 Task: Find connections with filter location Gérakas with filter topic #Projectmanagementwith filter profile language French with filter current company Infosys with filter school Model Institute of Engineering and Technology with filter industry Operations Consulting with filter service category Event Photography with filter keywords title Salon Manager
Action: Mouse moved to (651, 115)
Screenshot: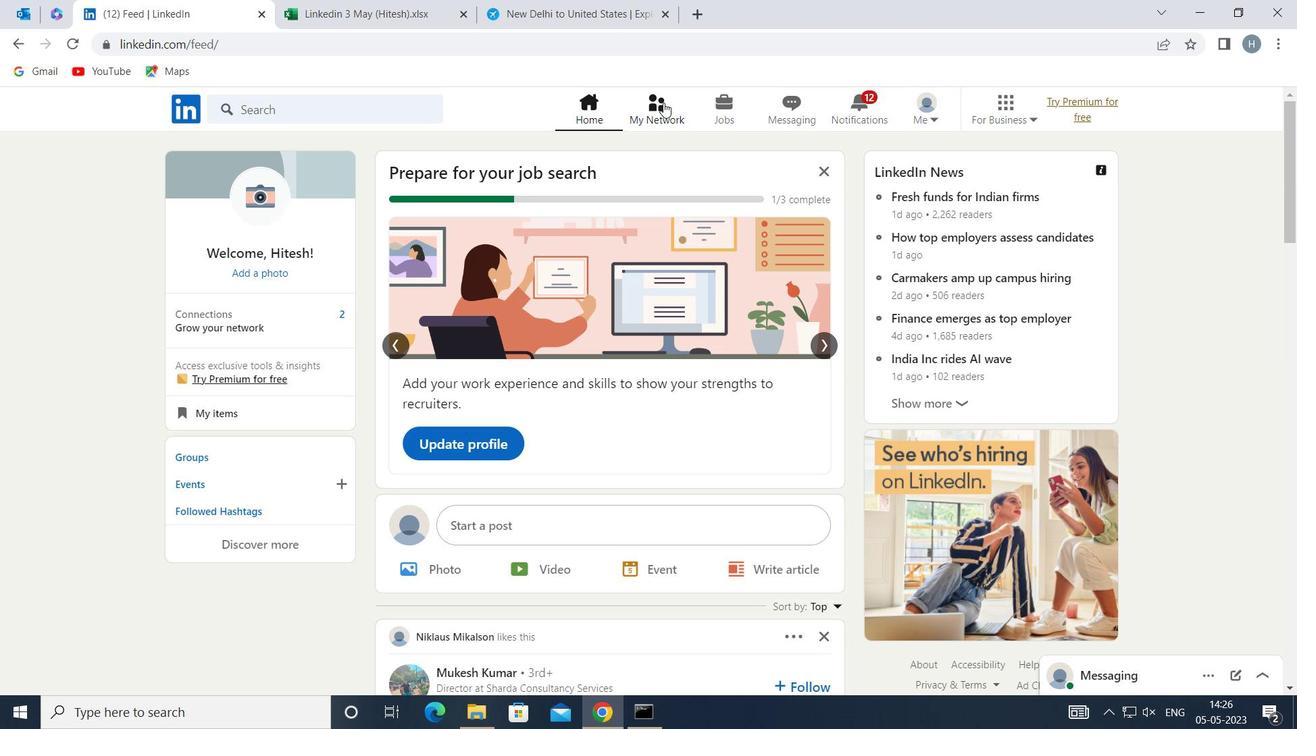 
Action: Mouse pressed left at (651, 115)
Screenshot: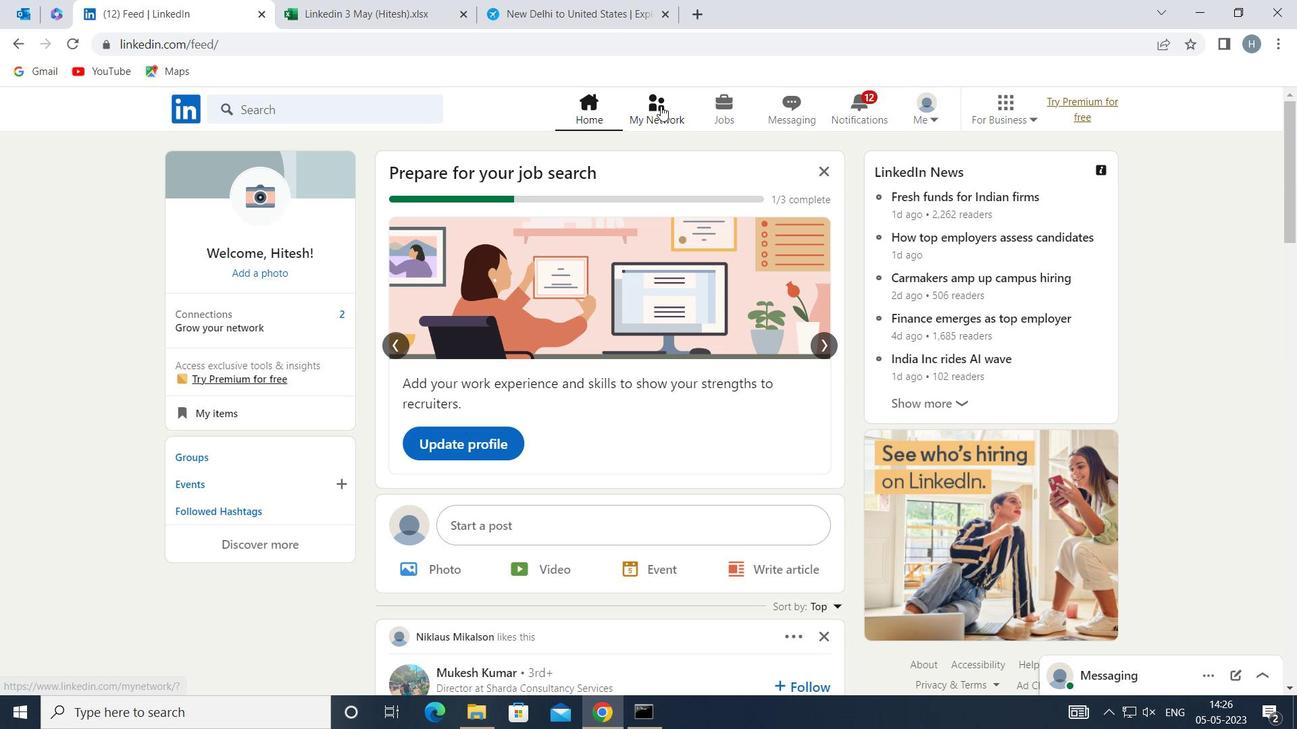 
Action: Mouse moved to (387, 201)
Screenshot: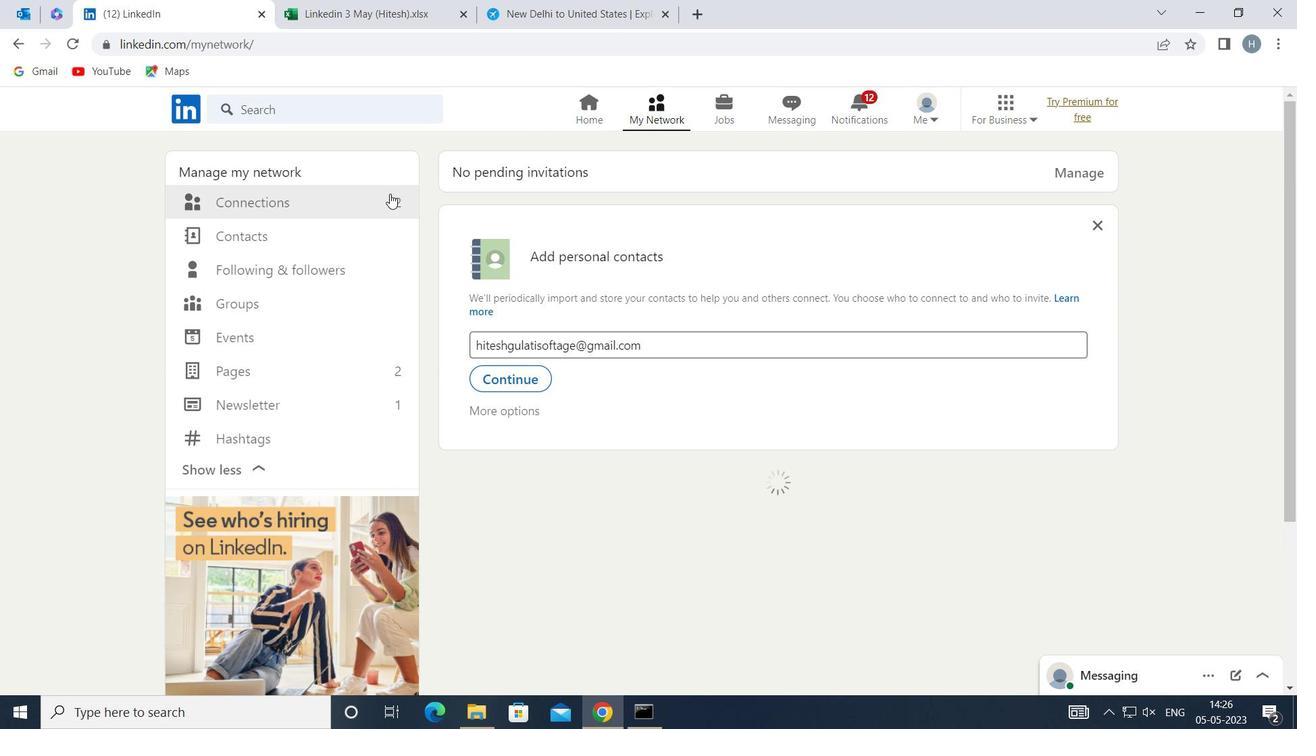 
Action: Mouse pressed left at (387, 201)
Screenshot: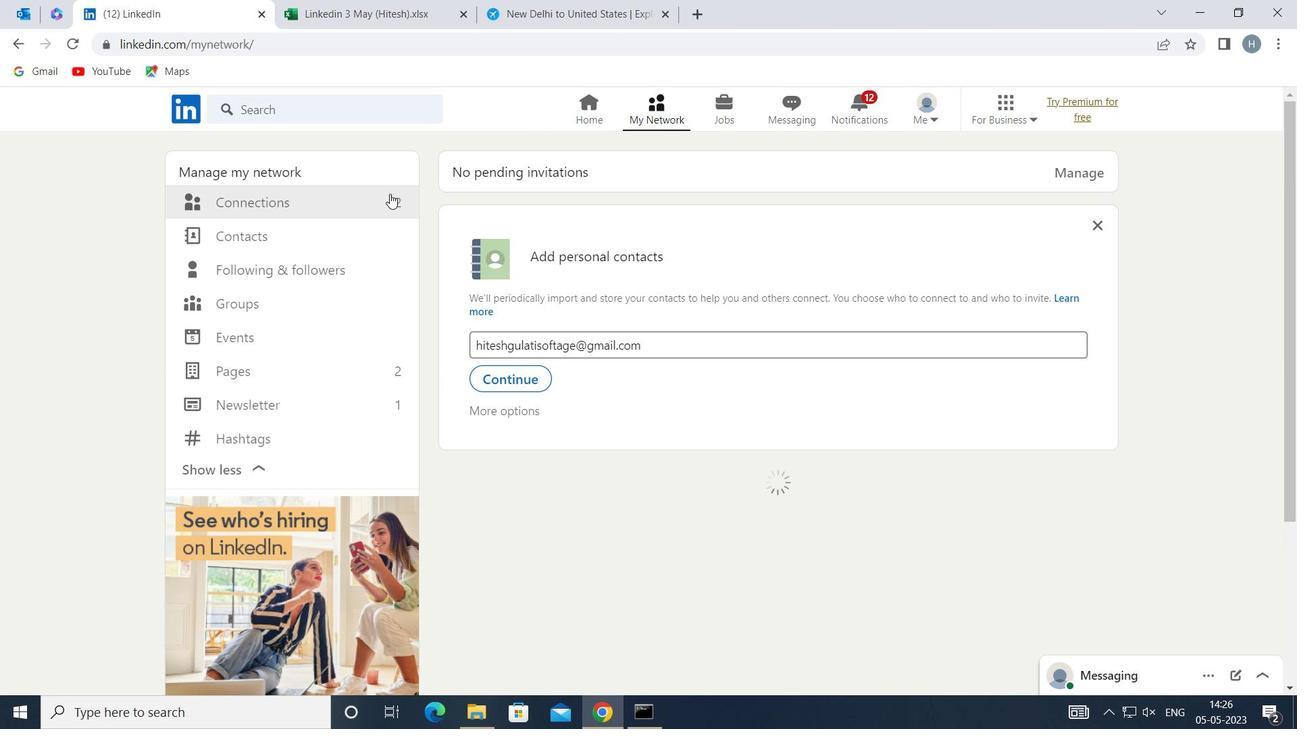 
Action: Mouse moved to (774, 200)
Screenshot: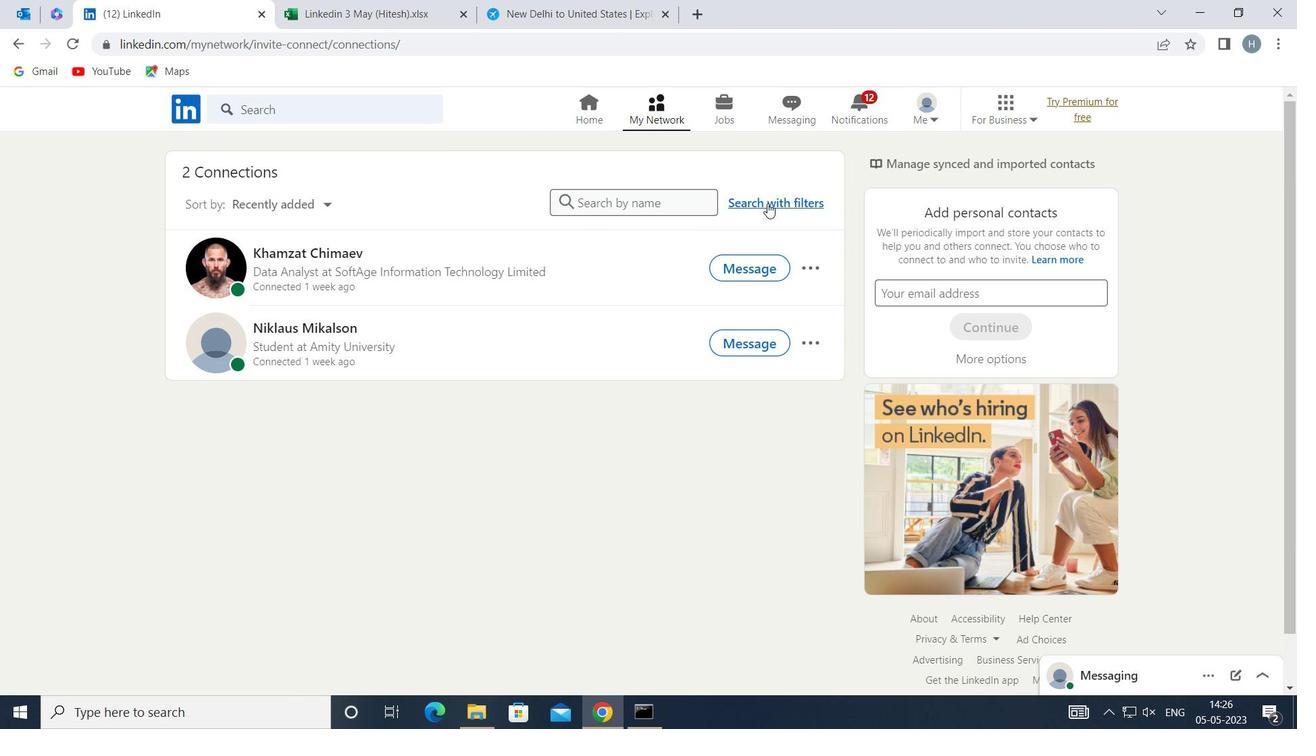 
Action: Mouse pressed left at (774, 200)
Screenshot: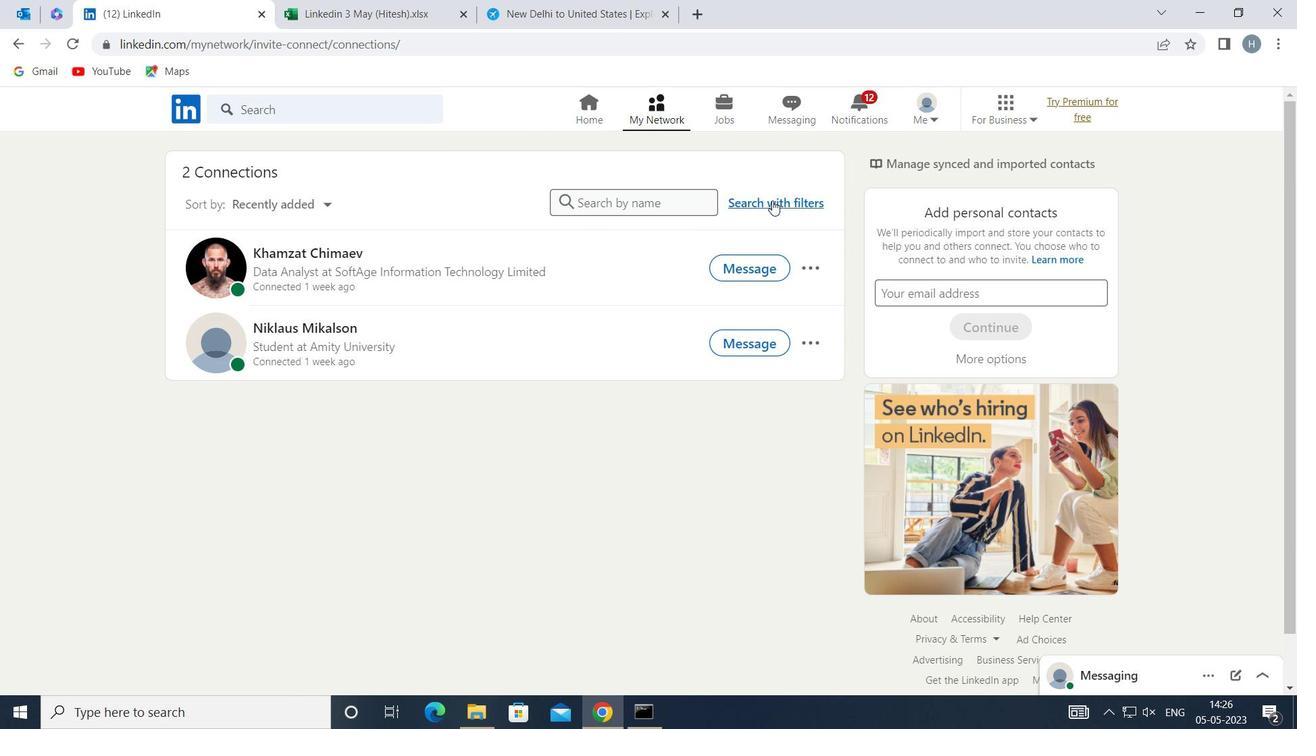 
Action: Mouse moved to (698, 156)
Screenshot: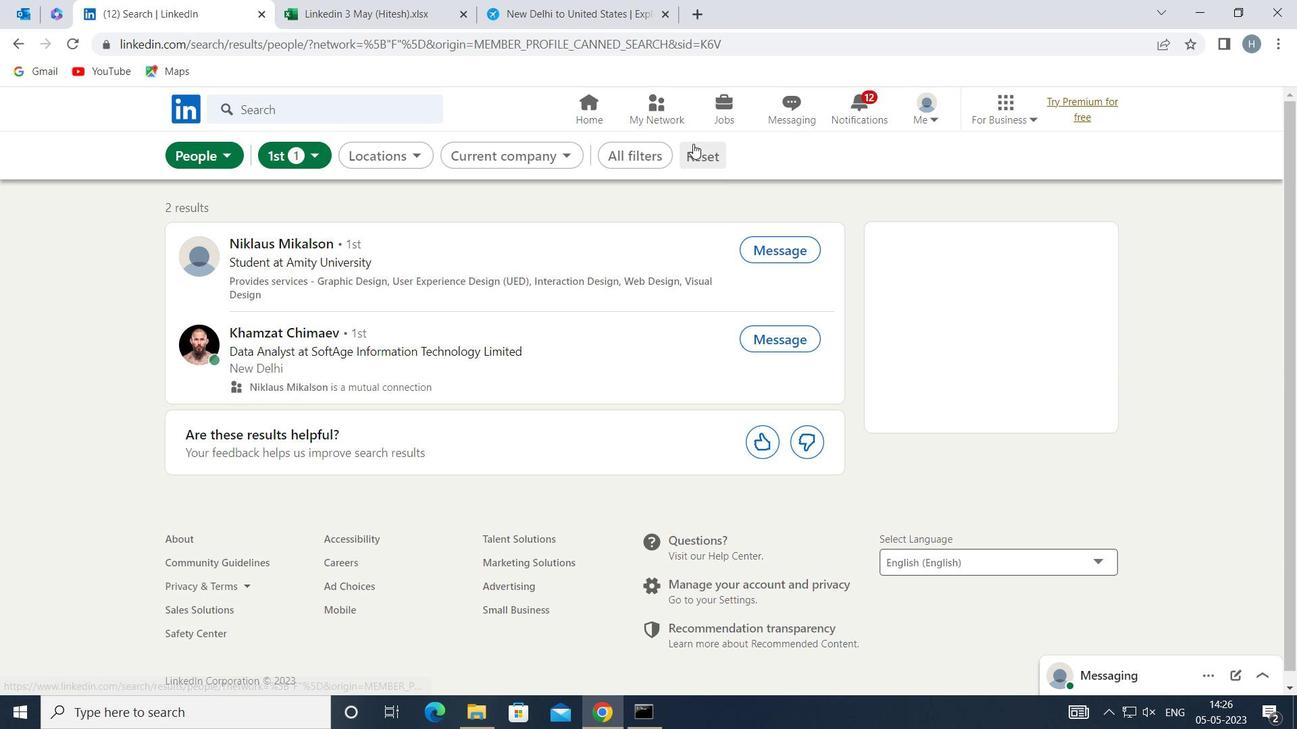 
Action: Mouse pressed left at (698, 156)
Screenshot: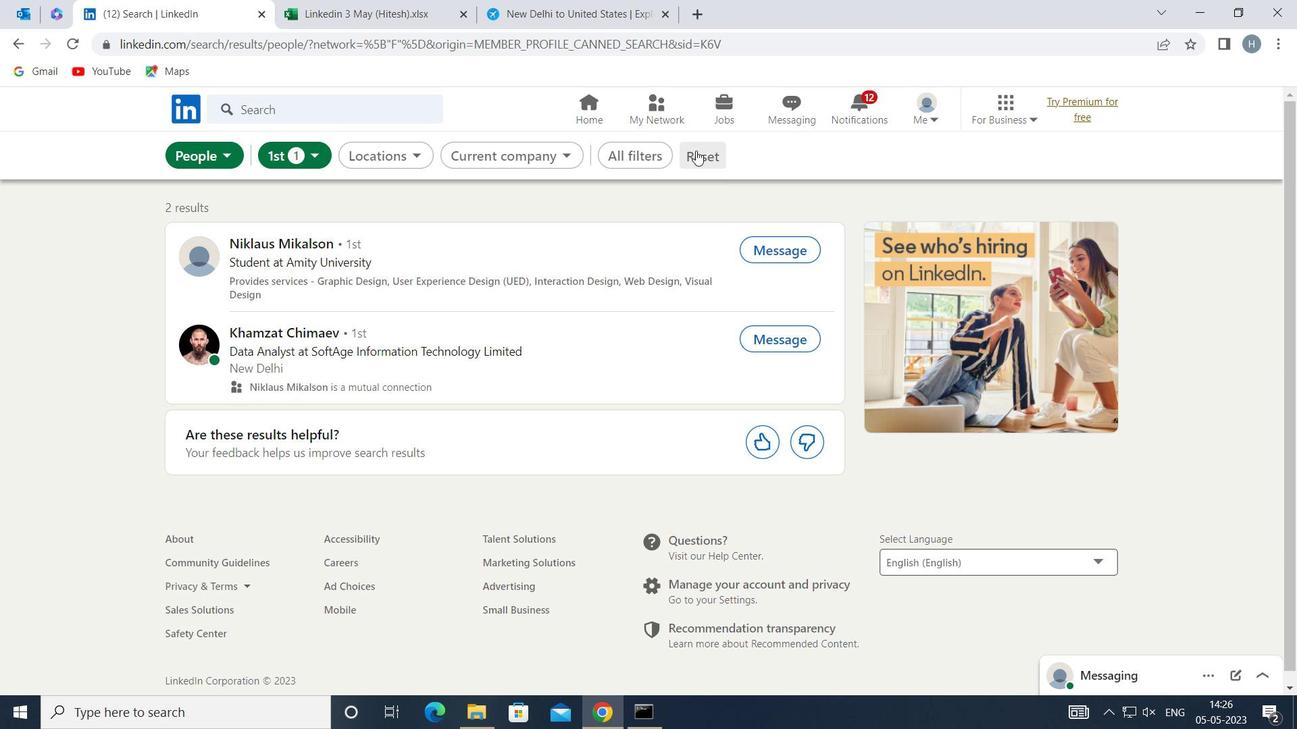 
Action: Mouse moved to (681, 156)
Screenshot: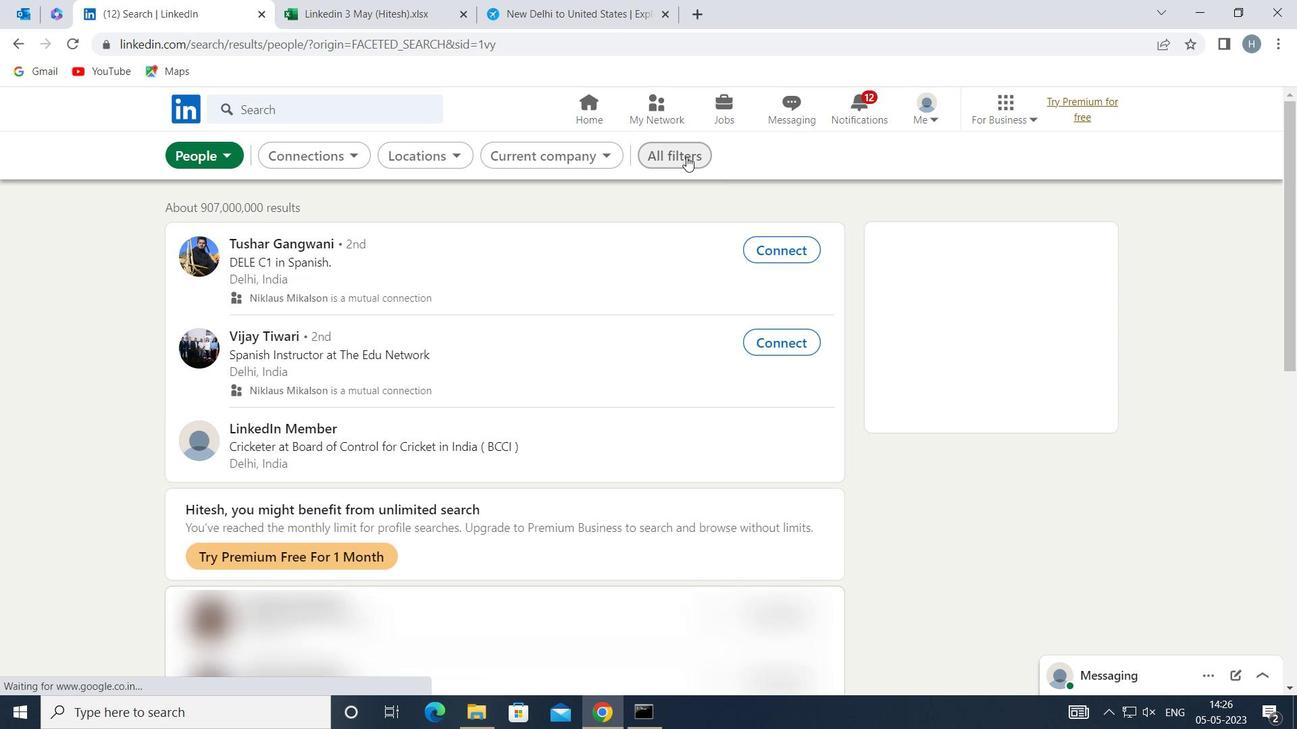 
Action: Mouse pressed left at (681, 156)
Screenshot: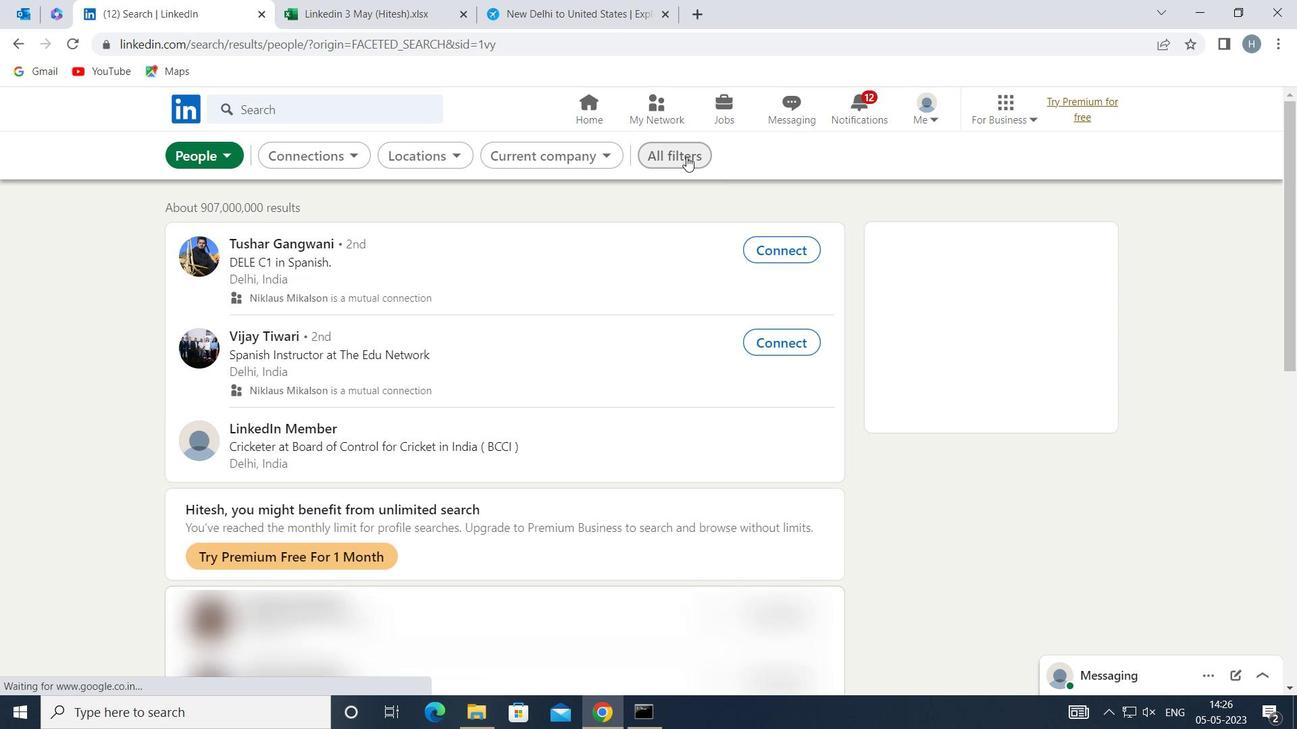 
Action: Mouse moved to (1053, 406)
Screenshot: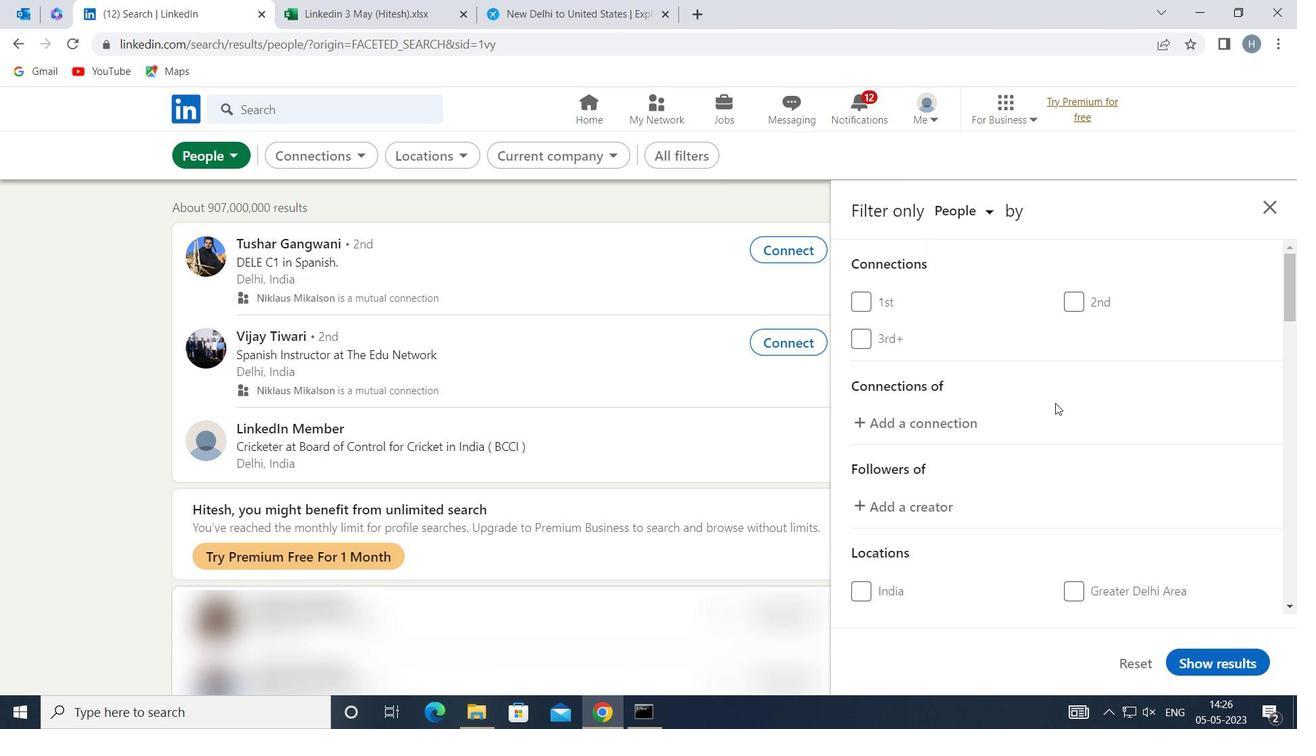 
Action: Mouse scrolled (1053, 406) with delta (0, 0)
Screenshot: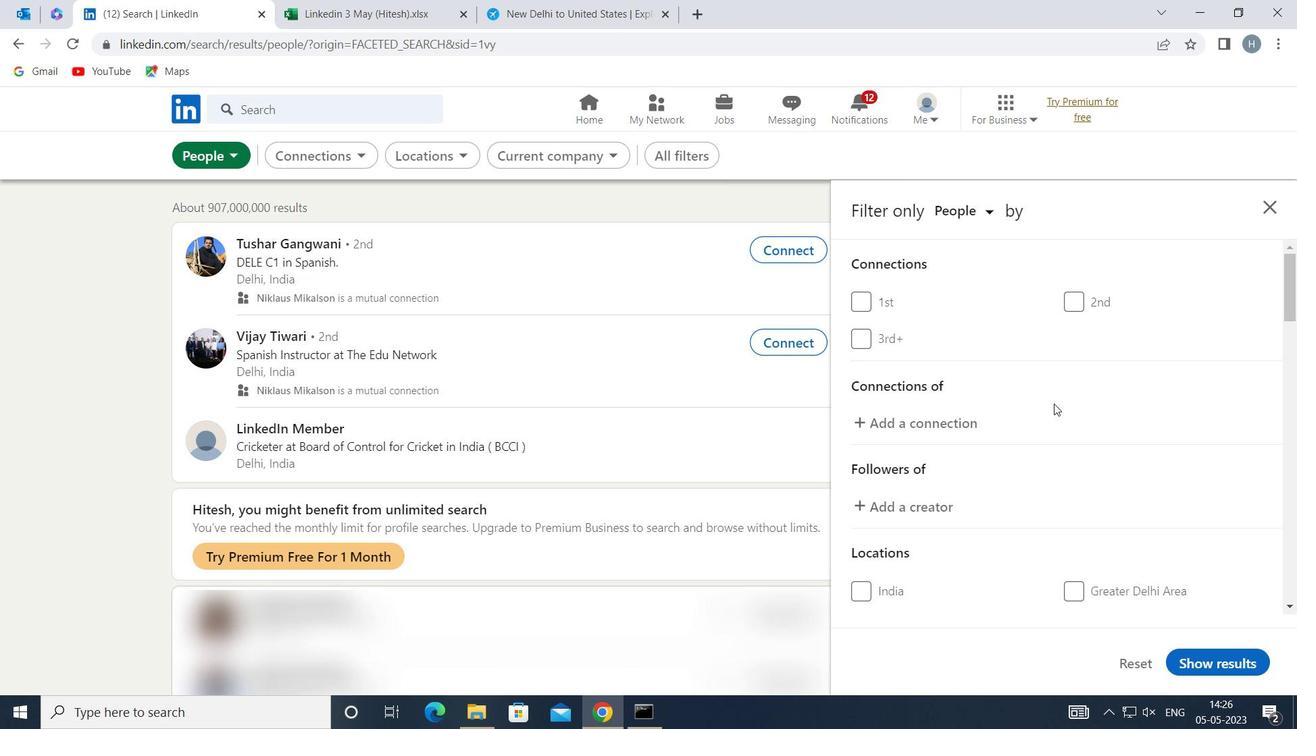 
Action: Mouse moved to (1053, 408)
Screenshot: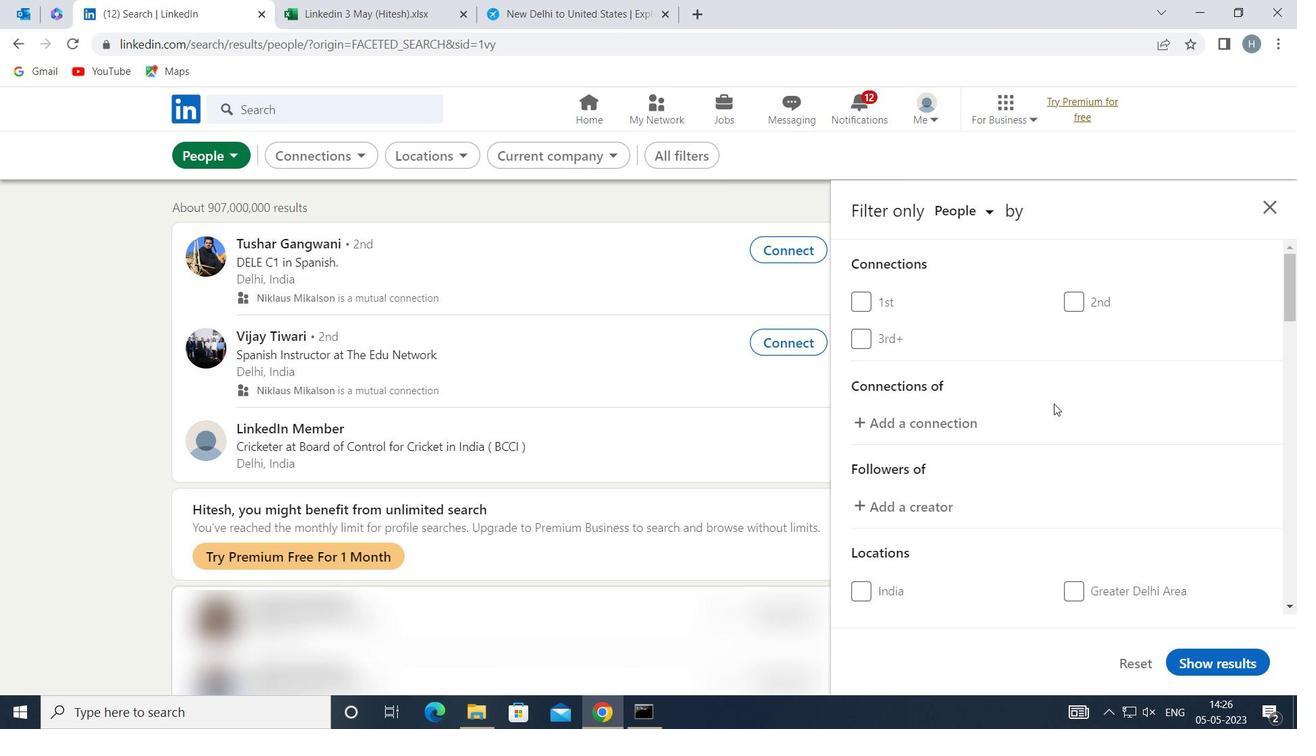 
Action: Mouse scrolled (1053, 407) with delta (0, 0)
Screenshot: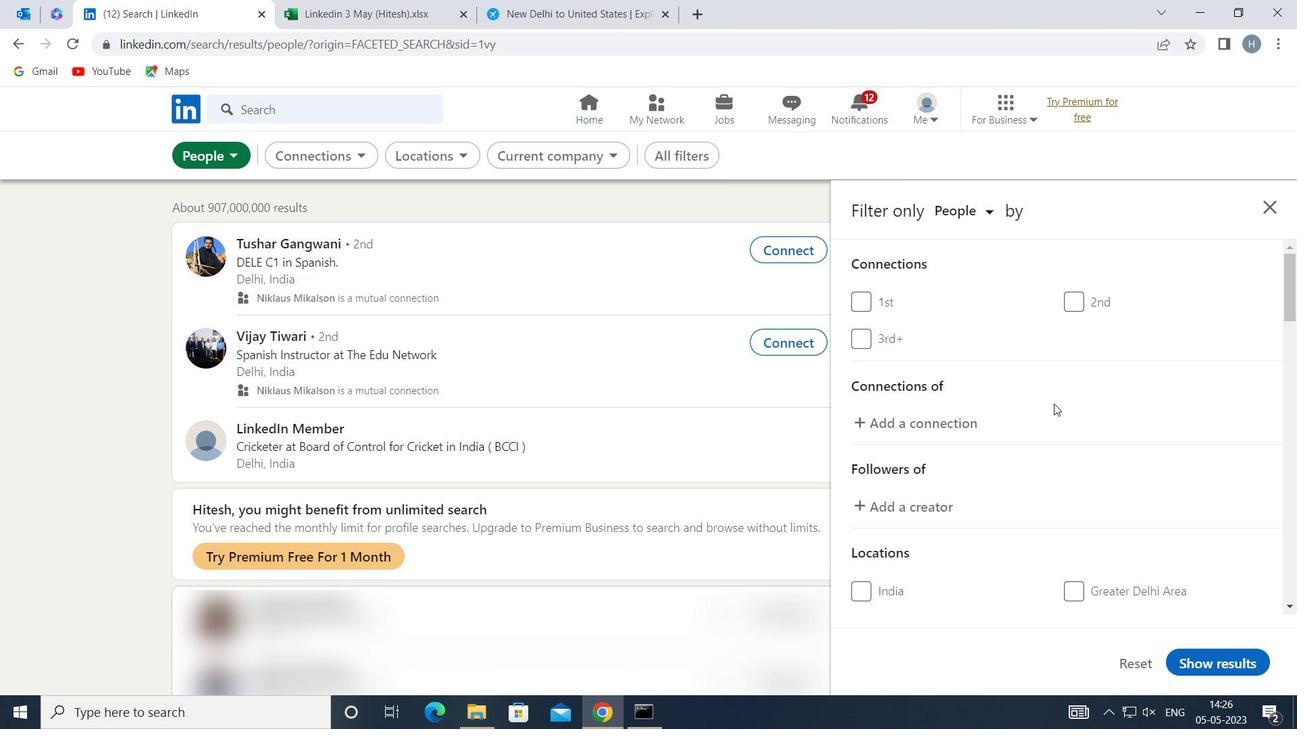 
Action: Mouse moved to (1127, 488)
Screenshot: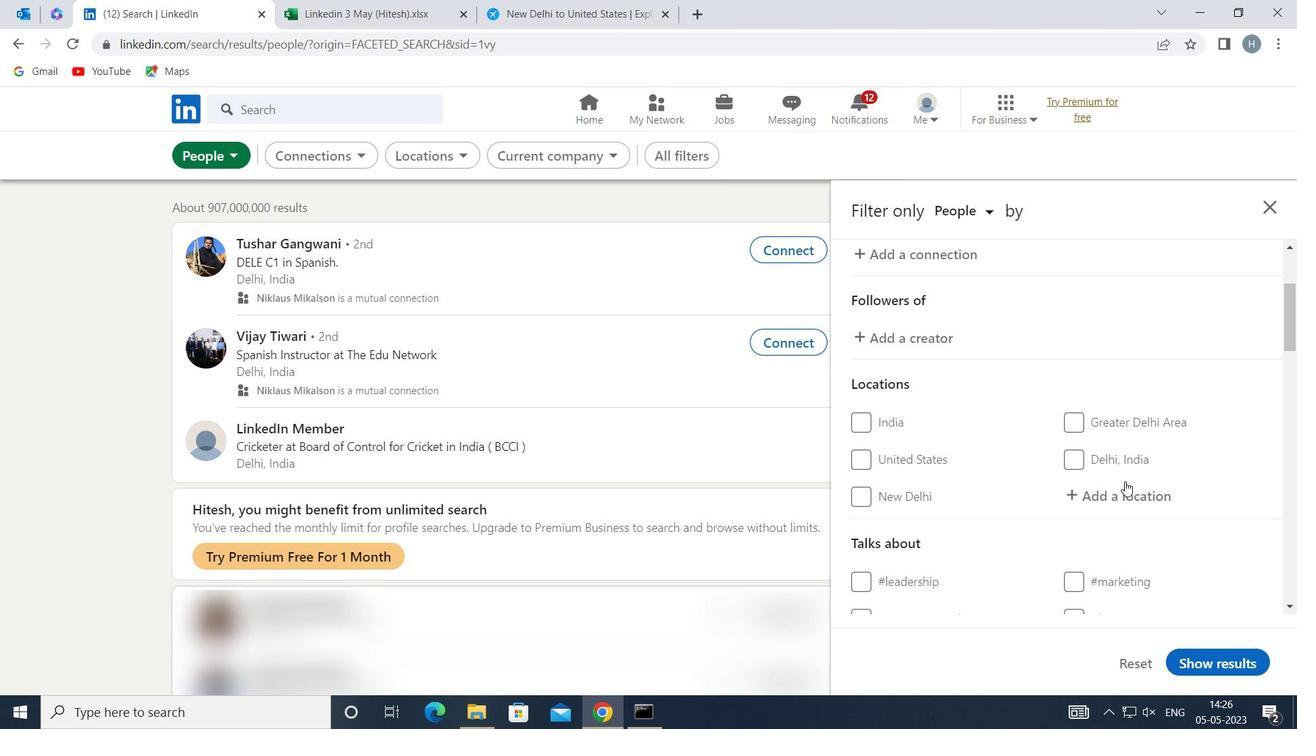 
Action: Mouse pressed left at (1127, 488)
Screenshot: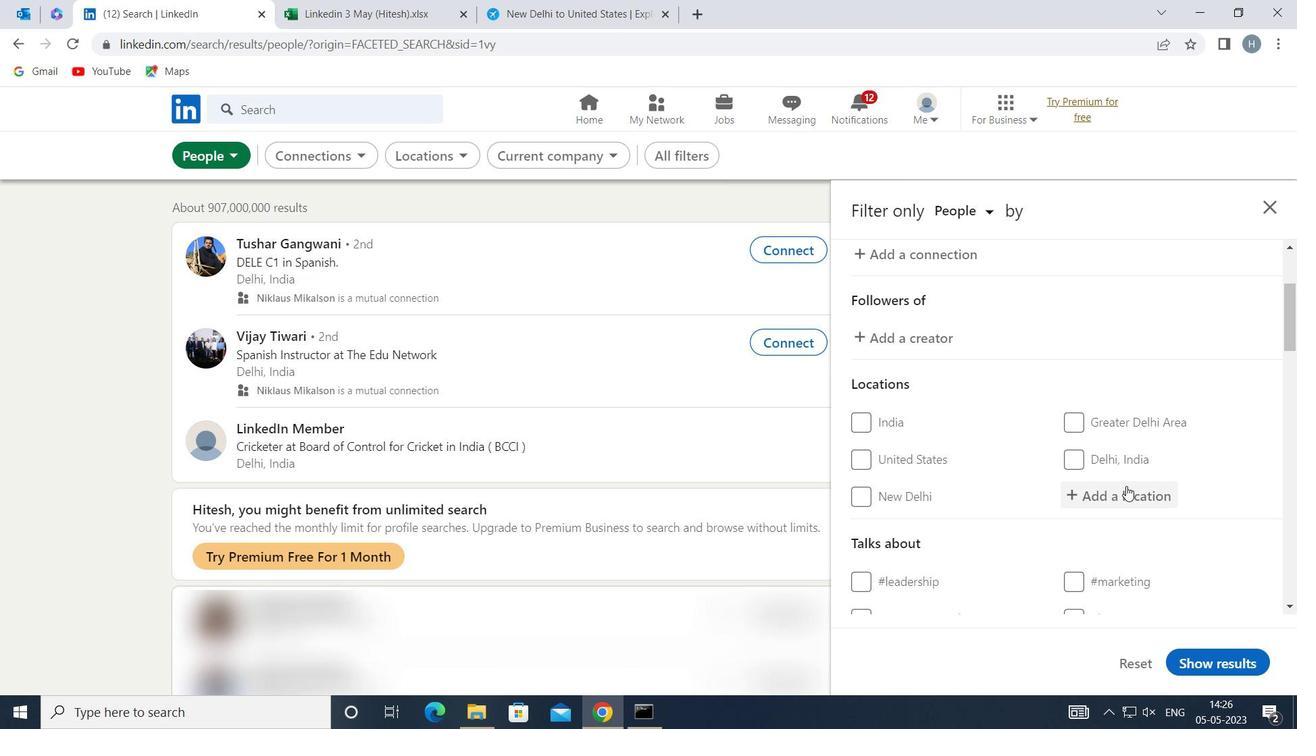 
Action: Key pressed <Key.shift><Key.shift><Key.shift><Key.shift><Key.shift><Key.shift><Key.shift><Key.shift><Key.shift><Key.shift><Key.shift><Key.shift><Key.shift><Key.shift>GERAKAS
Screenshot: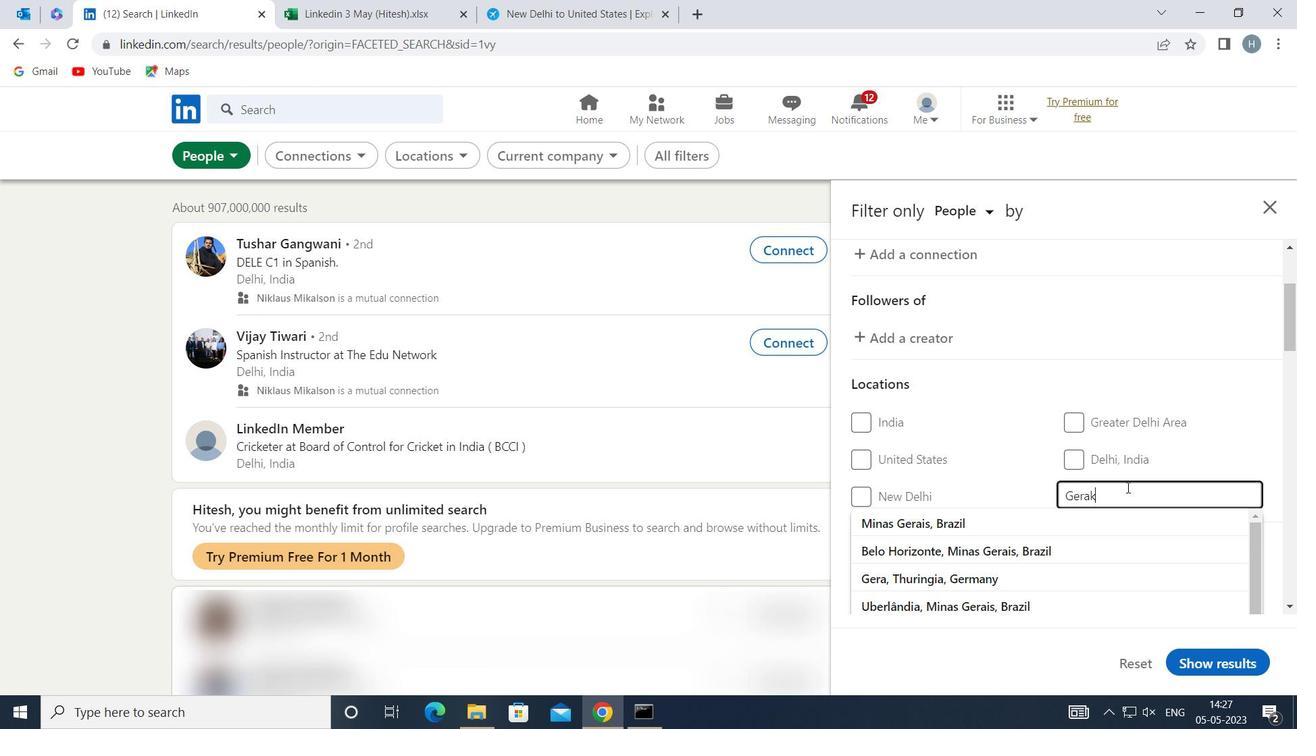 
Action: Mouse moved to (1200, 447)
Screenshot: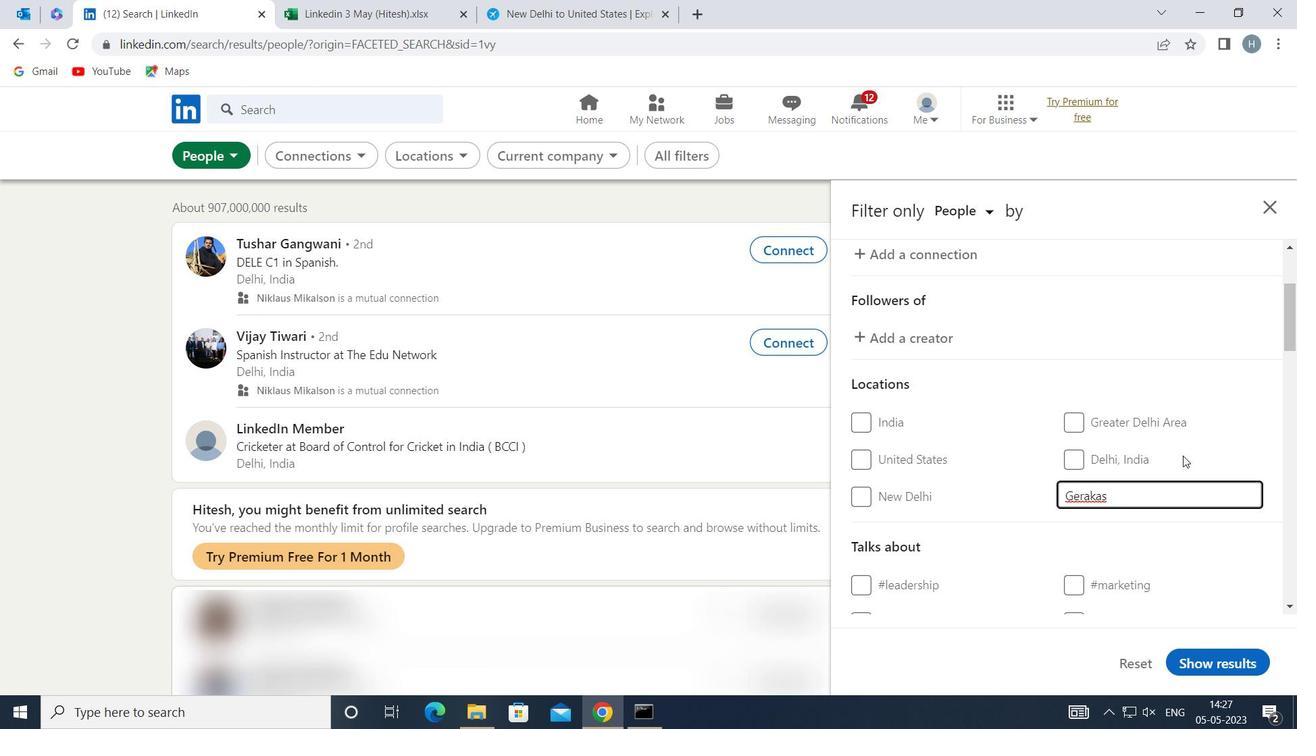 
Action: Mouse pressed left at (1200, 447)
Screenshot: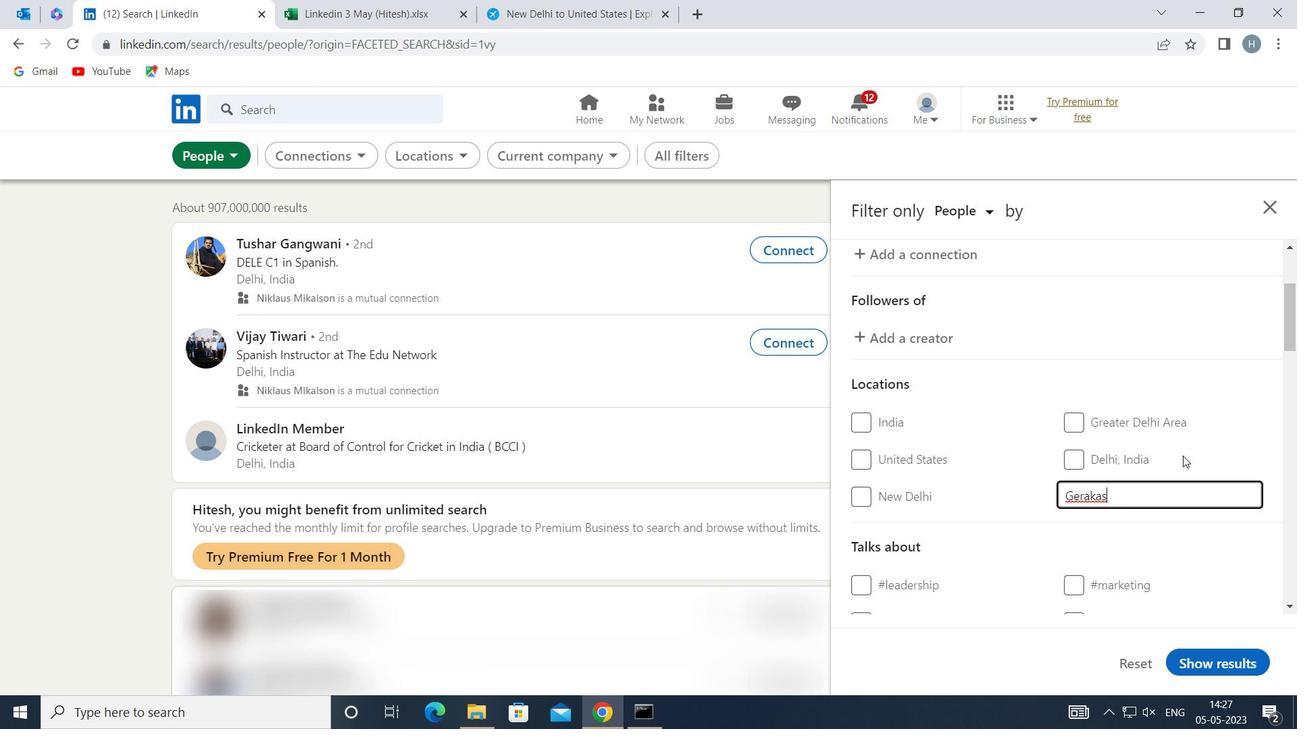 
Action: Mouse moved to (1142, 478)
Screenshot: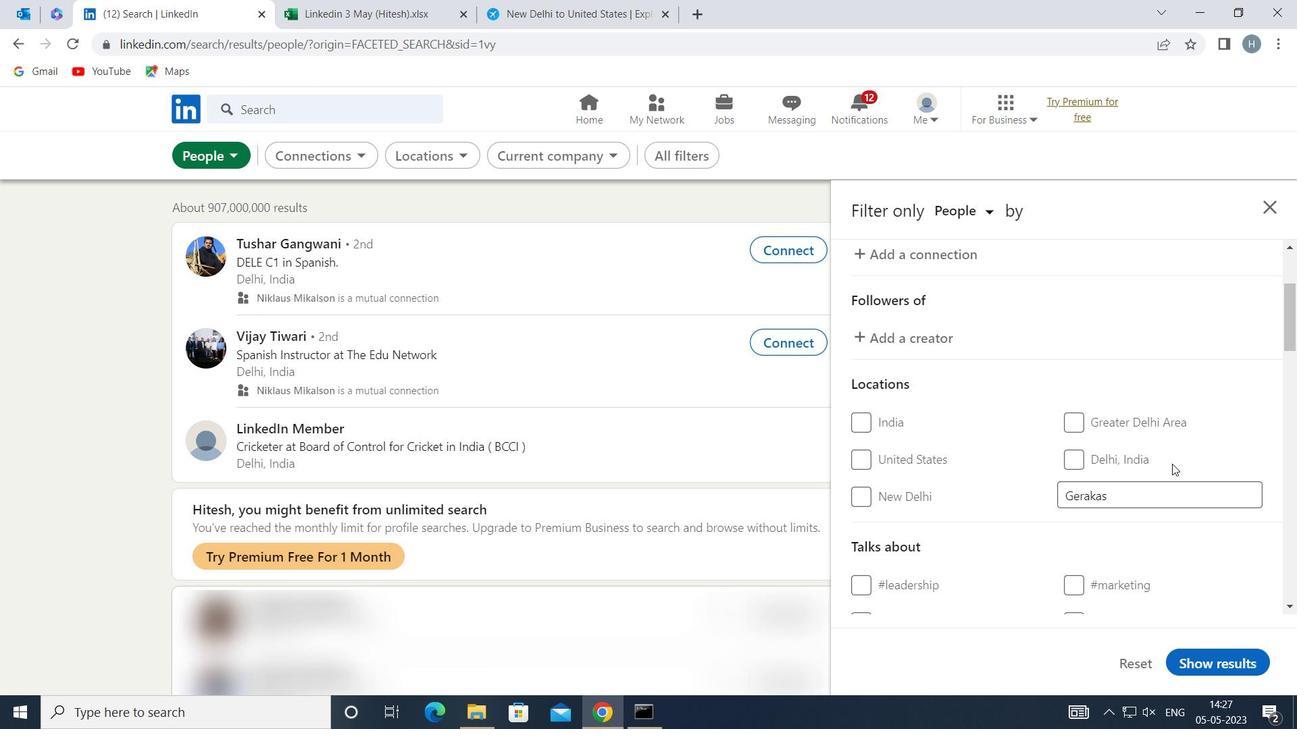 
Action: Mouse scrolled (1142, 477) with delta (0, 0)
Screenshot: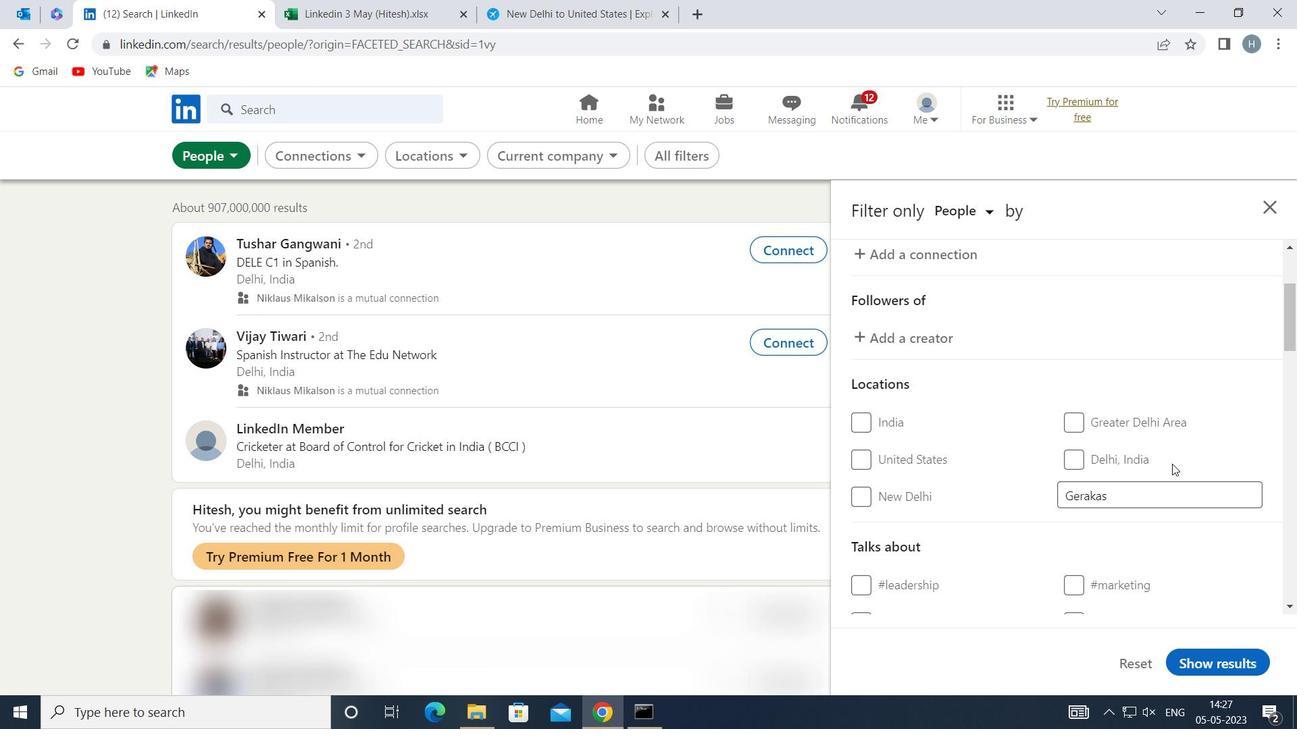 
Action: Mouse moved to (1140, 481)
Screenshot: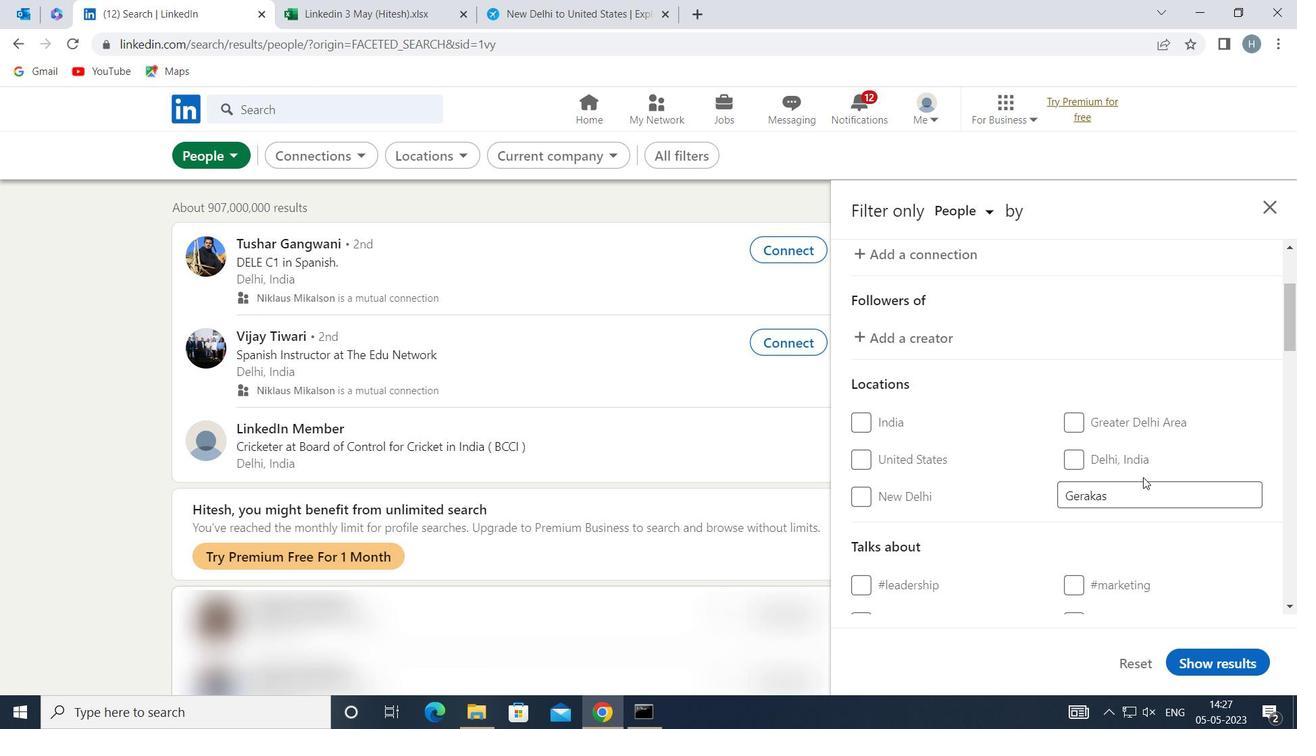 
Action: Mouse scrolled (1140, 480) with delta (0, 0)
Screenshot: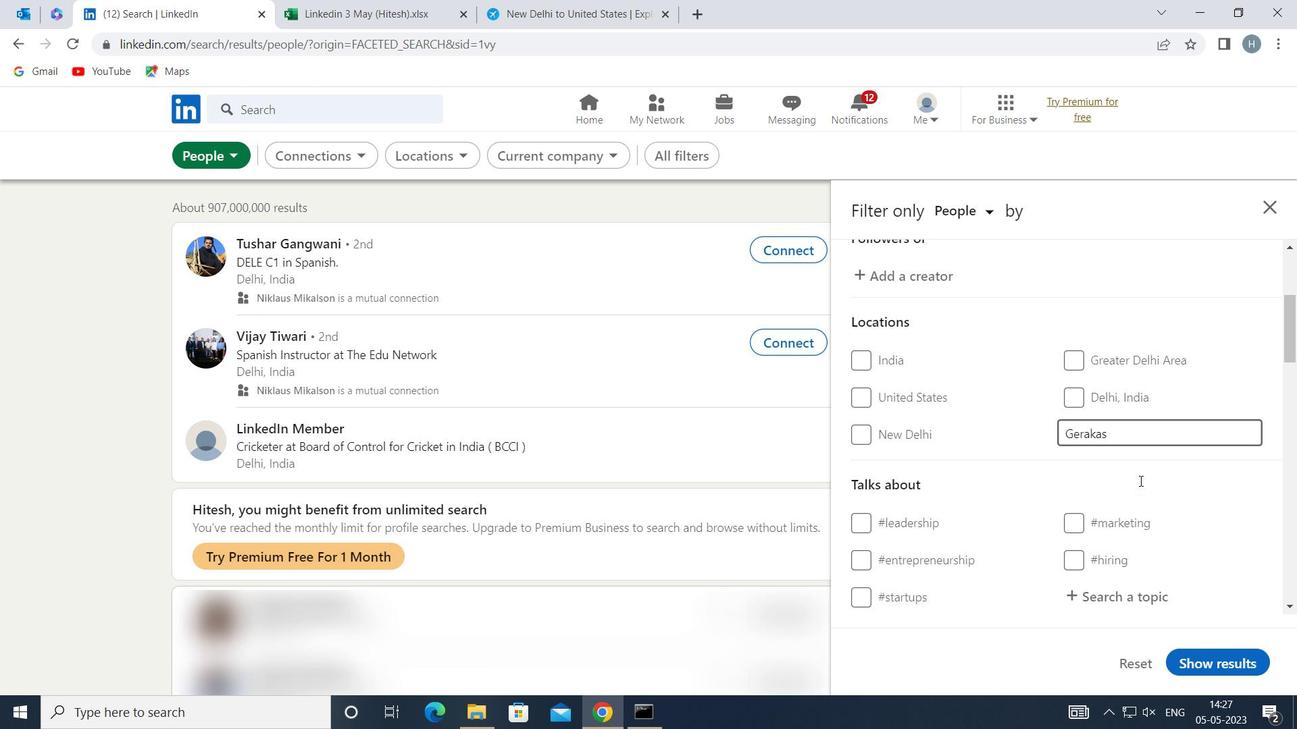 
Action: Mouse moved to (1129, 488)
Screenshot: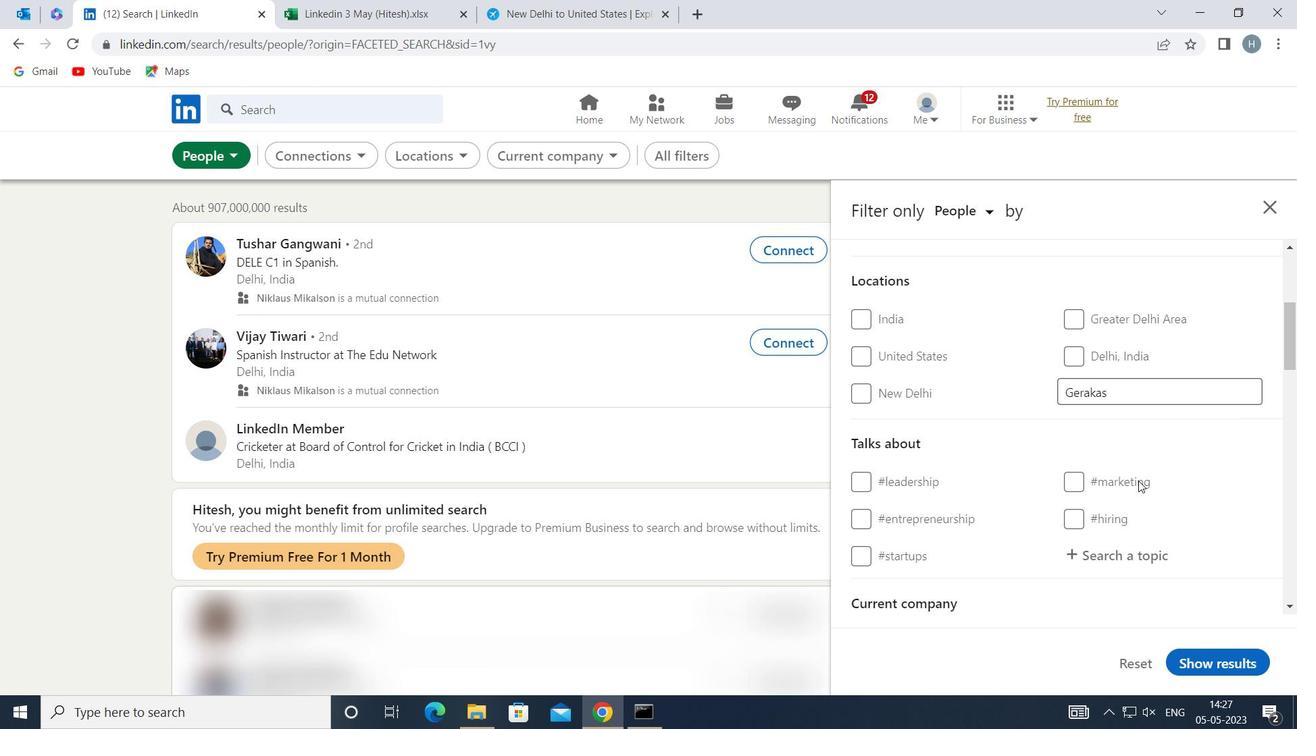 
Action: Mouse pressed left at (1129, 488)
Screenshot: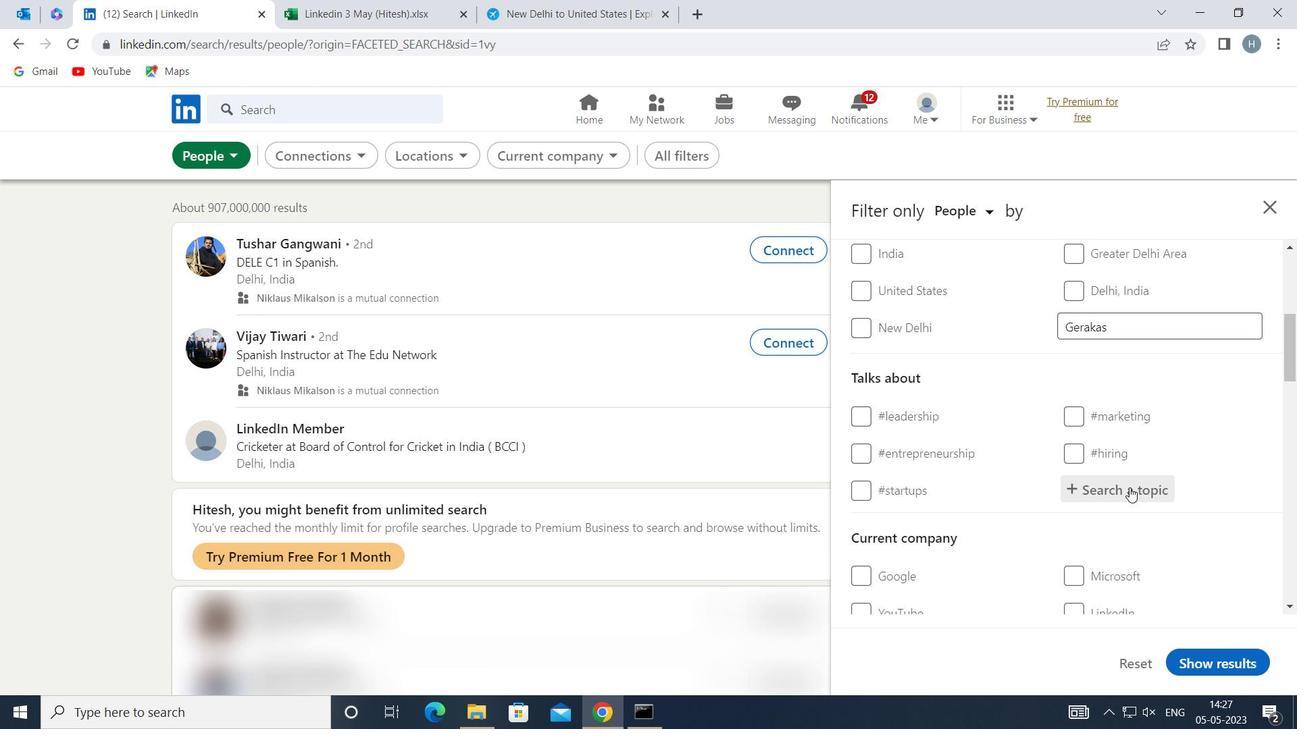 
Action: Mouse moved to (1130, 489)
Screenshot: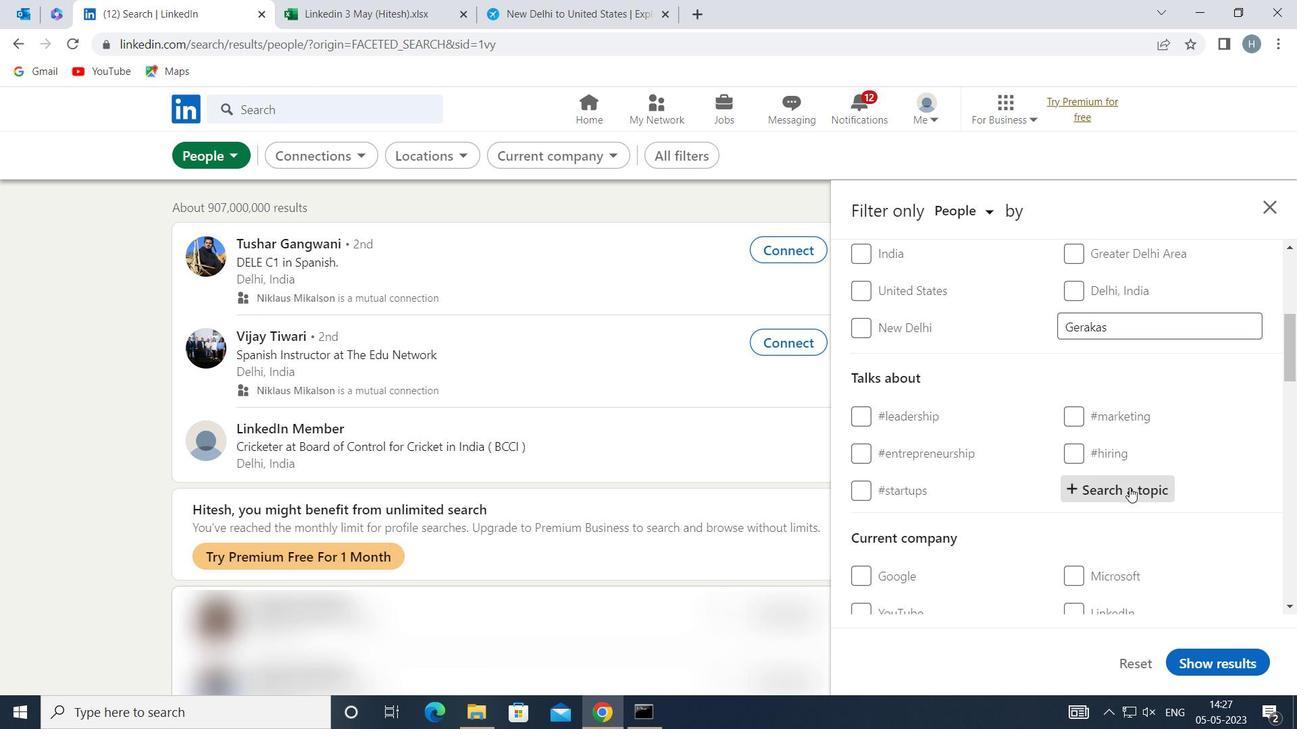 
Action: Key pressed <Key.shift>PROJECTMANAGEMENT
Screenshot: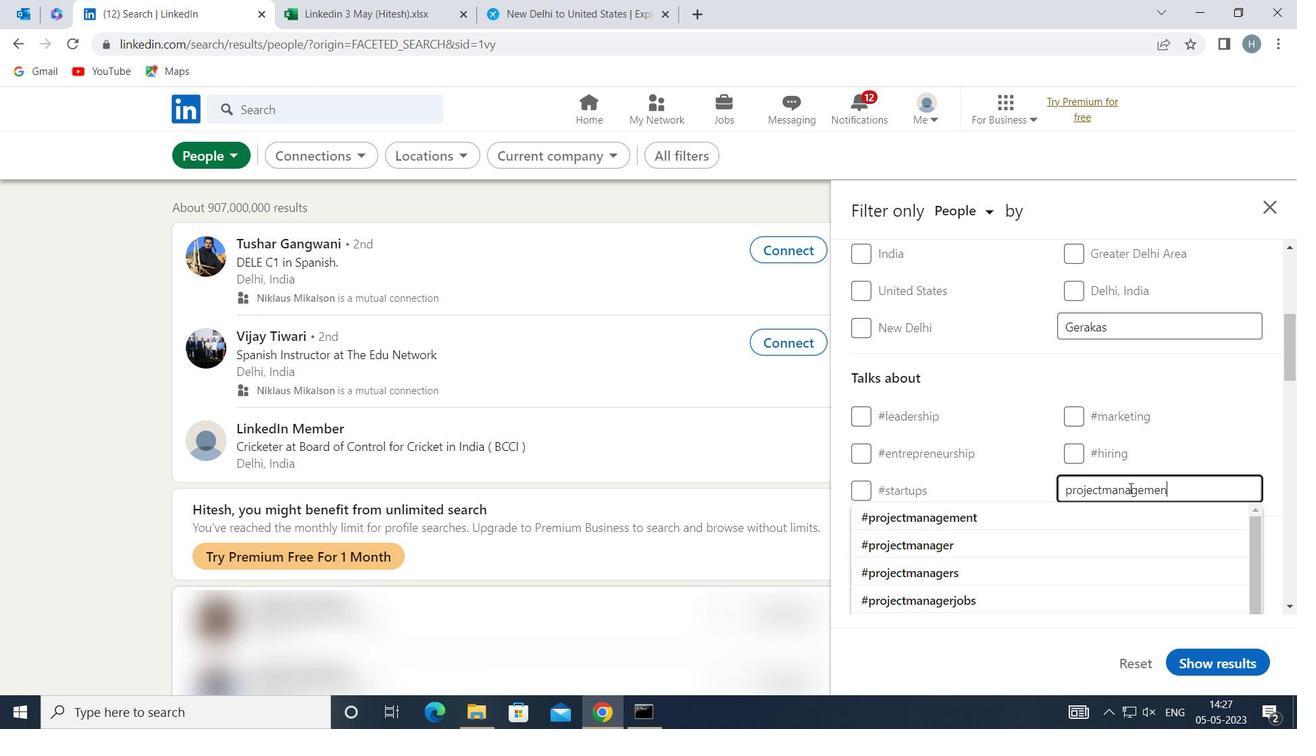 
Action: Mouse moved to (1104, 510)
Screenshot: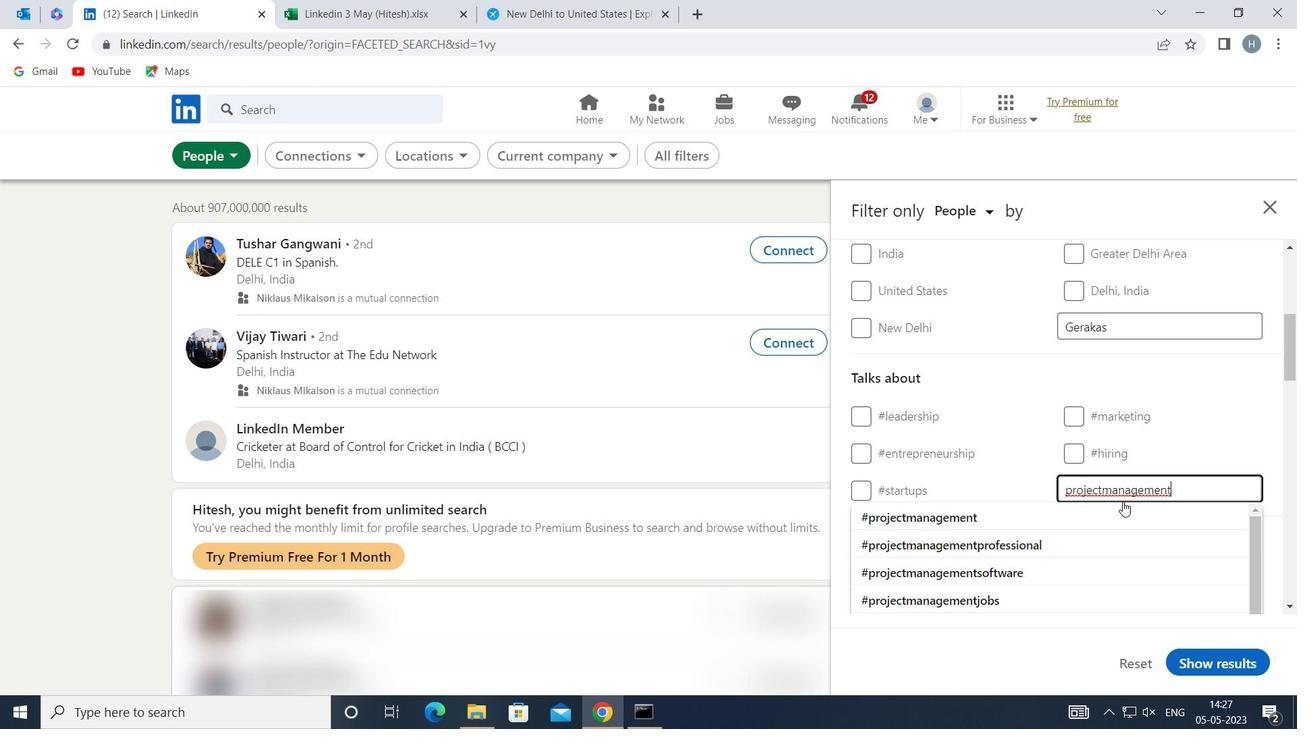 
Action: Mouse pressed left at (1104, 510)
Screenshot: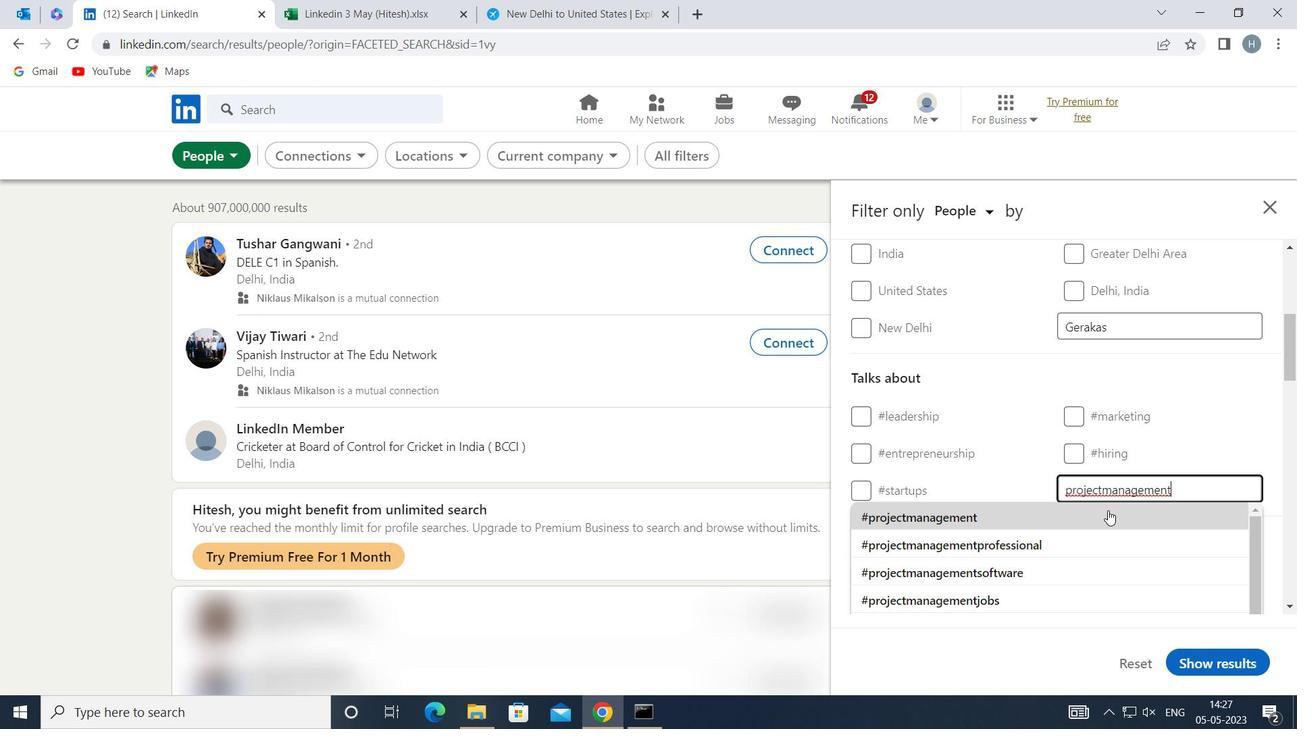 
Action: Mouse moved to (1009, 500)
Screenshot: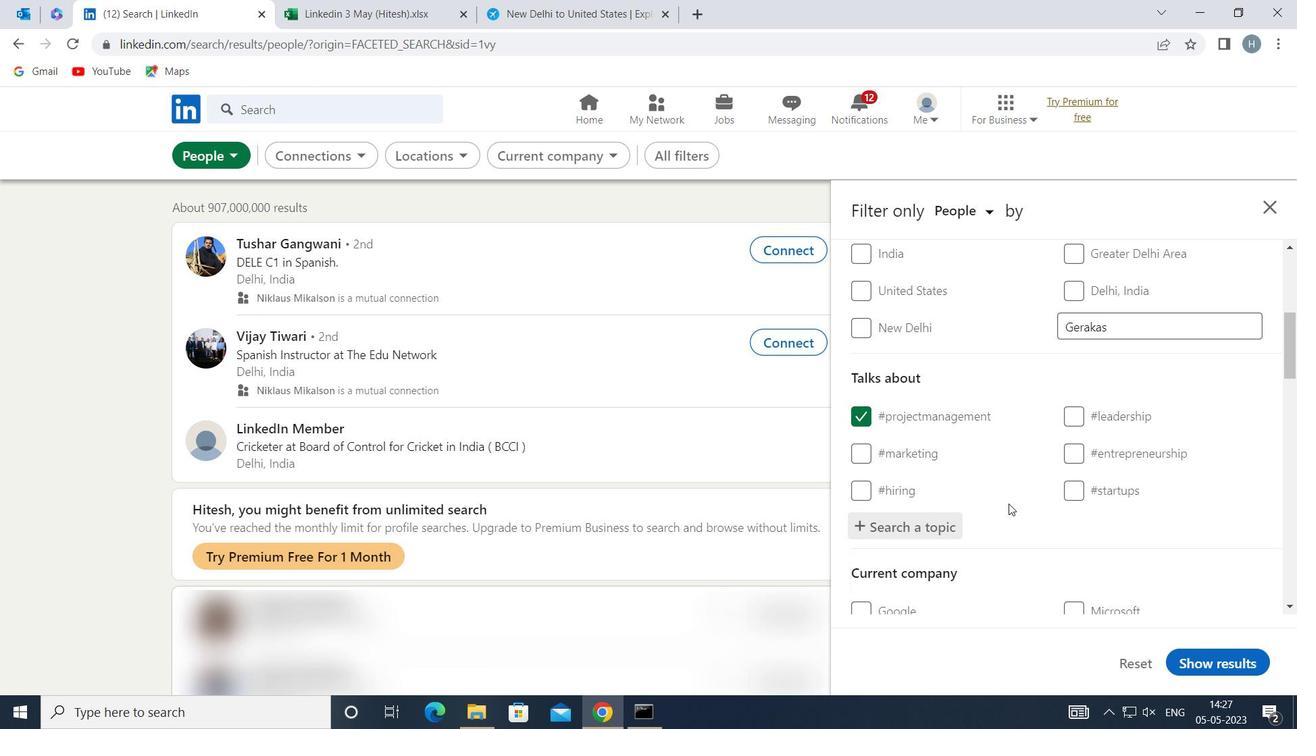 
Action: Mouse scrolled (1009, 499) with delta (0, 0)
Screenshot: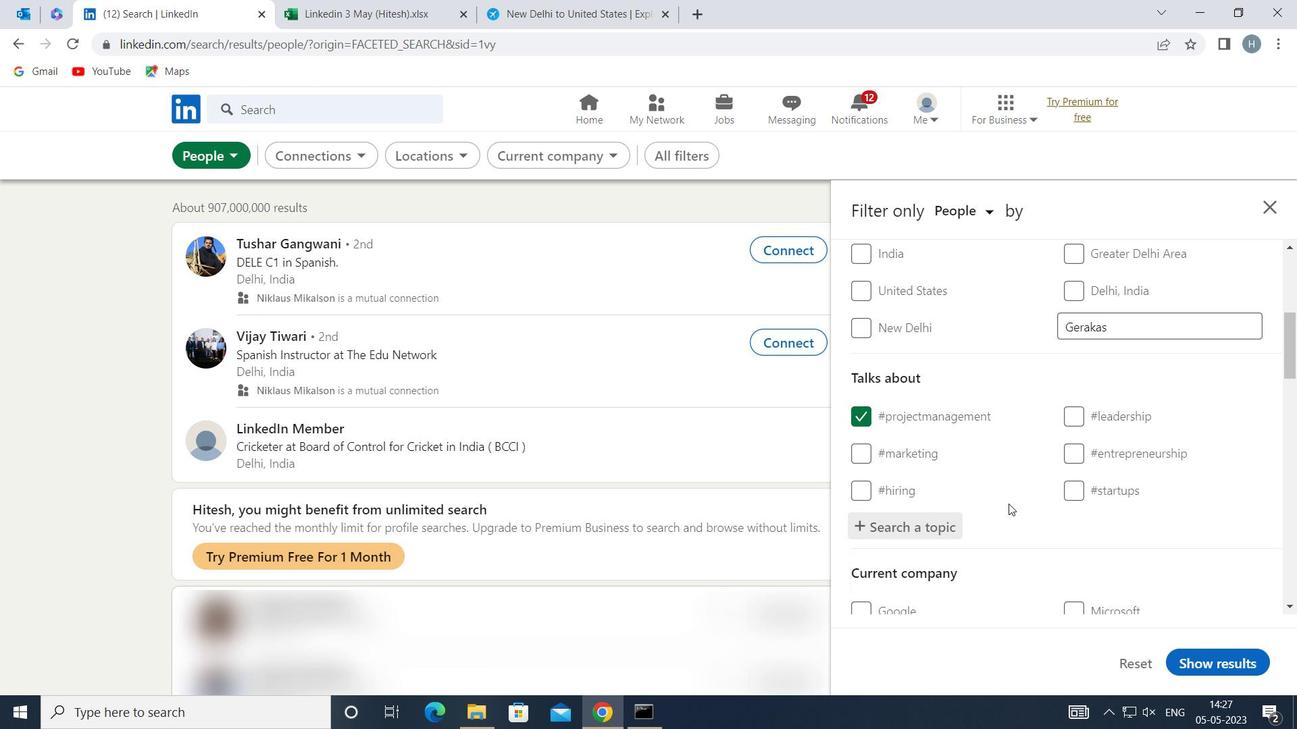
Action: Mouse moved to (1010, 496)
Screenshot: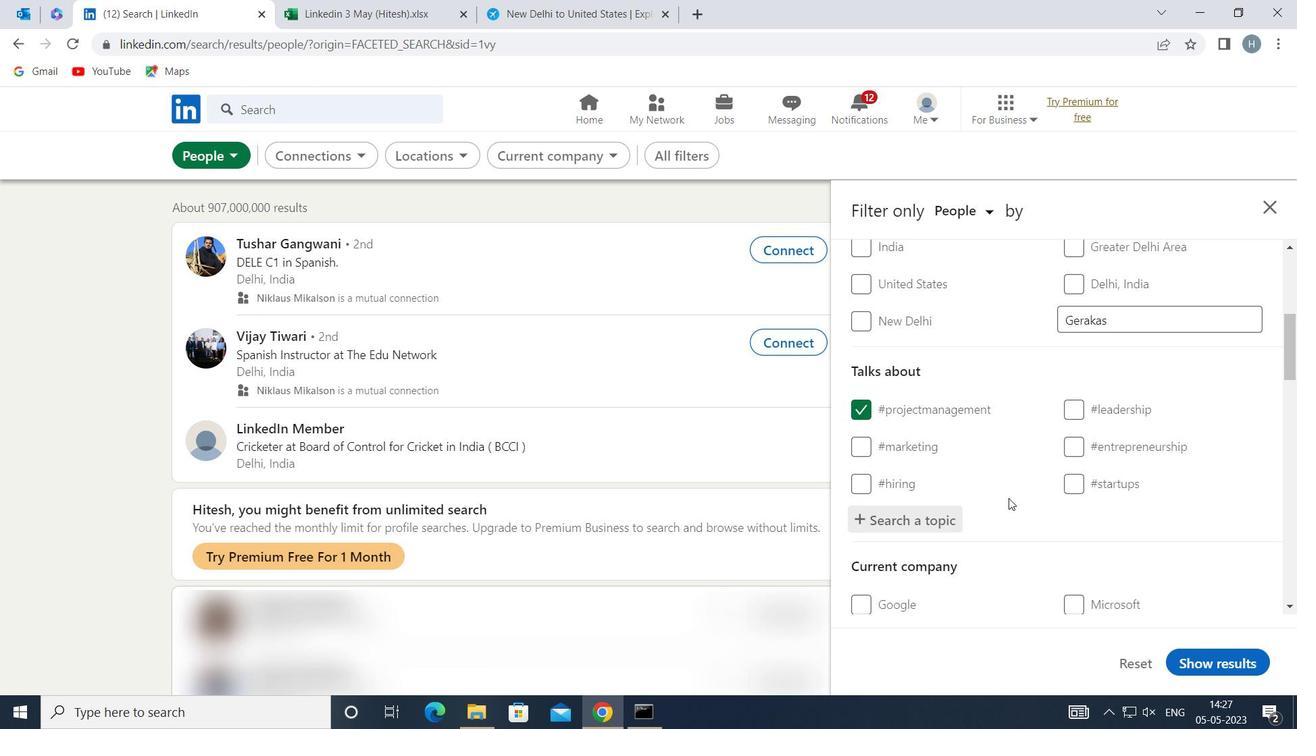 
Action: Mouse scrolled (1010, 496) with delta (0, 0)
Screenshot: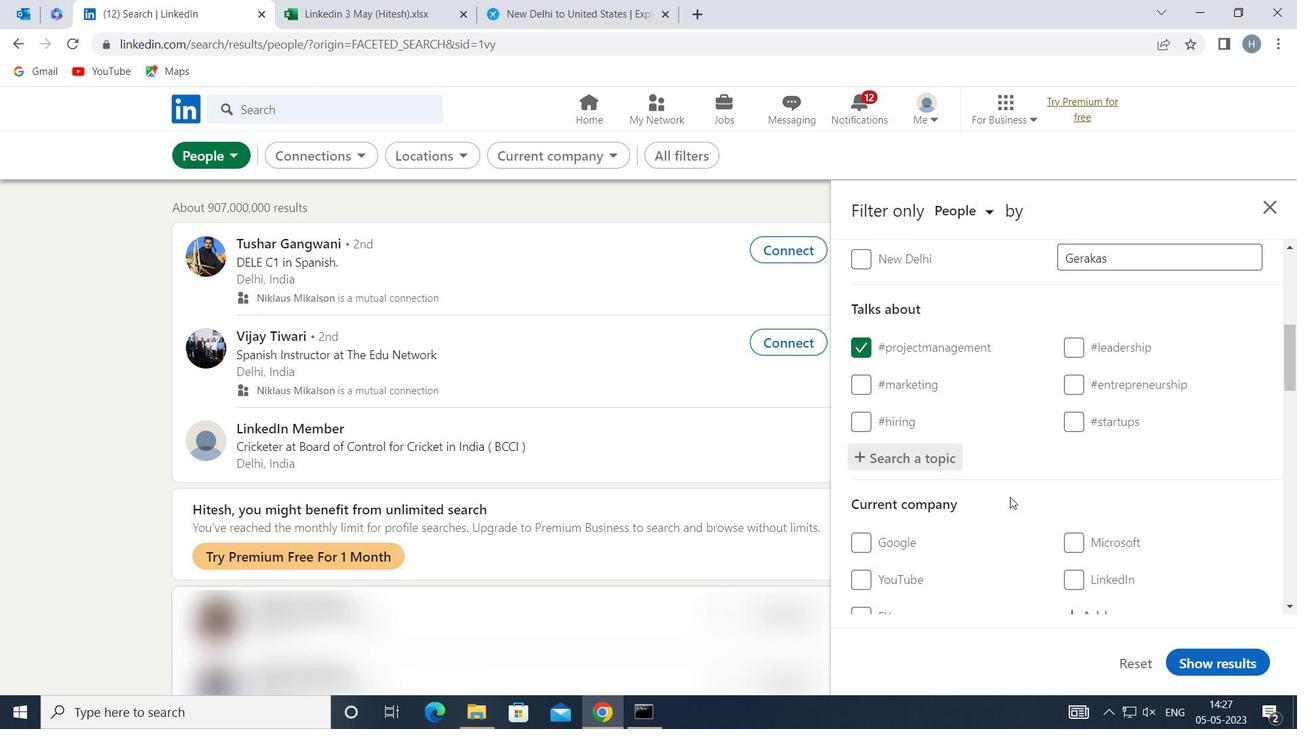 
Action: Mouse moved to (1011, 495)
Screenshot: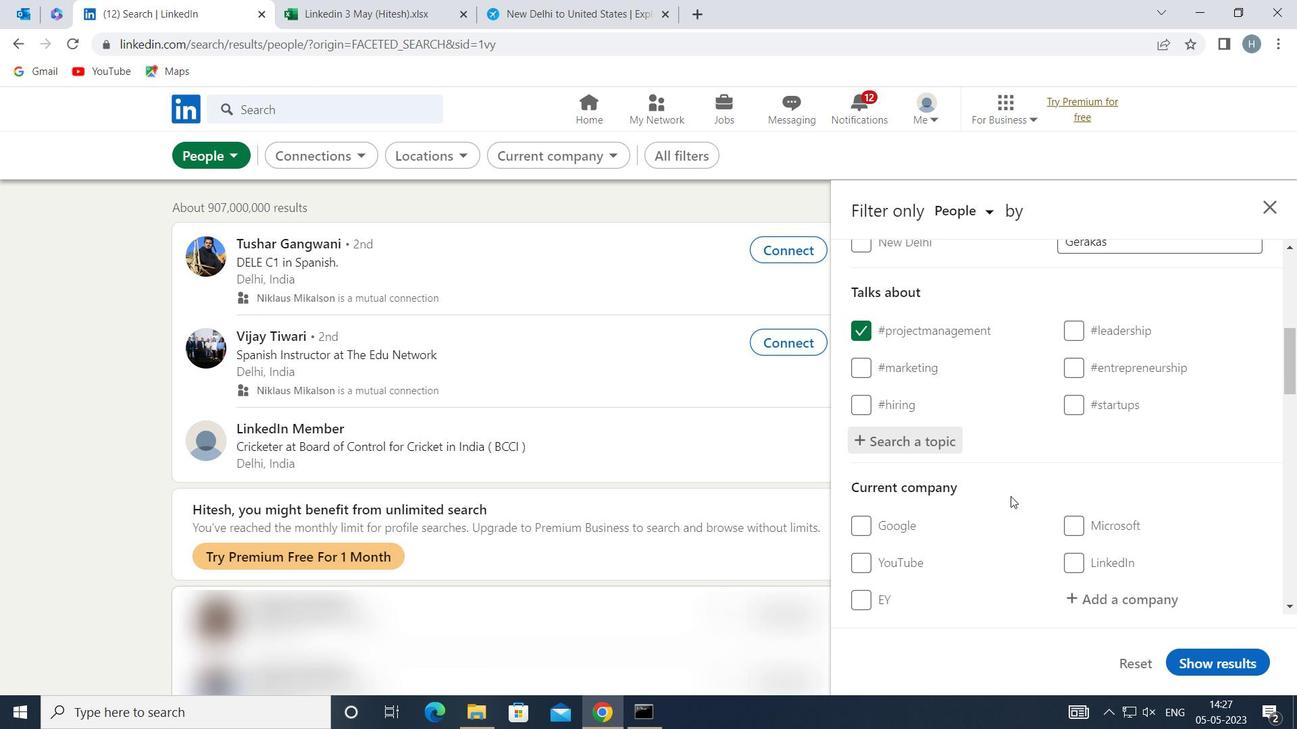 
Action: Mouse scrolled (1011, 494) with delta (0, 0)
Screenshot: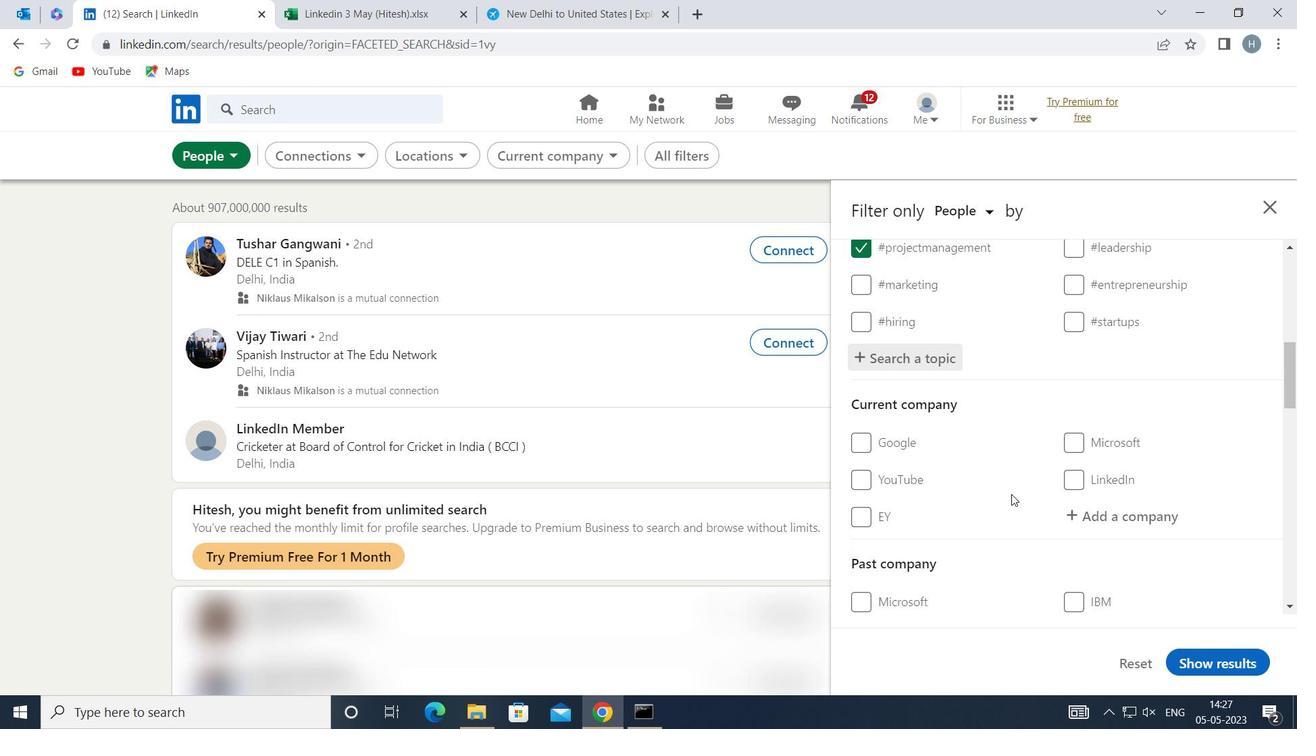 
Action: Mouse scrolled (1011, 494) with delta (0, 0)
Screenshot: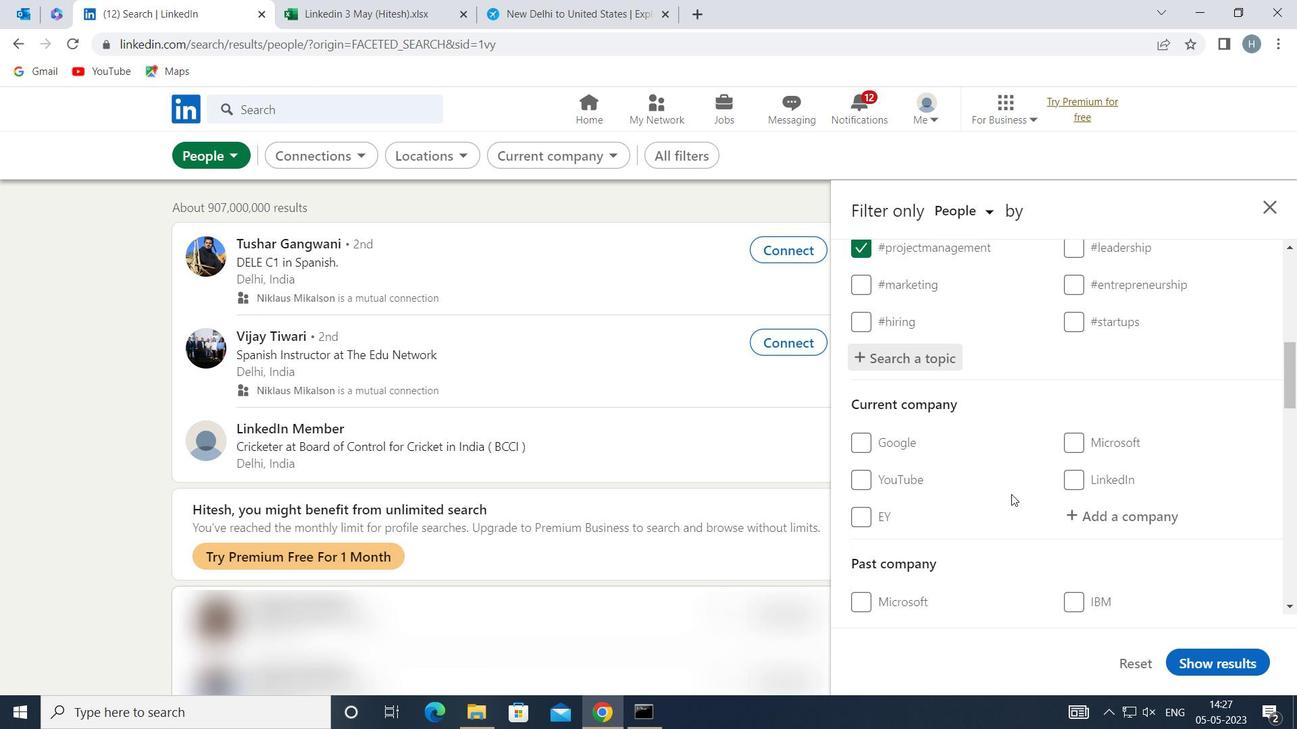 
Action: Mouse scrolled (1011, 494) with delta (0, 0)
Screenshot: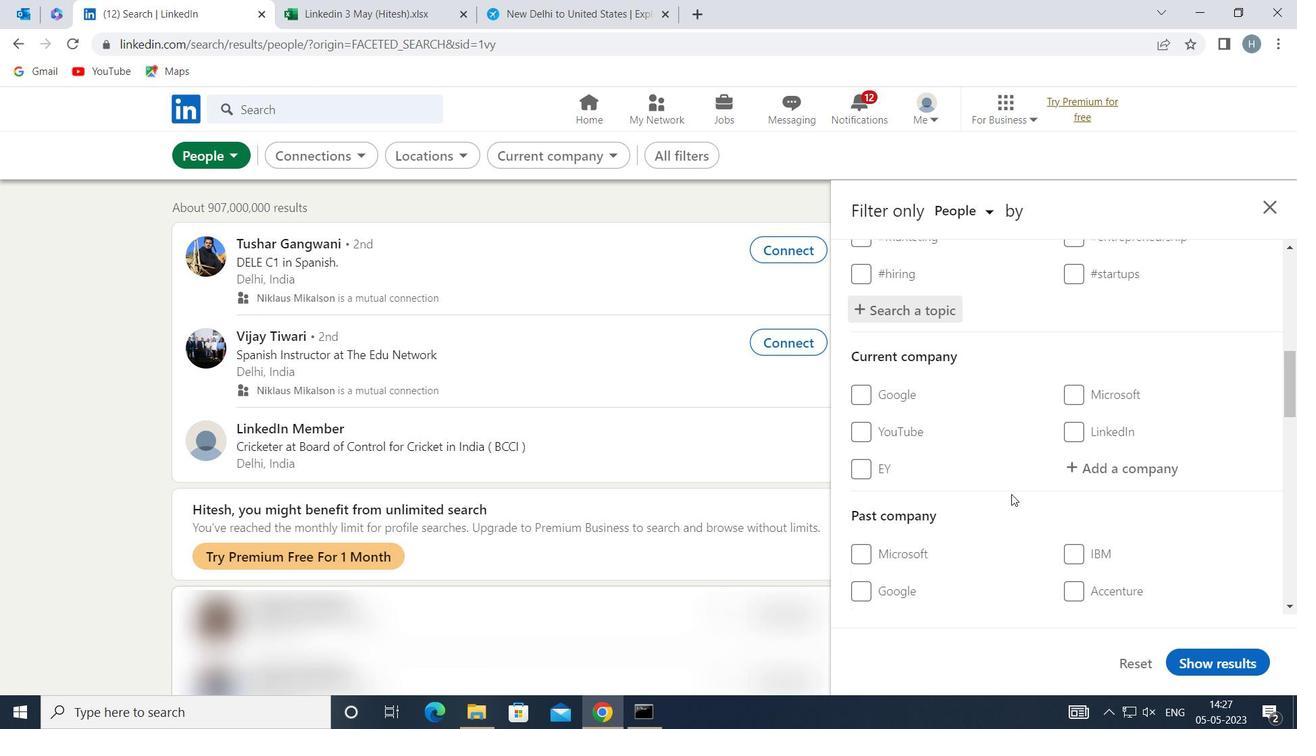 
Action: Mouse moved to (1011, 493)
Screenshot: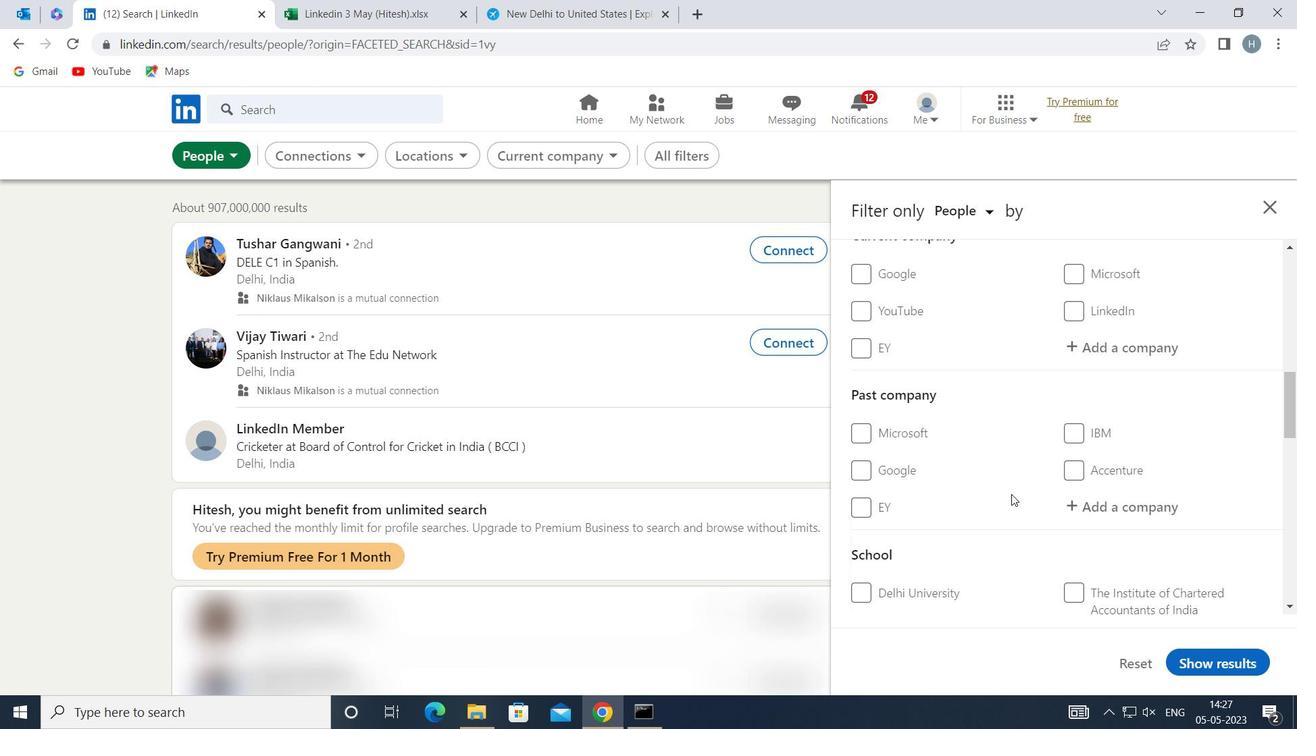 
Action: Mouse scrolled (1011, 493) with delta (0, 0)
Screenshot: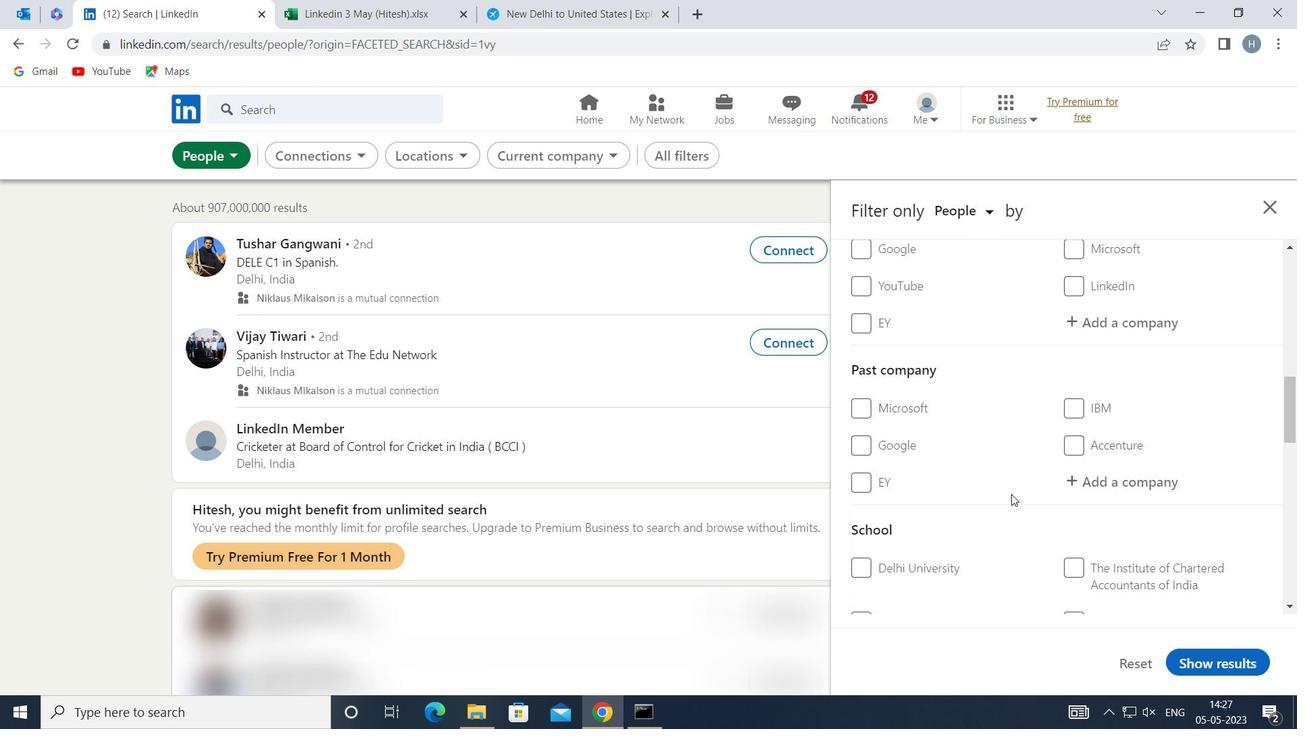 
Action: Mouse scrolled (1011, 493) with delta (0, 0)
Screenshot: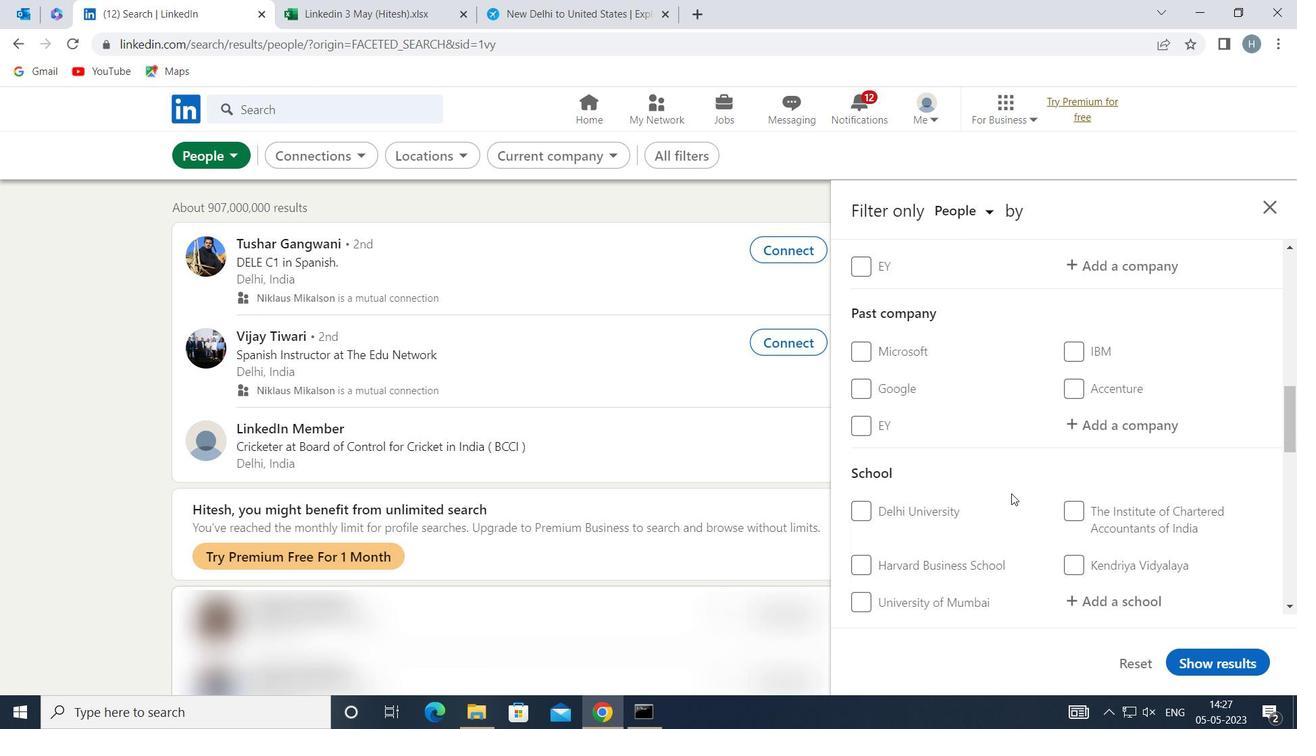 
Action: Mouse moved to (1012, 493)
Screenshot: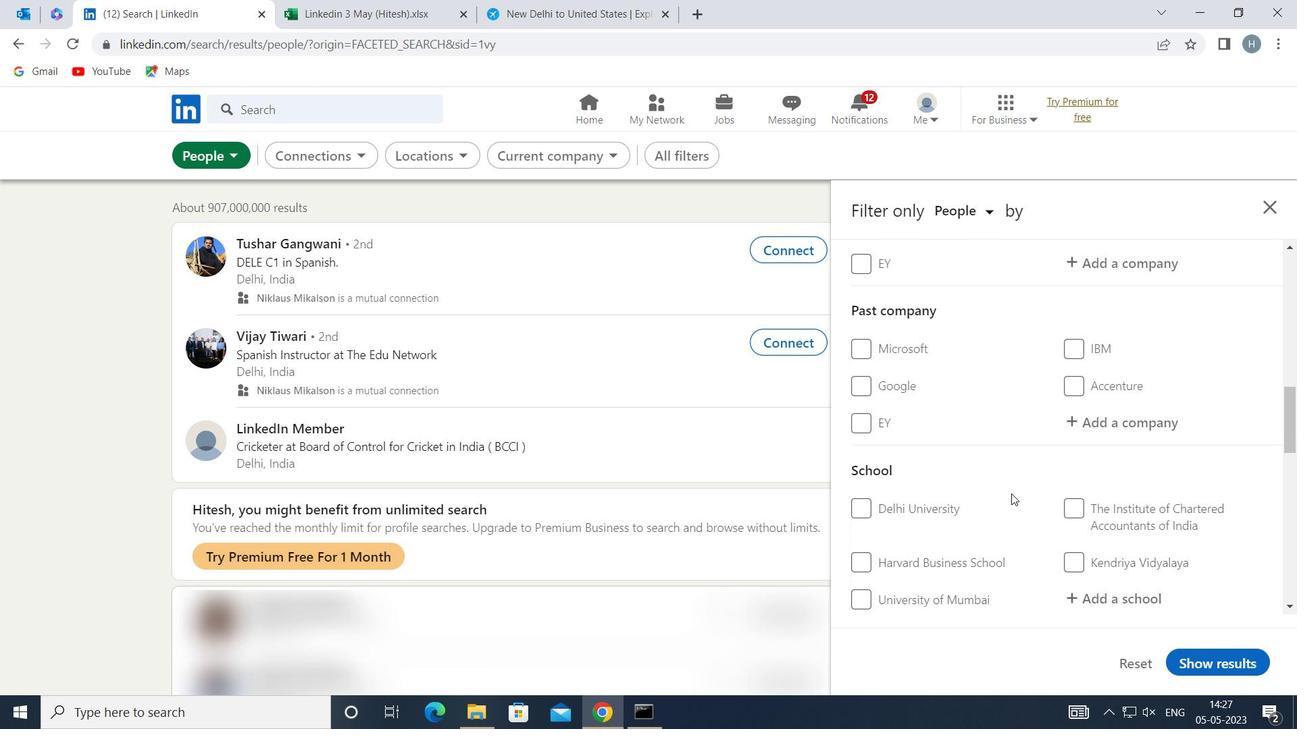 
Action: Mouse scrolled (1012, 493) with delta (0, 0)
Screenshot: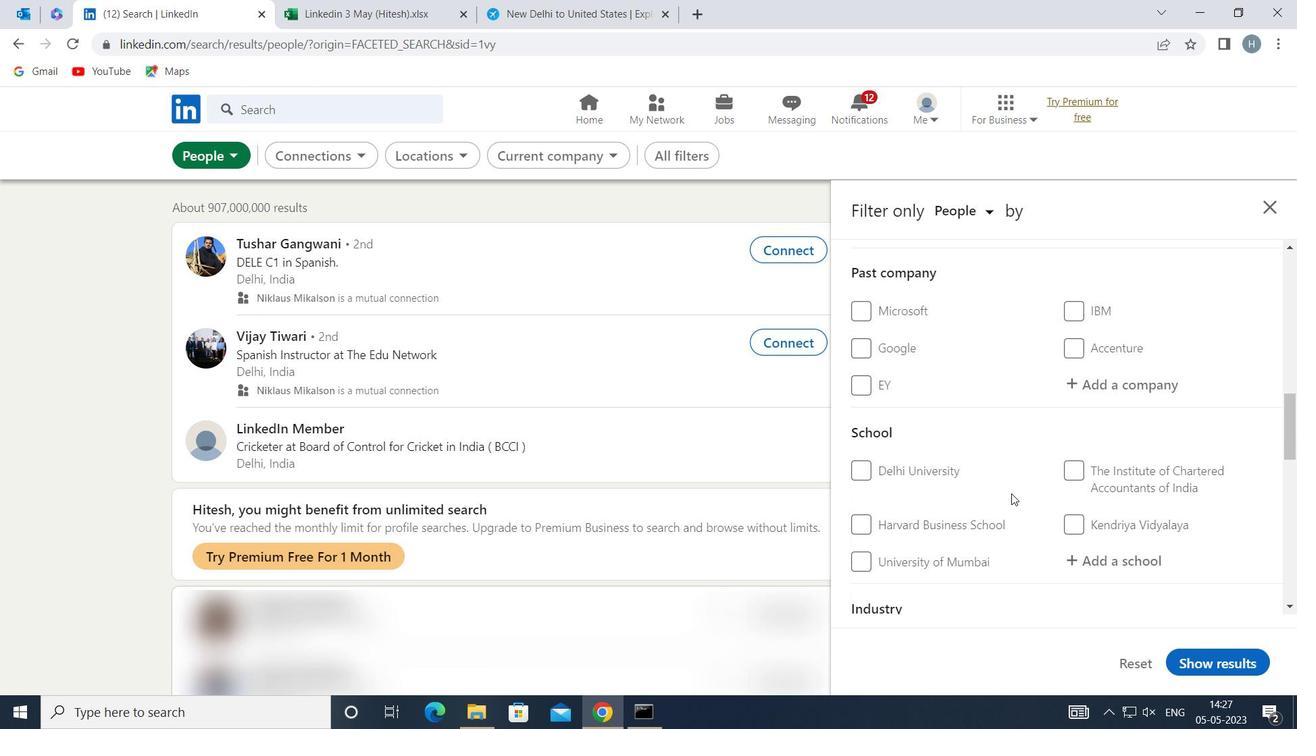 
Action: Mouse scrolled (1012, 493) with delta (0, 0)
Screenshot: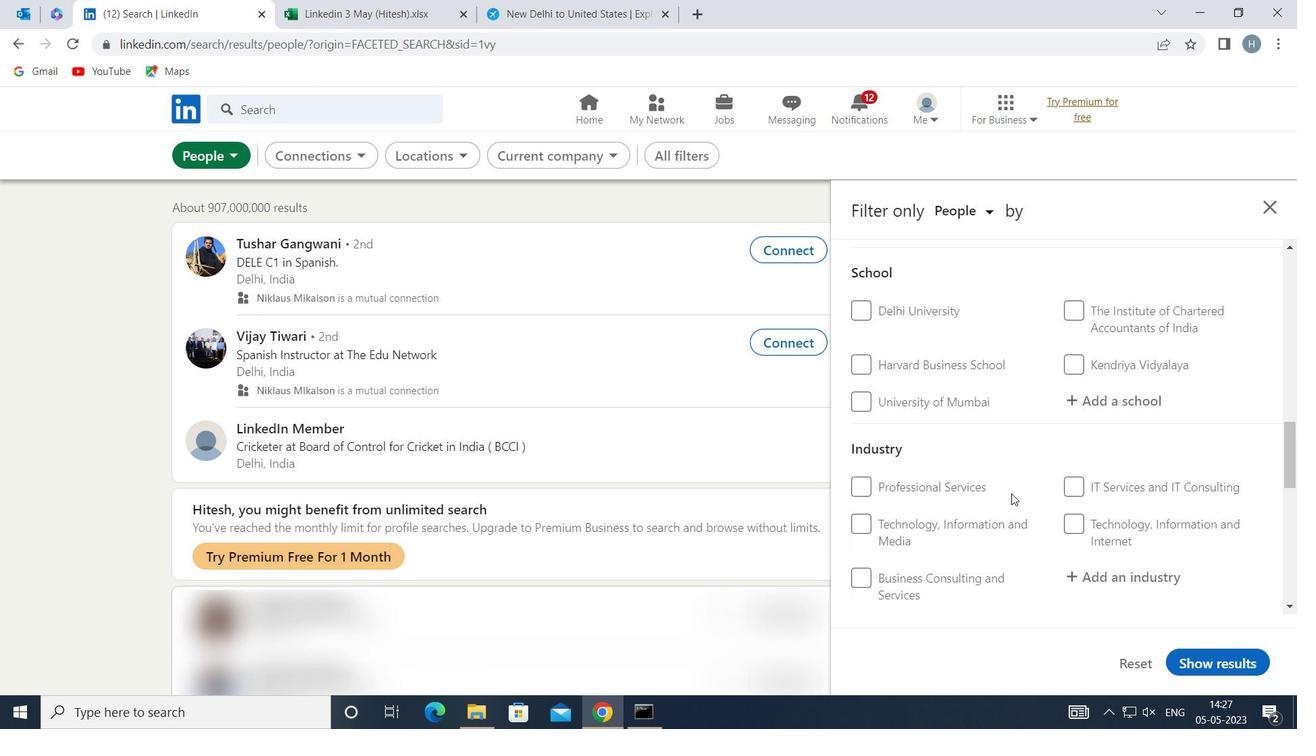 
Action: Mouse scrolled (1012, 493) with delta (0, 0)
Screenshot: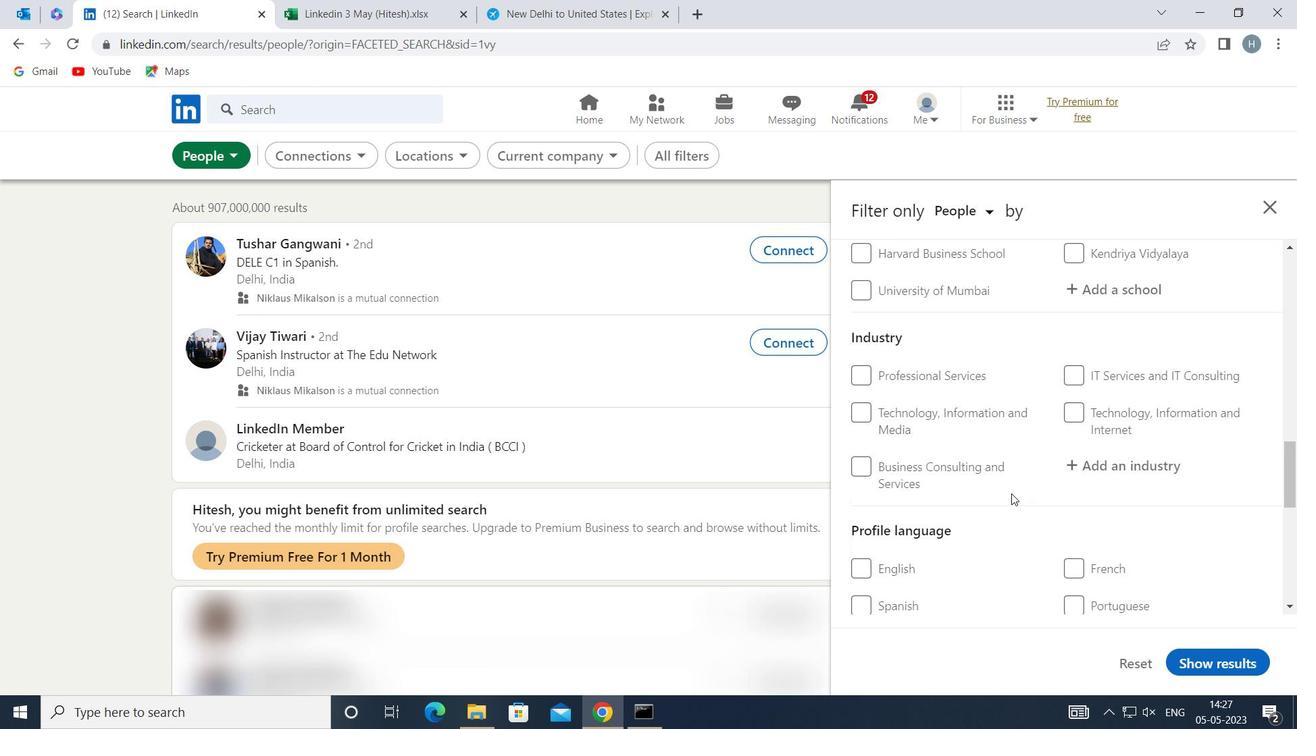 
Action: Mouse scrolled (1012, 493) with delta (0, 0)
Screenshot: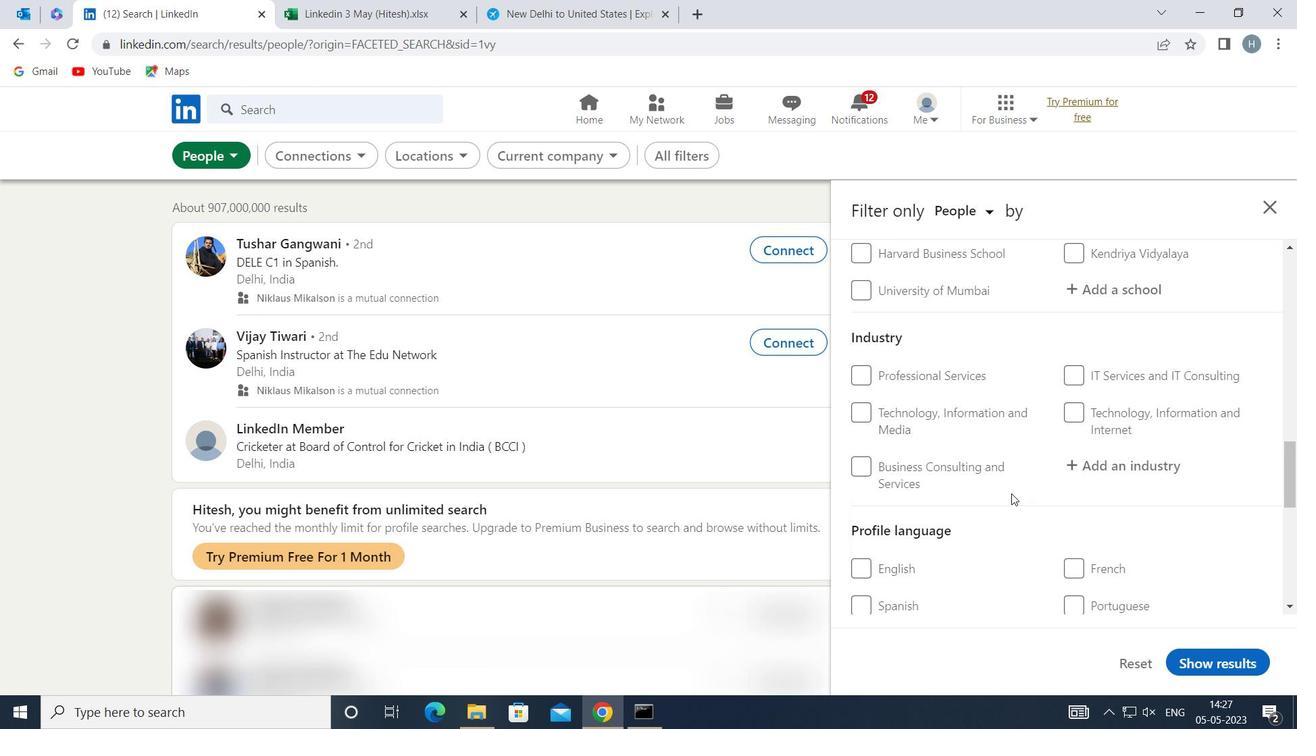 
Action: Mouse scrolled (1012, 494) with delta (0, 0)
Screenshot: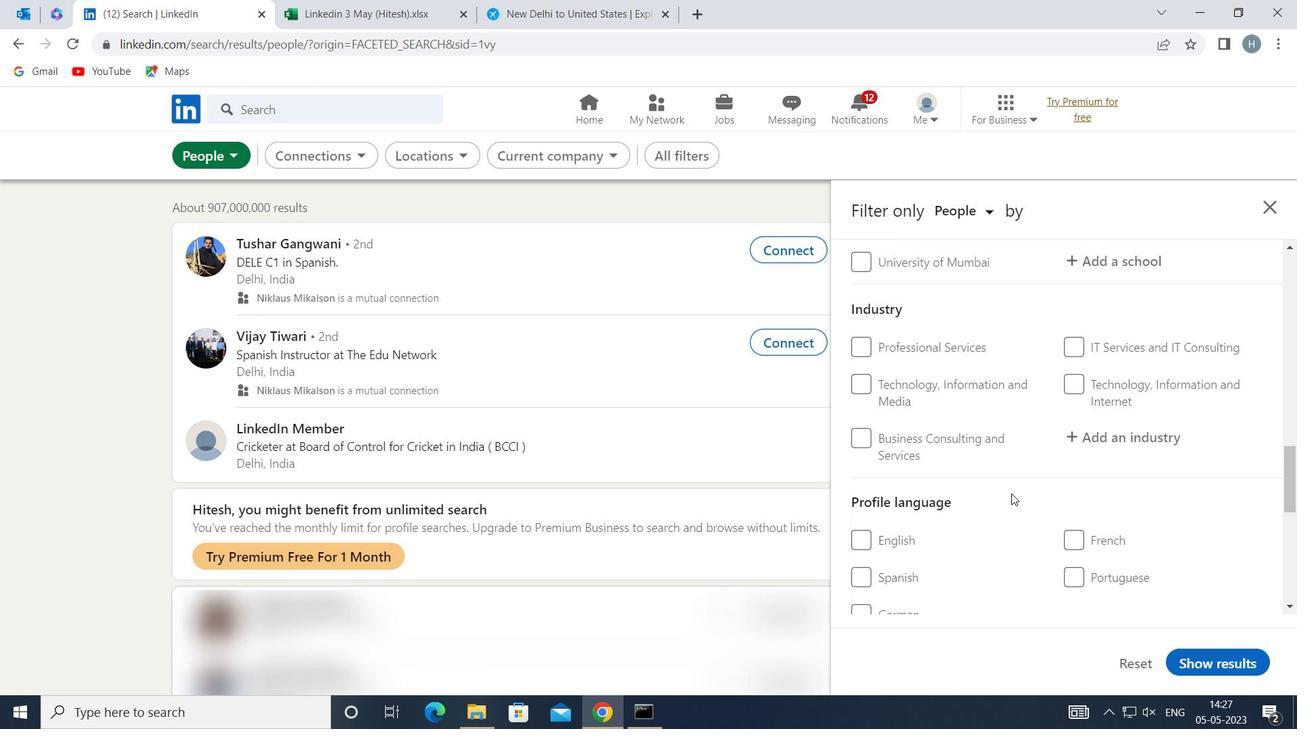 
Action: Mouse moved to (1071, 450)
Screenshot: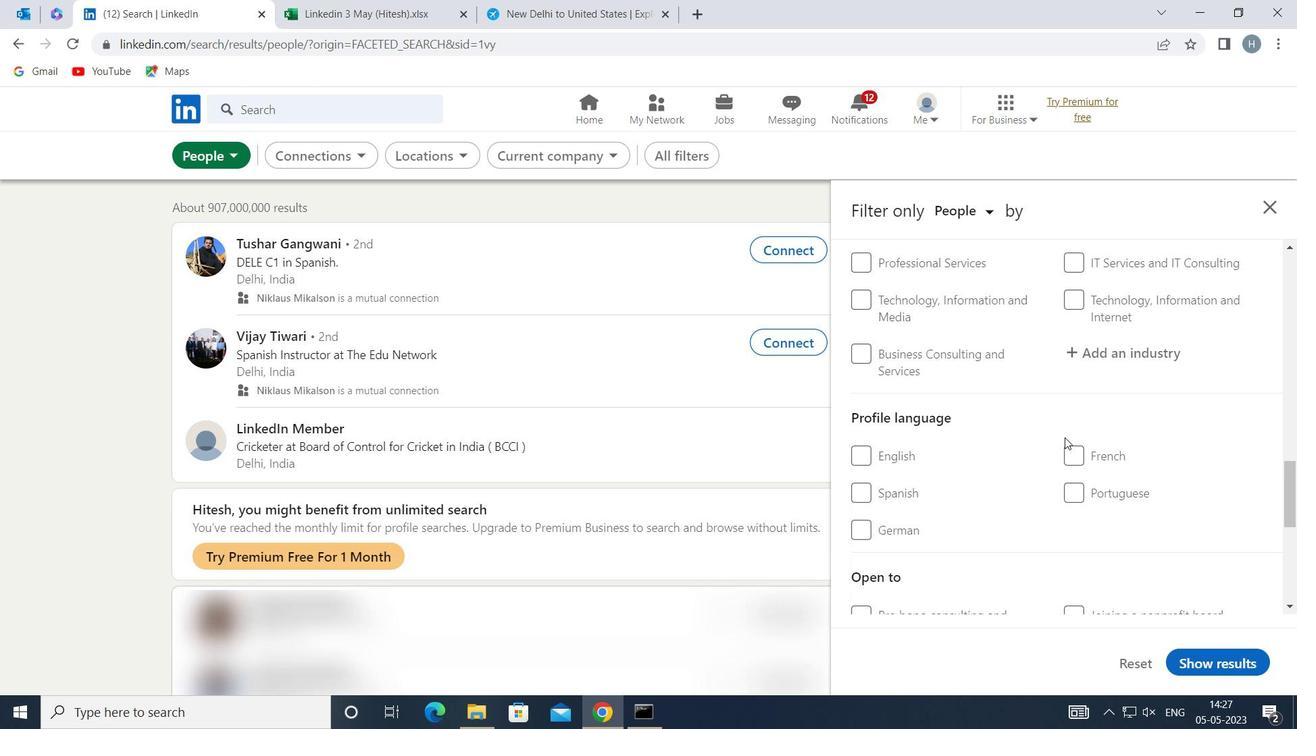 
Action: Mouse pressed left at (1071, 450)
Screenshot: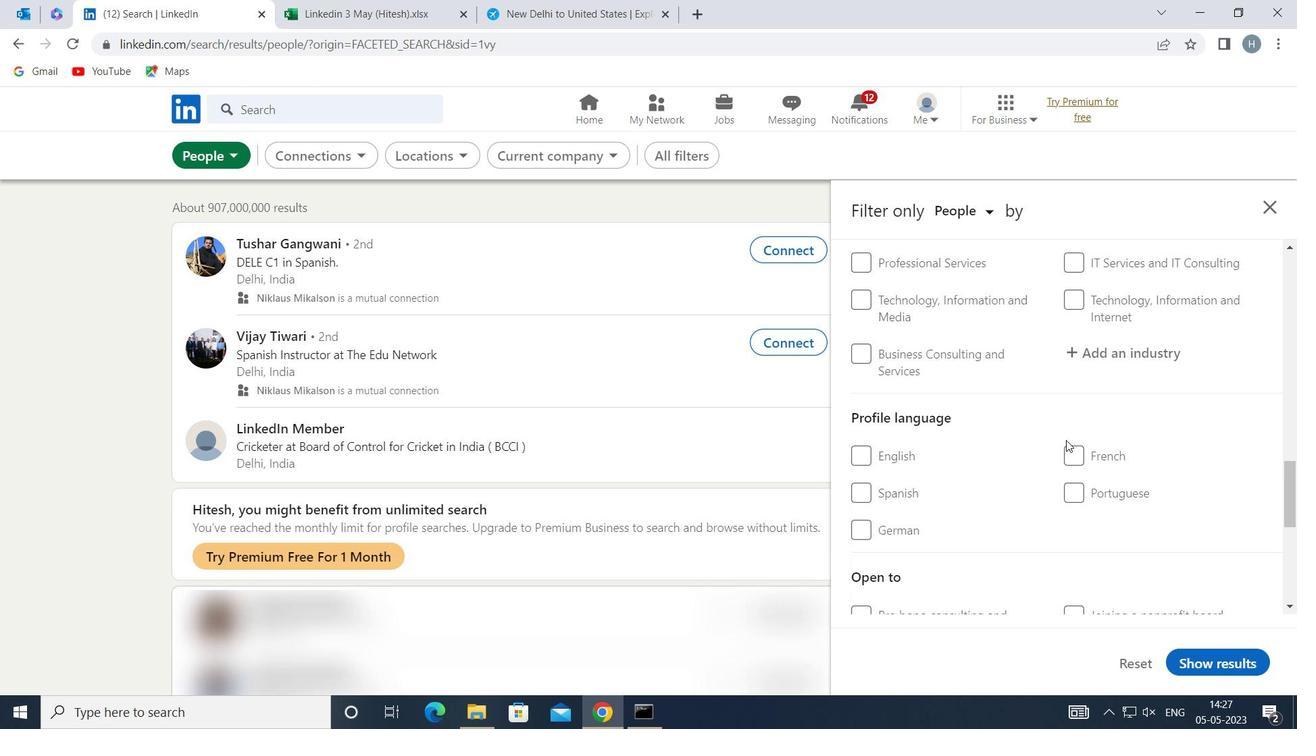 
Action: Mouse moved to (1010, 489)
Screenshot: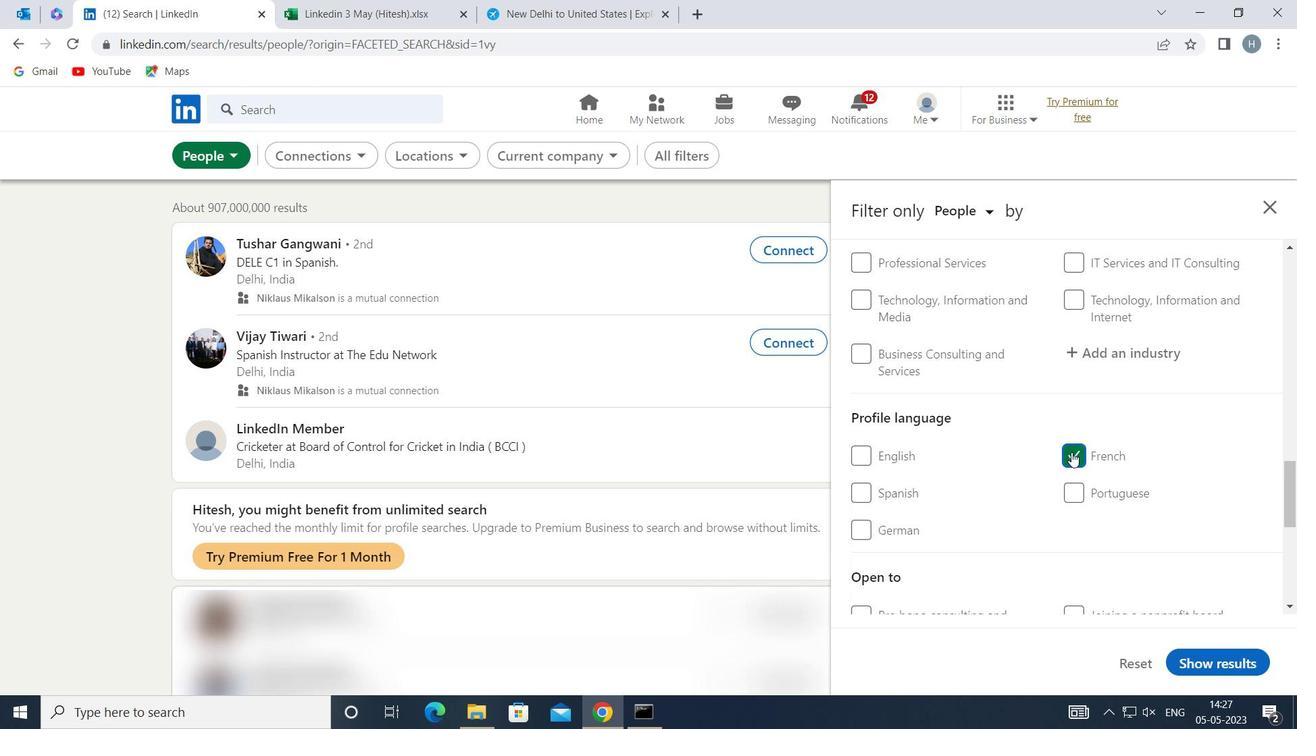 
Action: Mouse scrolled (1010, 490) with delta (0, 0)
Screenshot: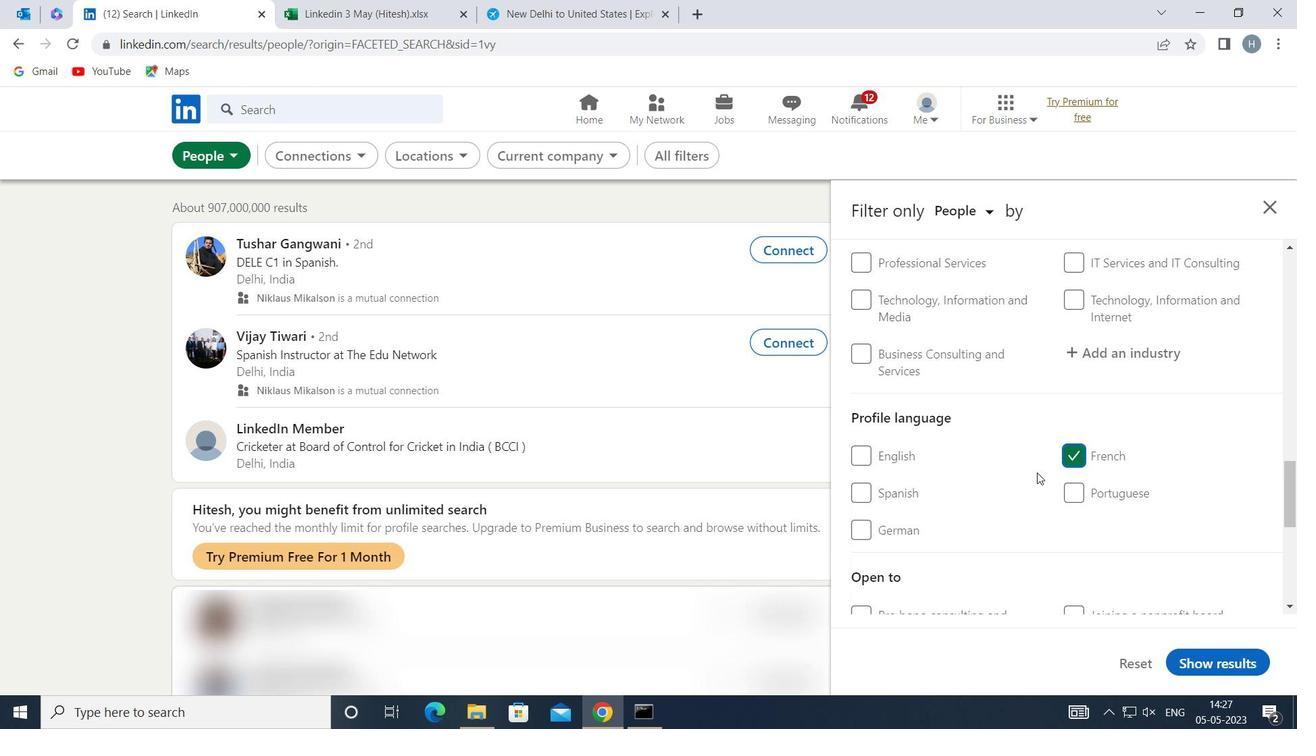 
Action: Mouse moved to (1006, 493)
Screenshot: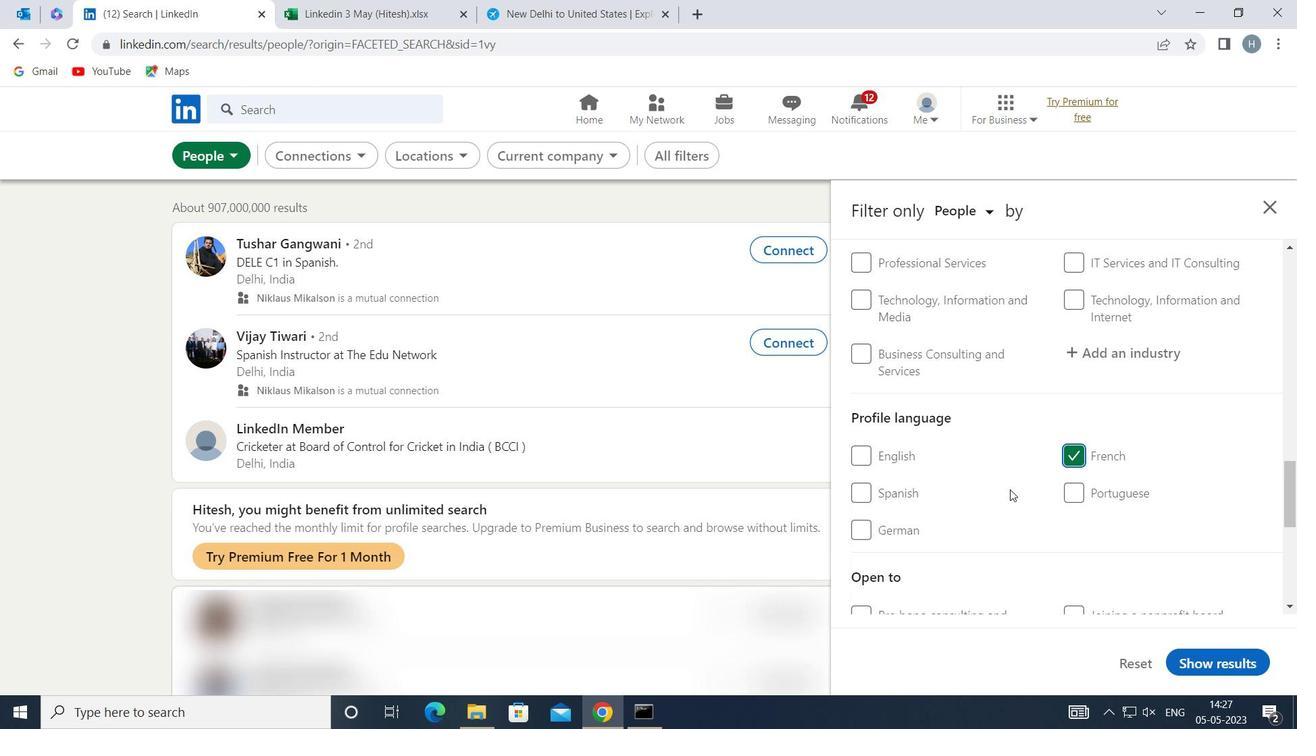
Action: Mouse scrolled (1006, 494) with delta (0, 0)
Screenshot: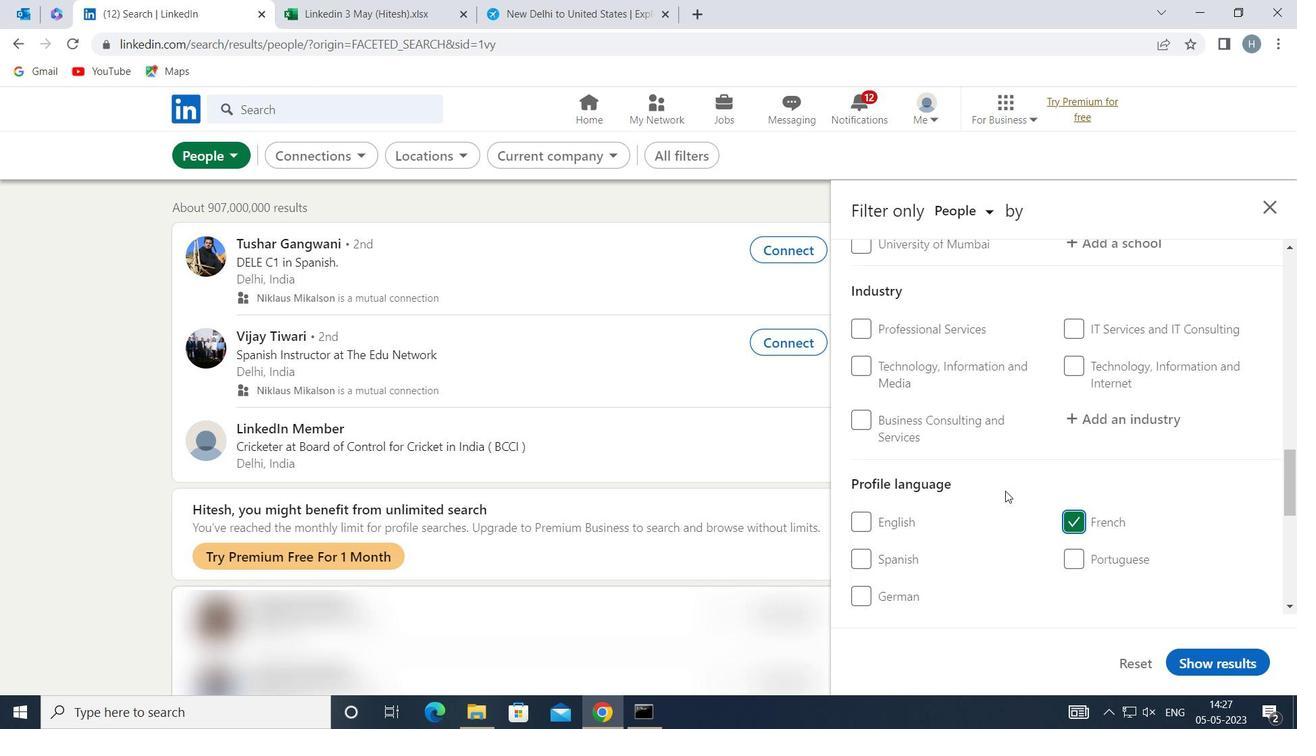 
Action: Mouse moved to (1002, 498)
Screenshot: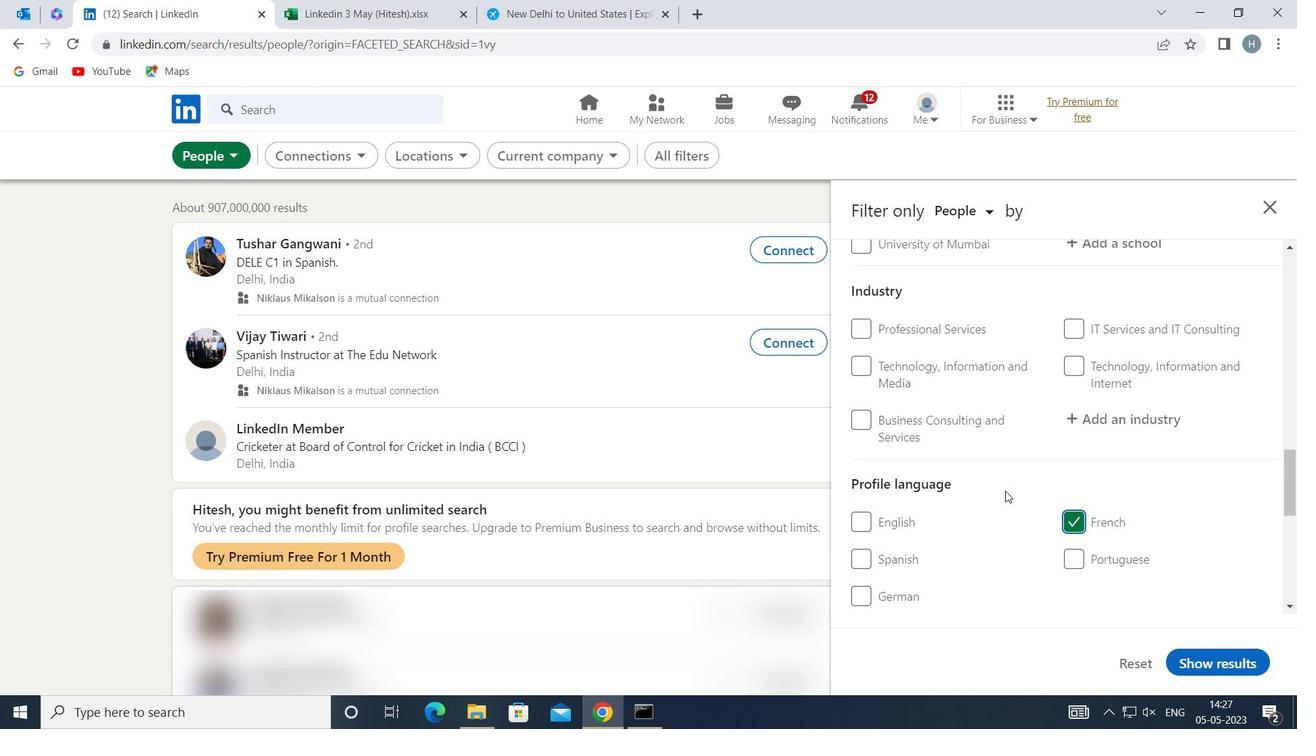 
Action: Mouse scrolled (1002, 499) with delta (0, 0)
Screenshot: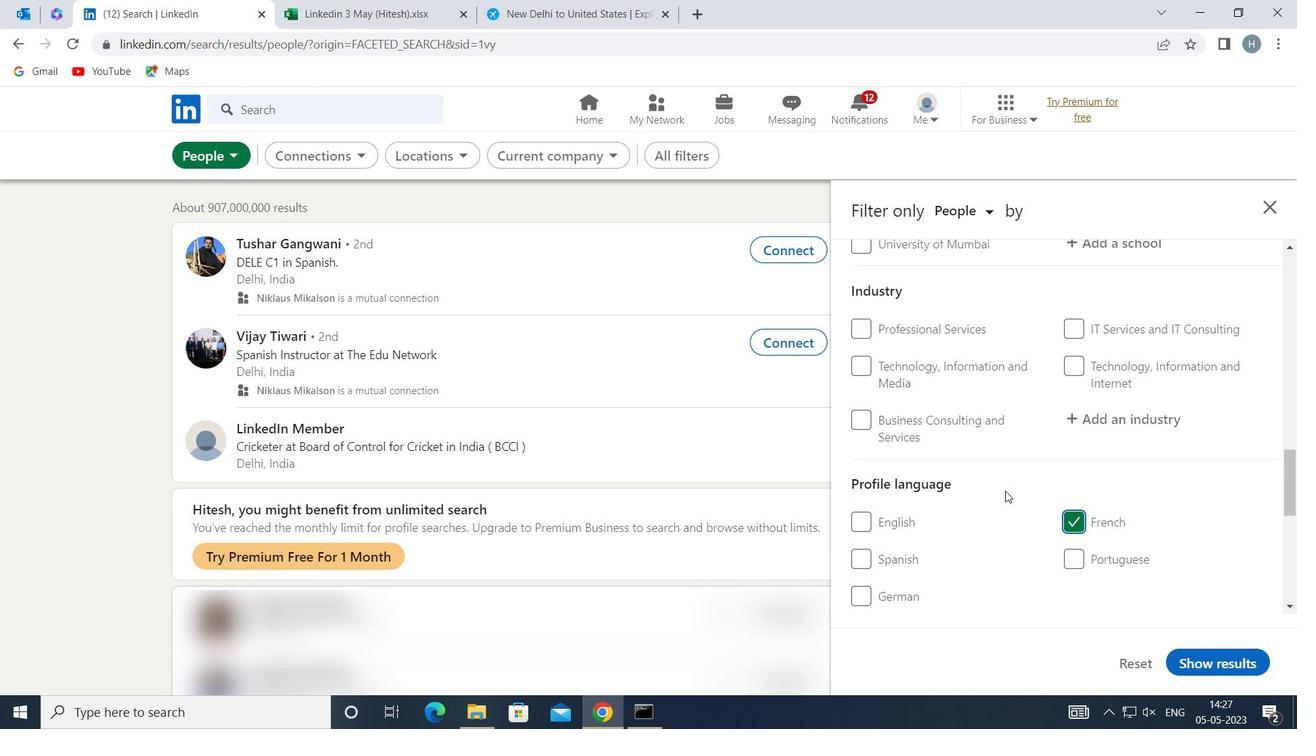 
Action: Mouse moved to (1000, 500)
Screenshot: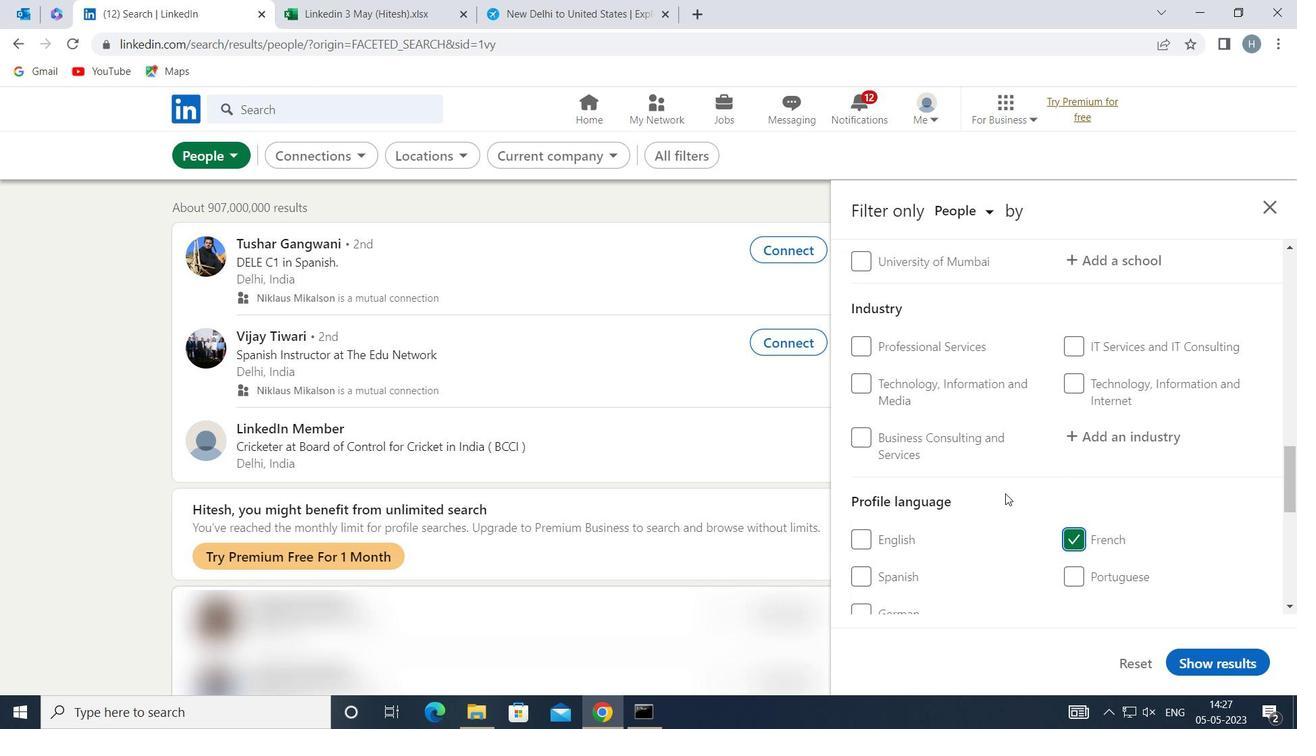 
Action: Mouse scrolled (1000, 501) with delta (0, 0)
Screenshot: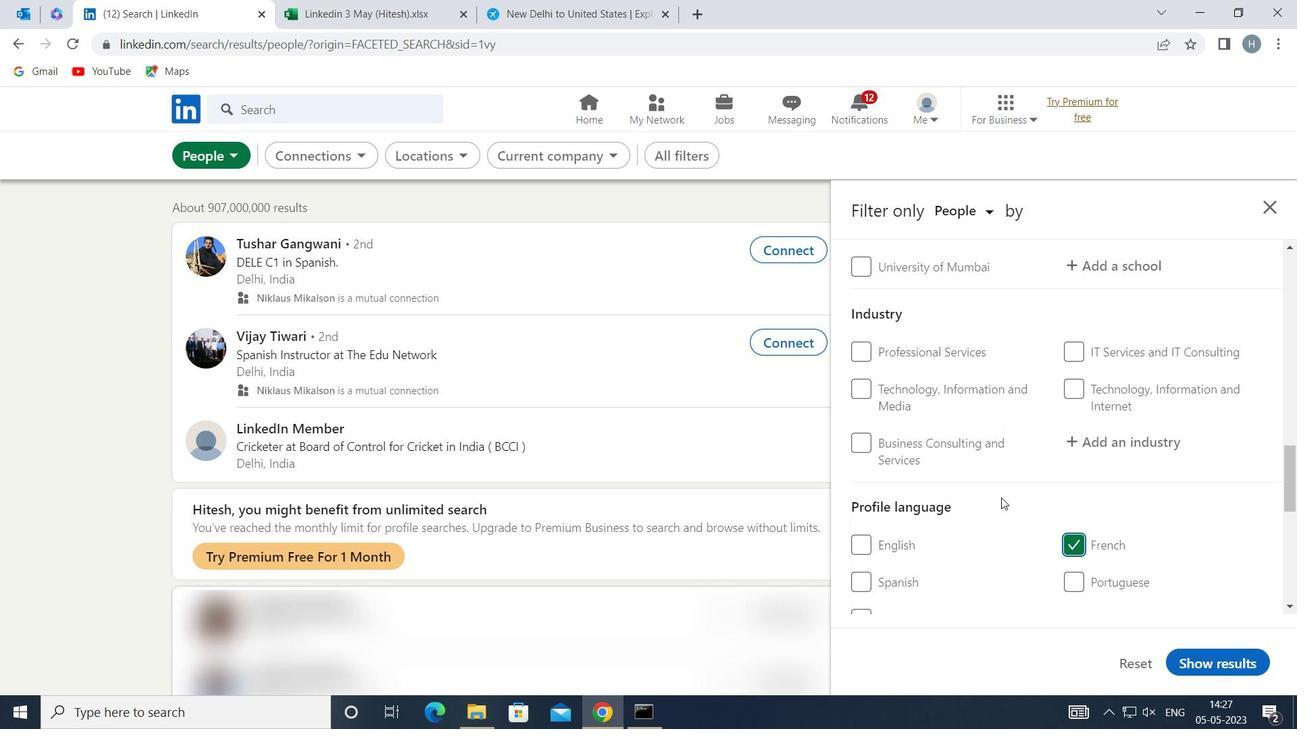 
Action: Mouse scrolled (1000, 501) with delta (0, 0)
Screenshot: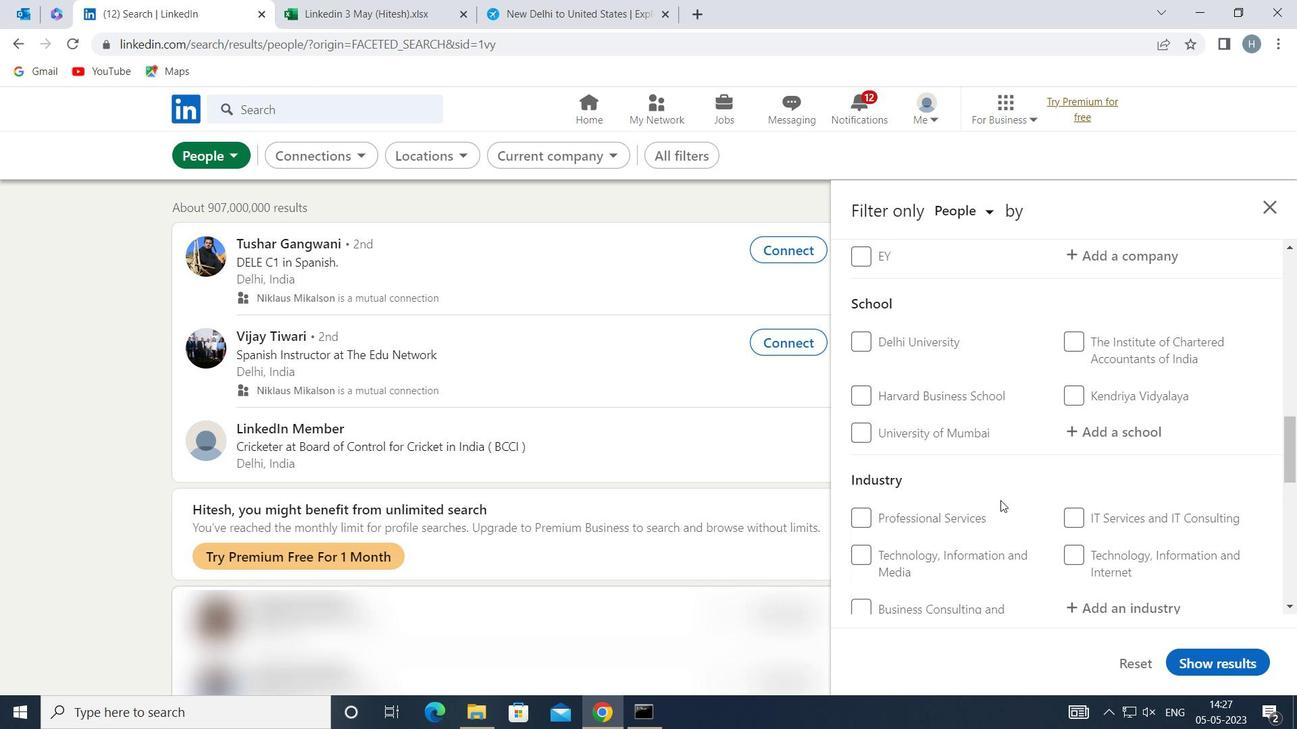 
Action: Mouse scrolled (1000, 501) with delta (0, 0)
Screenshot: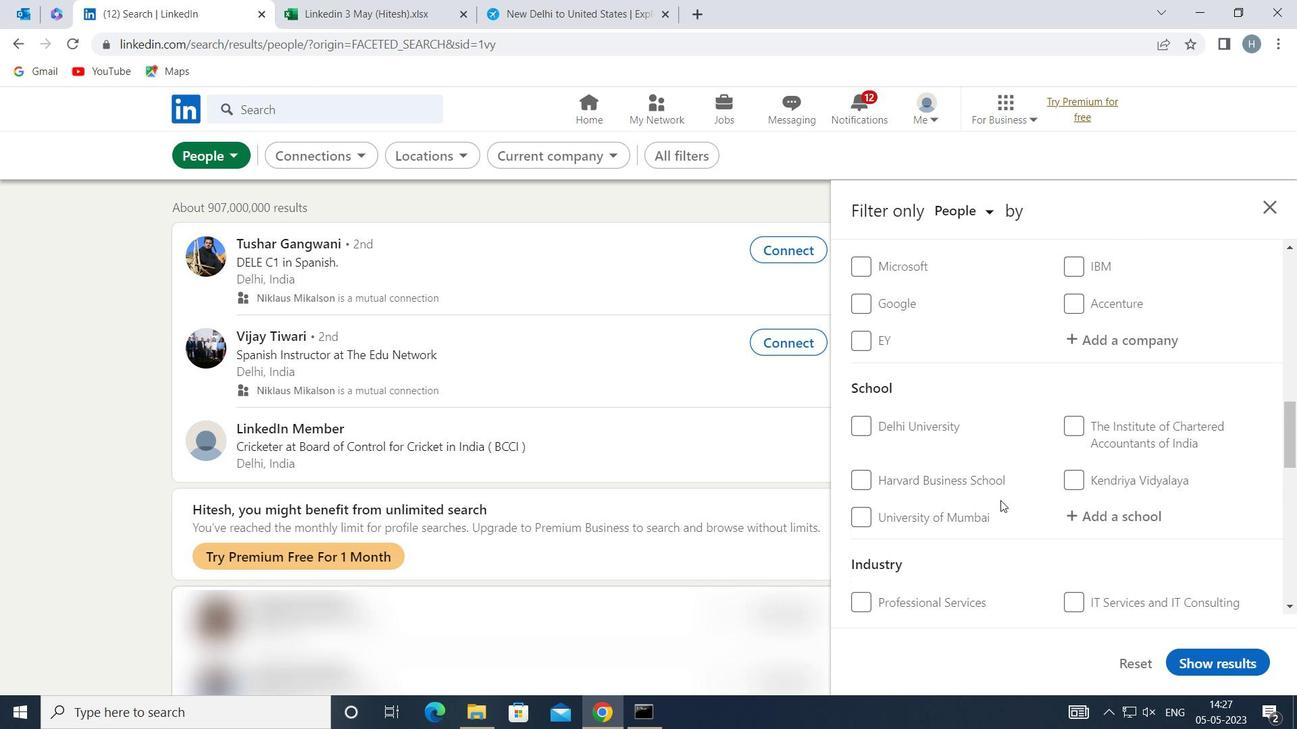 
Action: Mouse moved to (1000, 507)
Screenshot: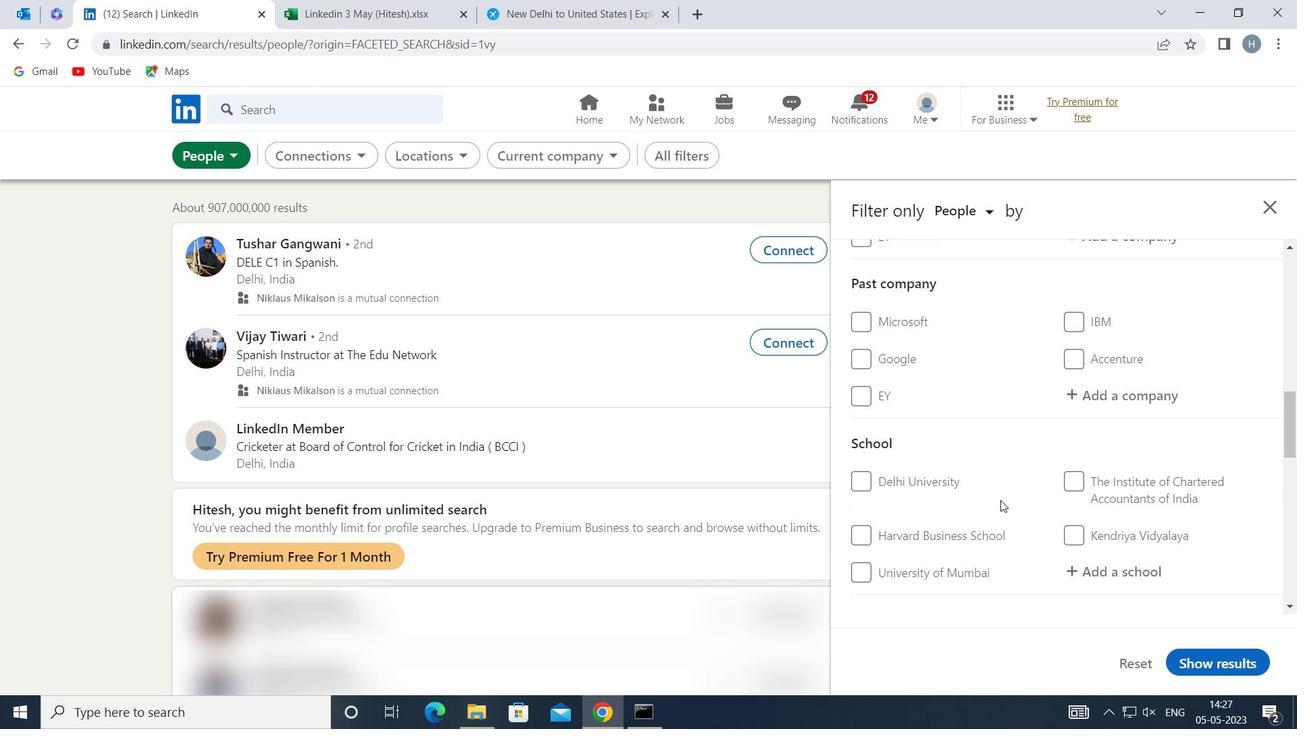
Action: Mouse scrolled (1000, 508) with delta (0, 0)
Screenshot: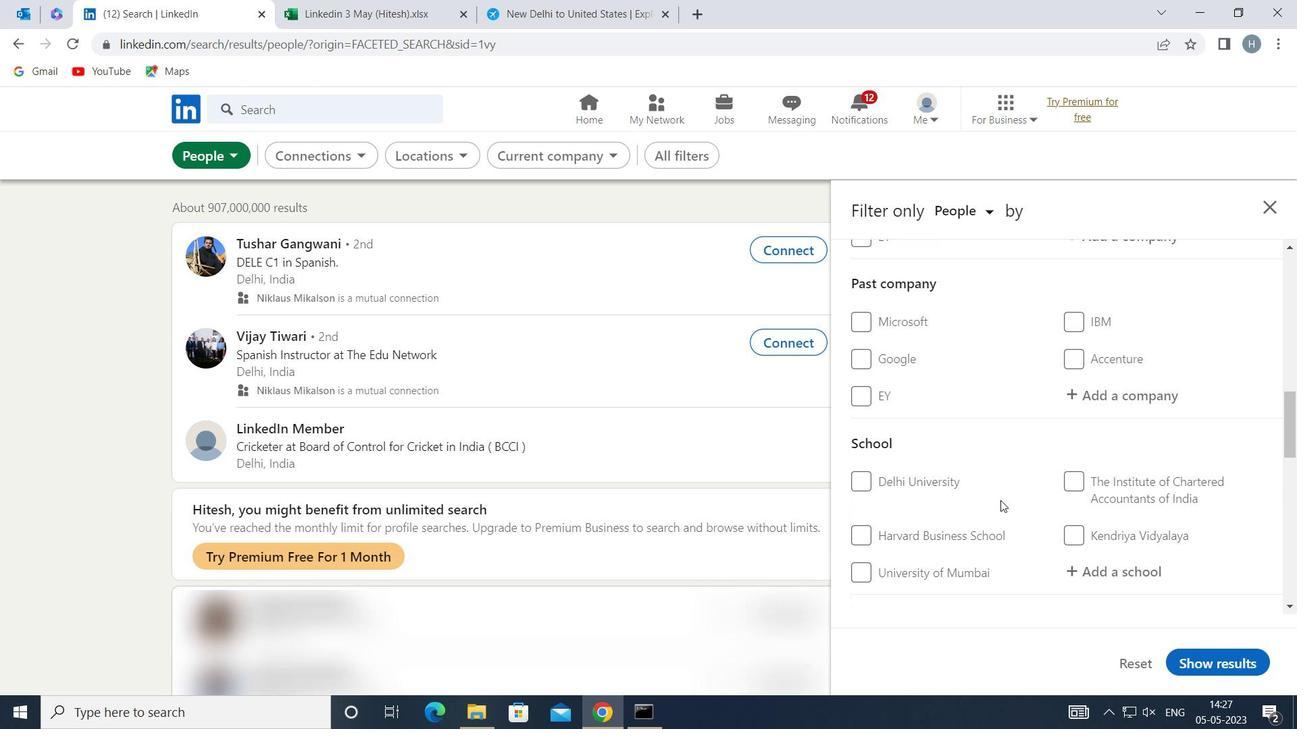 
Action: Mouse moved to (1000, 507)
Screenshot: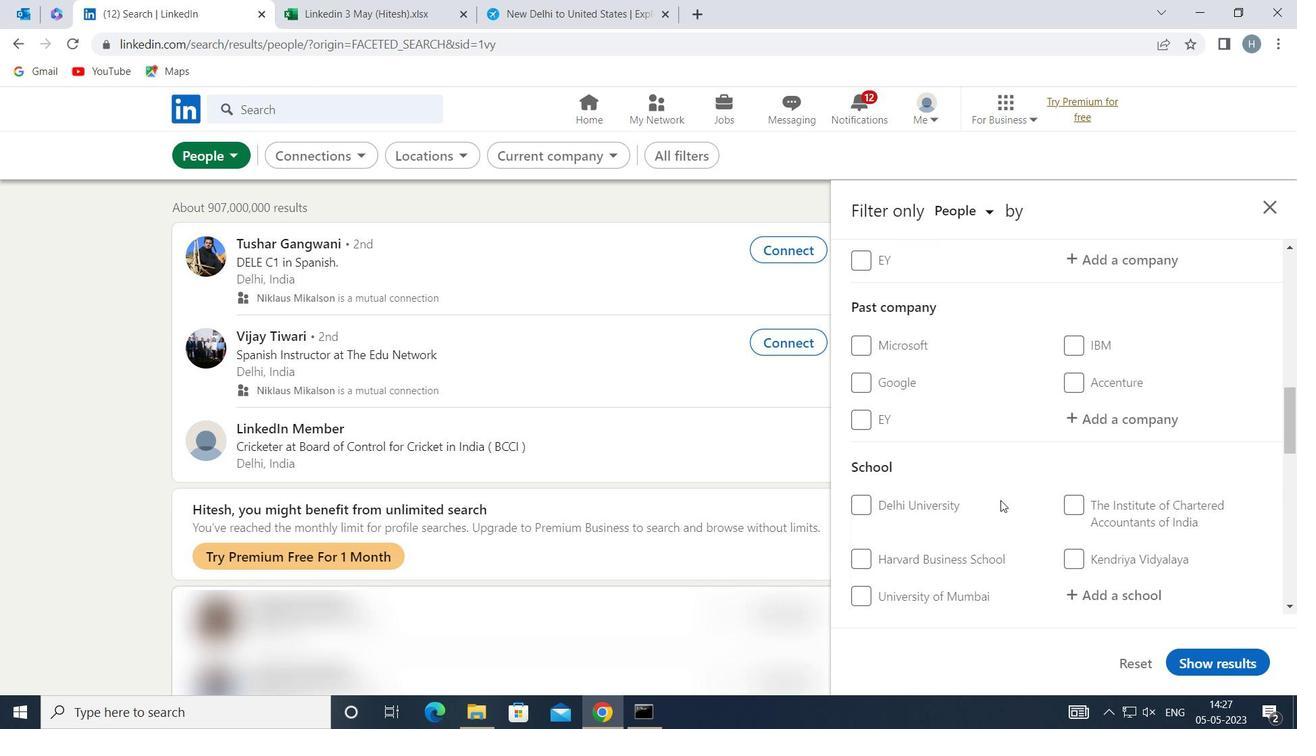 
Action: Mouse scrolled (1000, 508) with delta (0, 0)
Screenshot: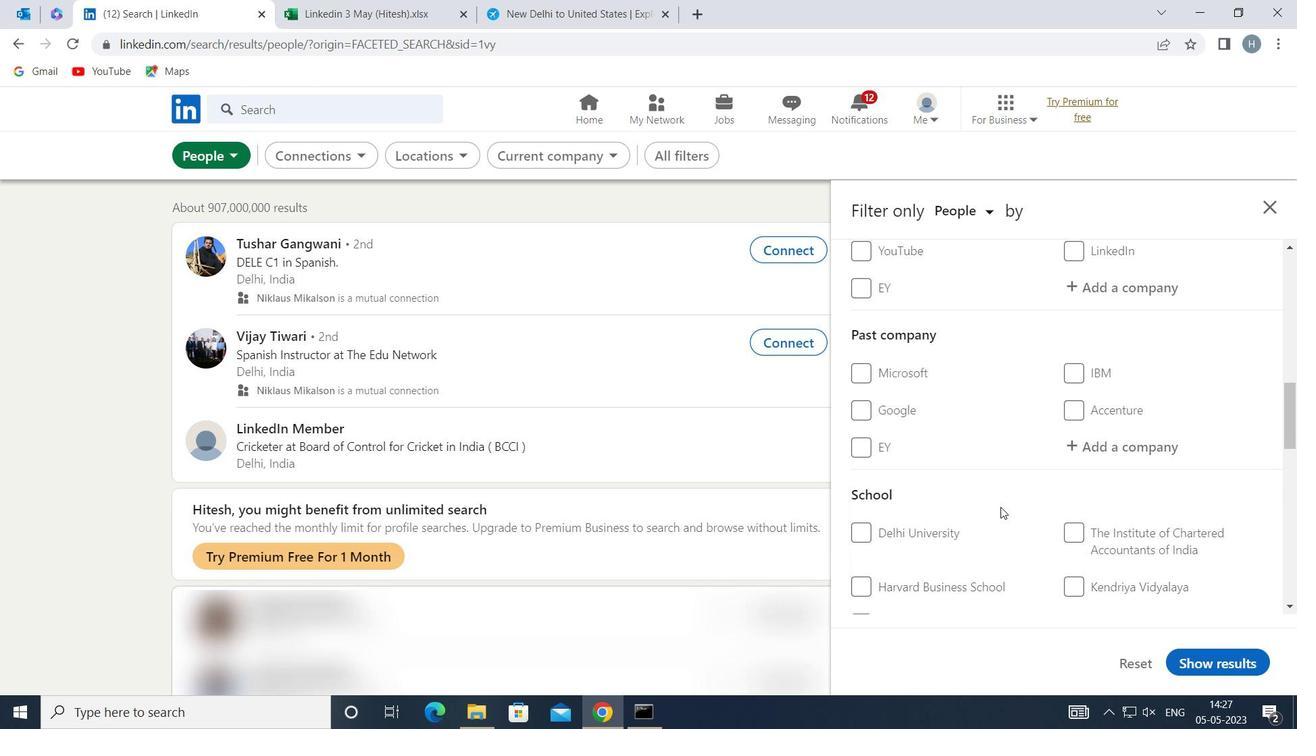 
Action: Mouse moved to (1088, 515)
Screenshot: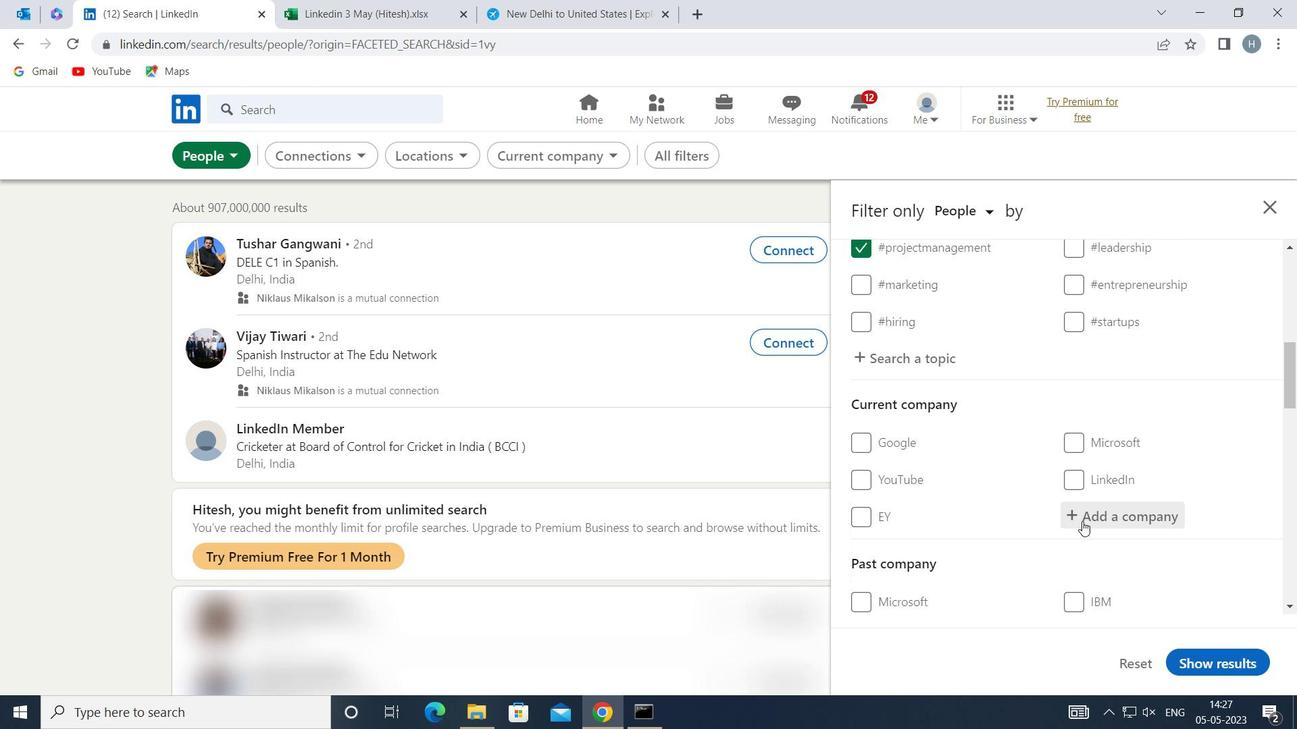
Action: Mouse pressed left at (1088, 515)
Screenshot: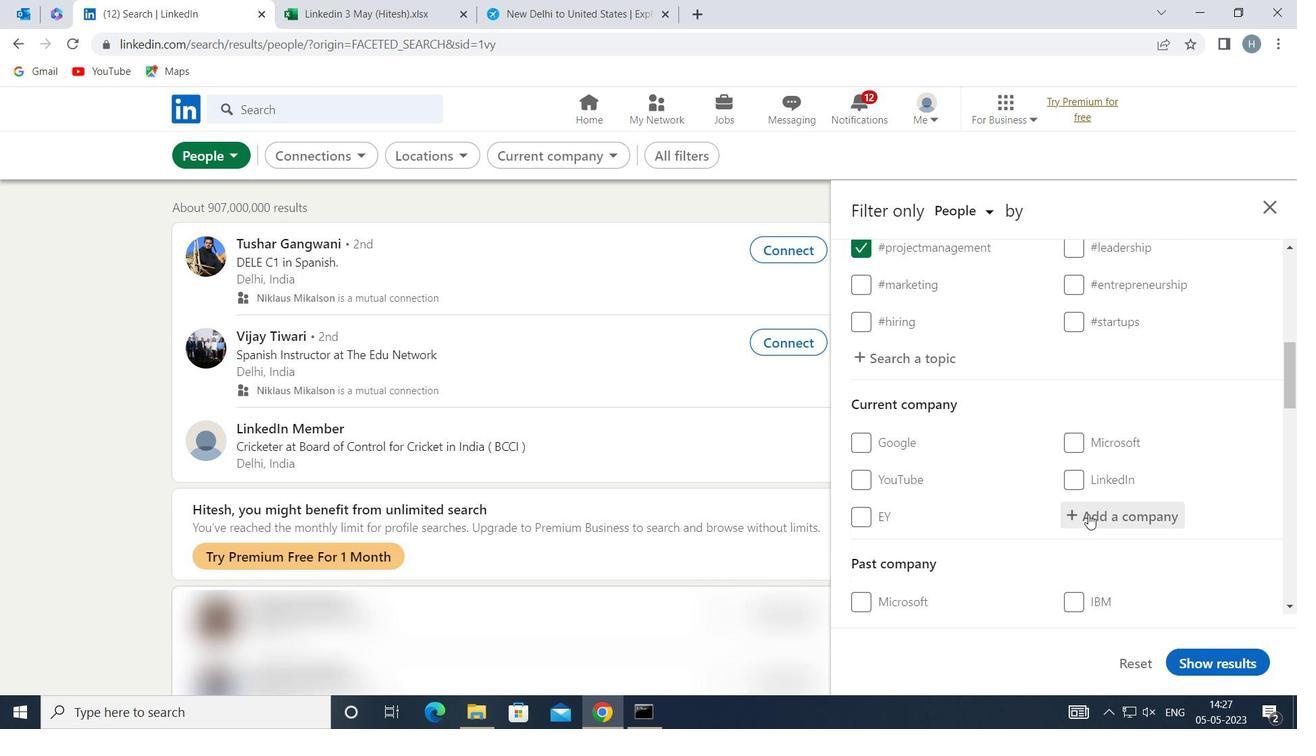 
Action: Mouse moved to (1086, 511)
Screenshot: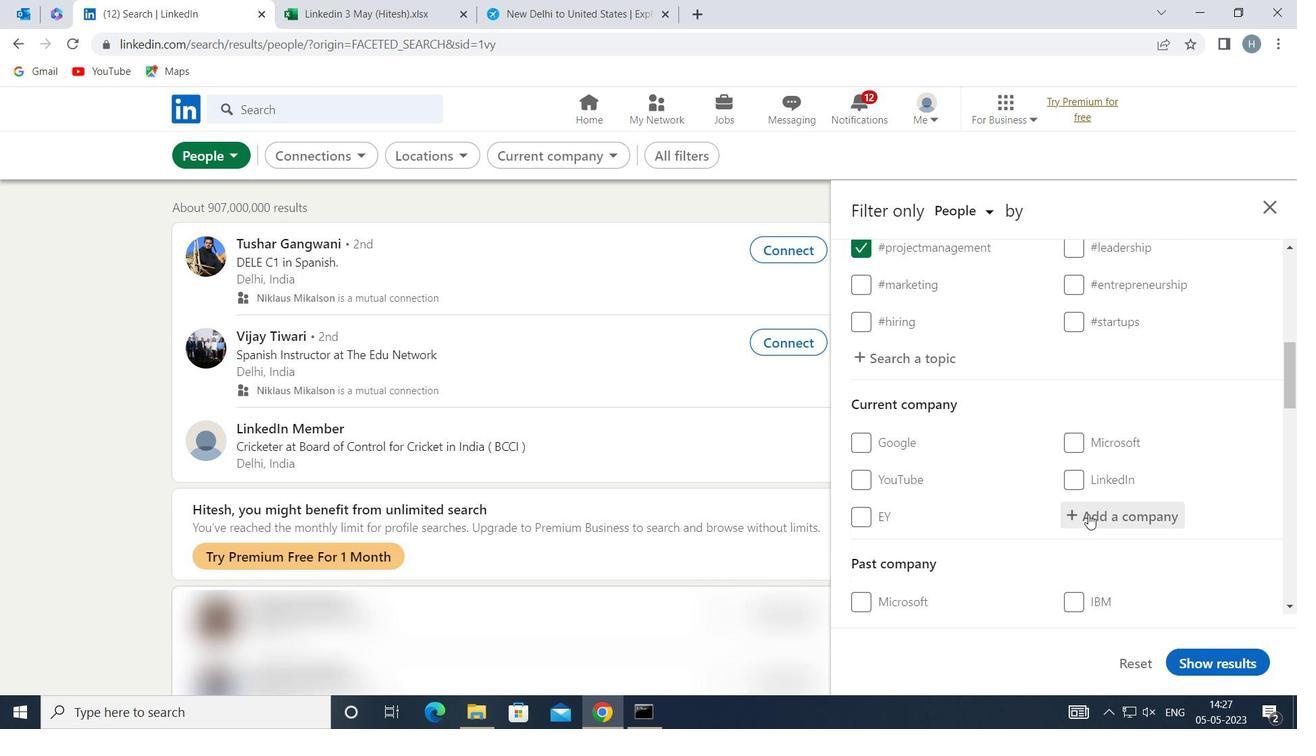 
Action: Key pressed <Key.shift>INFOSYS
Screenshot: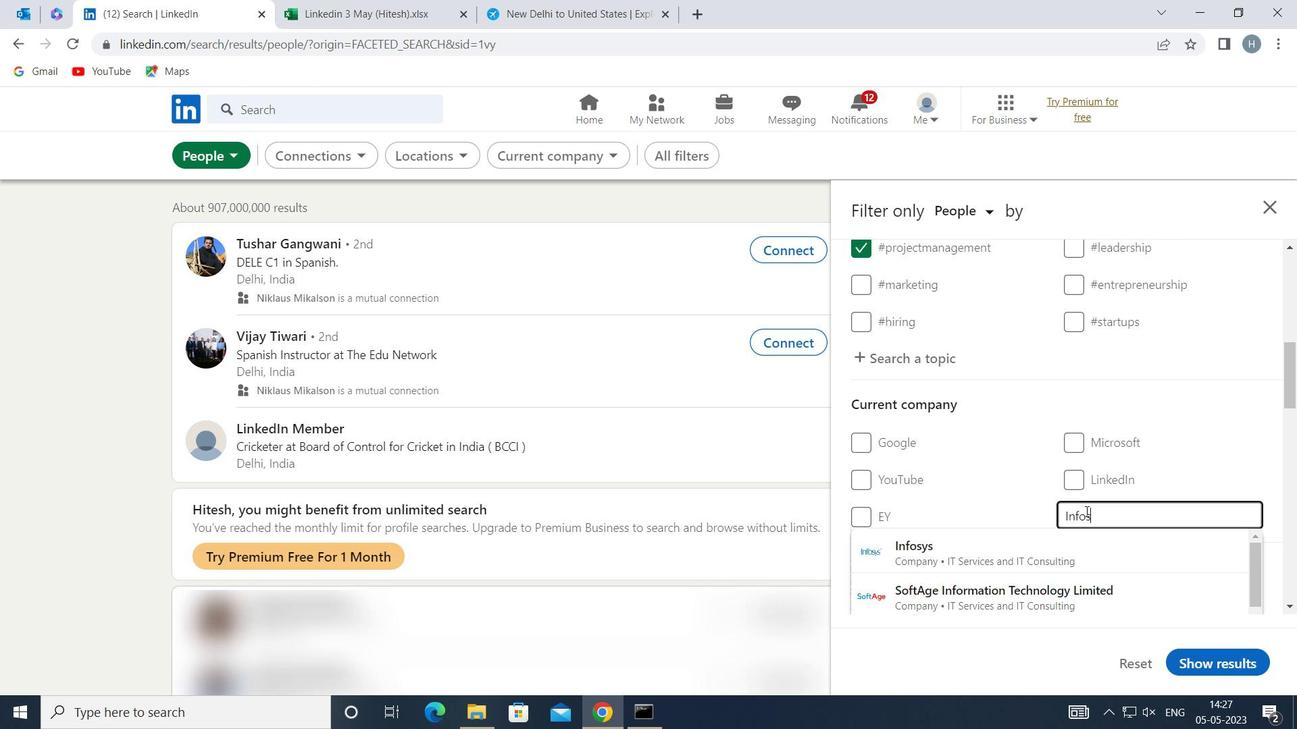 
Action: Mouse moved to (1017, 556)
Screenshot: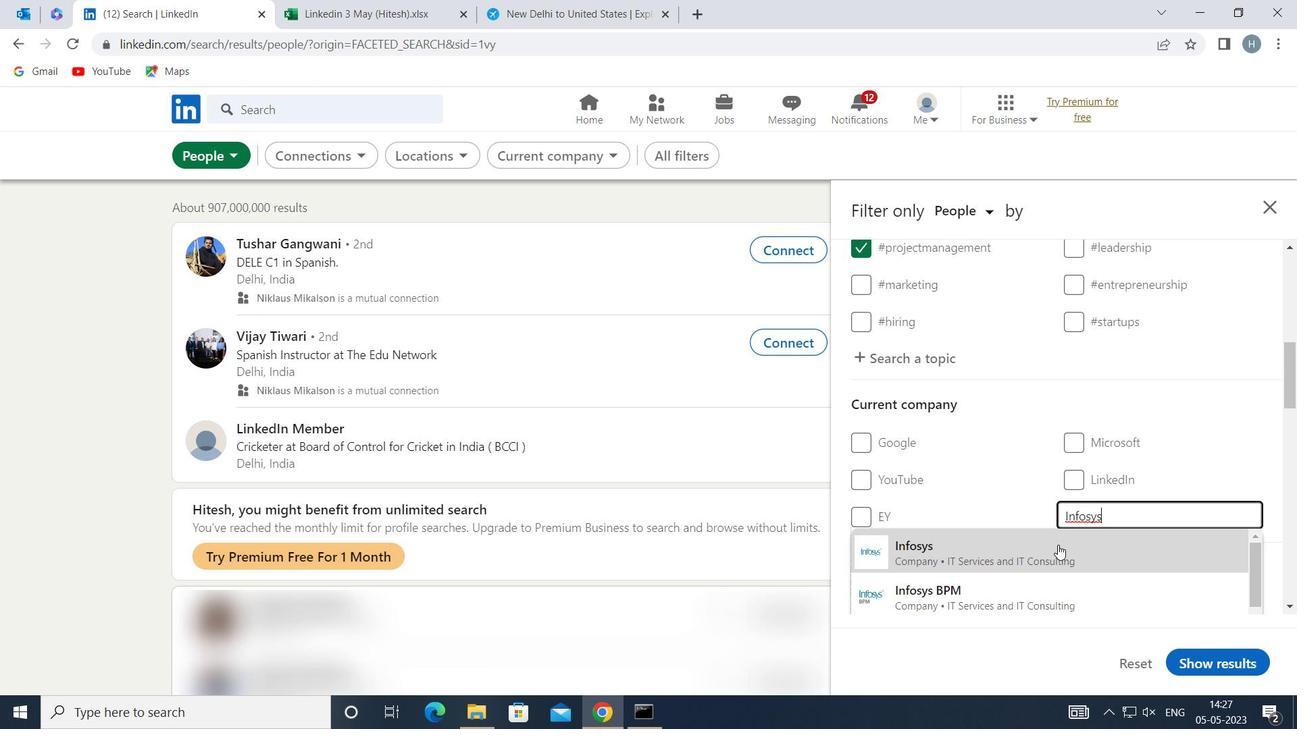 
Action: Mouse pressed left at (1017, 556)
Screenshot: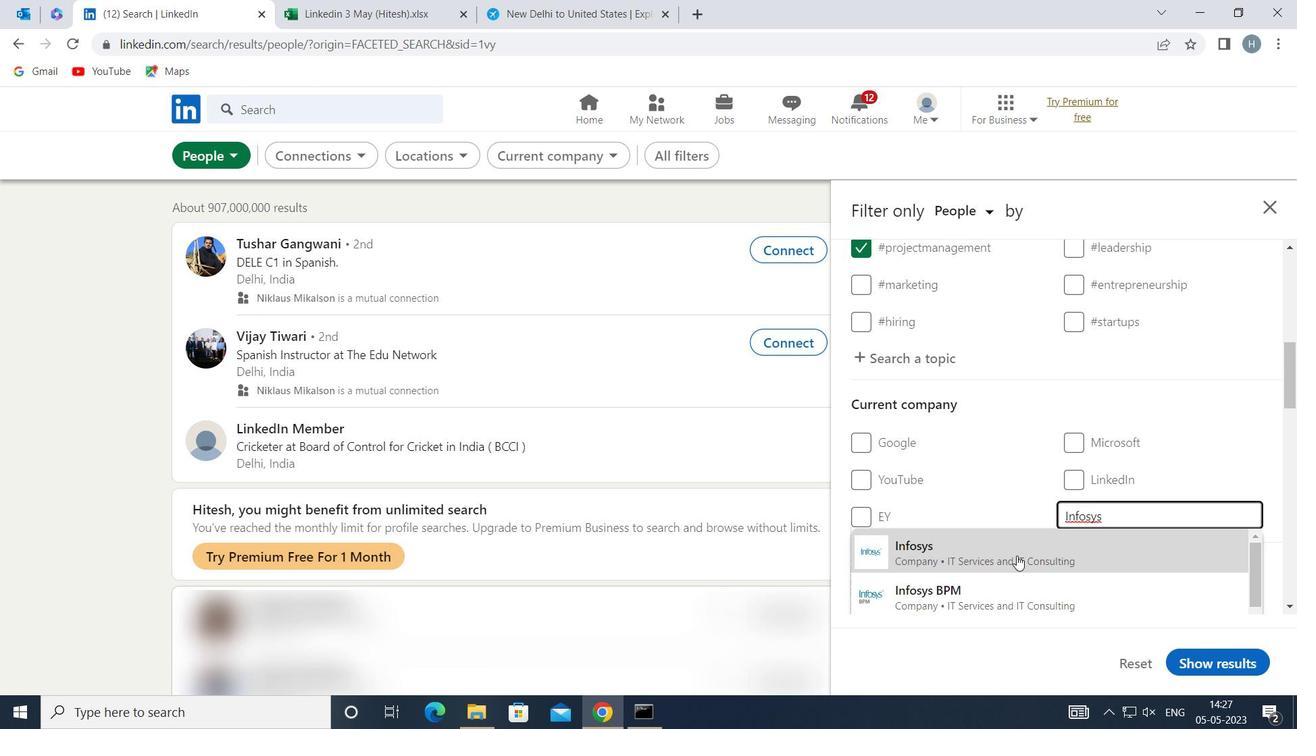 
Action: Mouse moved to (1018, 510)
Screenshot: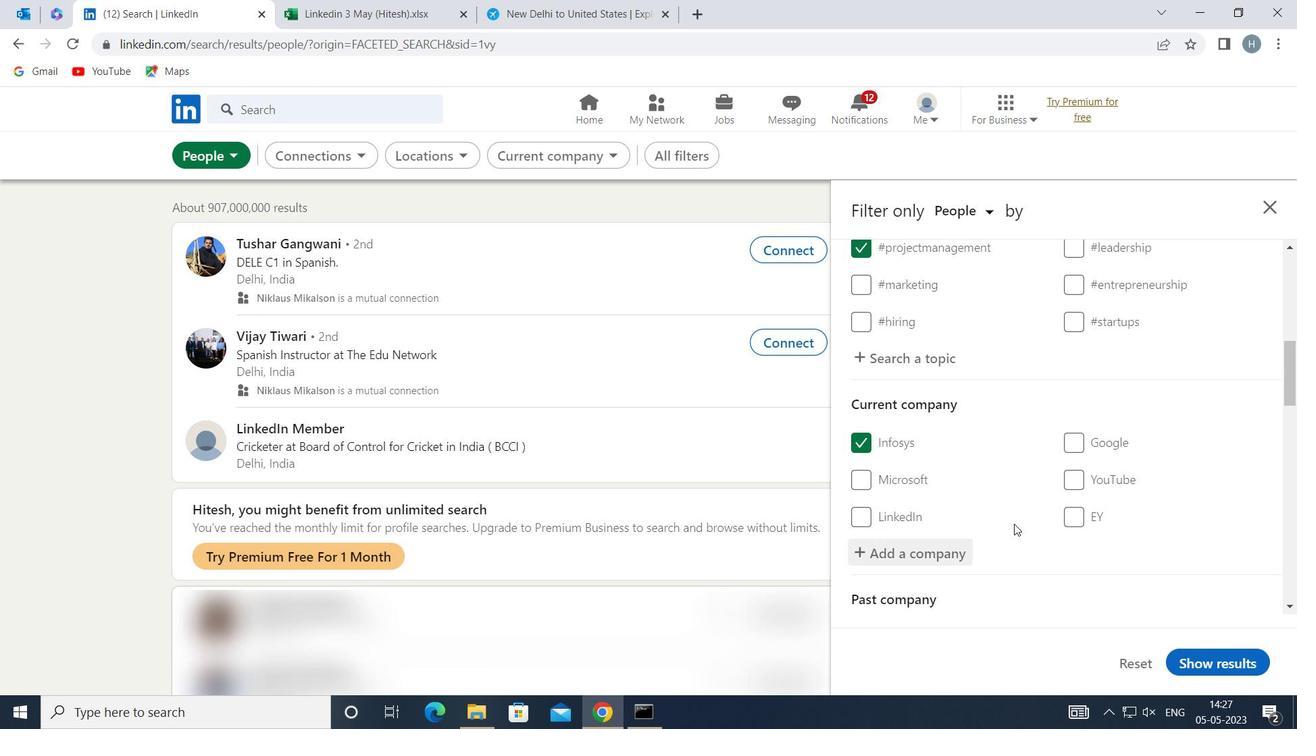 
Action: Mouse scrolled (1018, 510) with delta (0, 0)
Screenshot: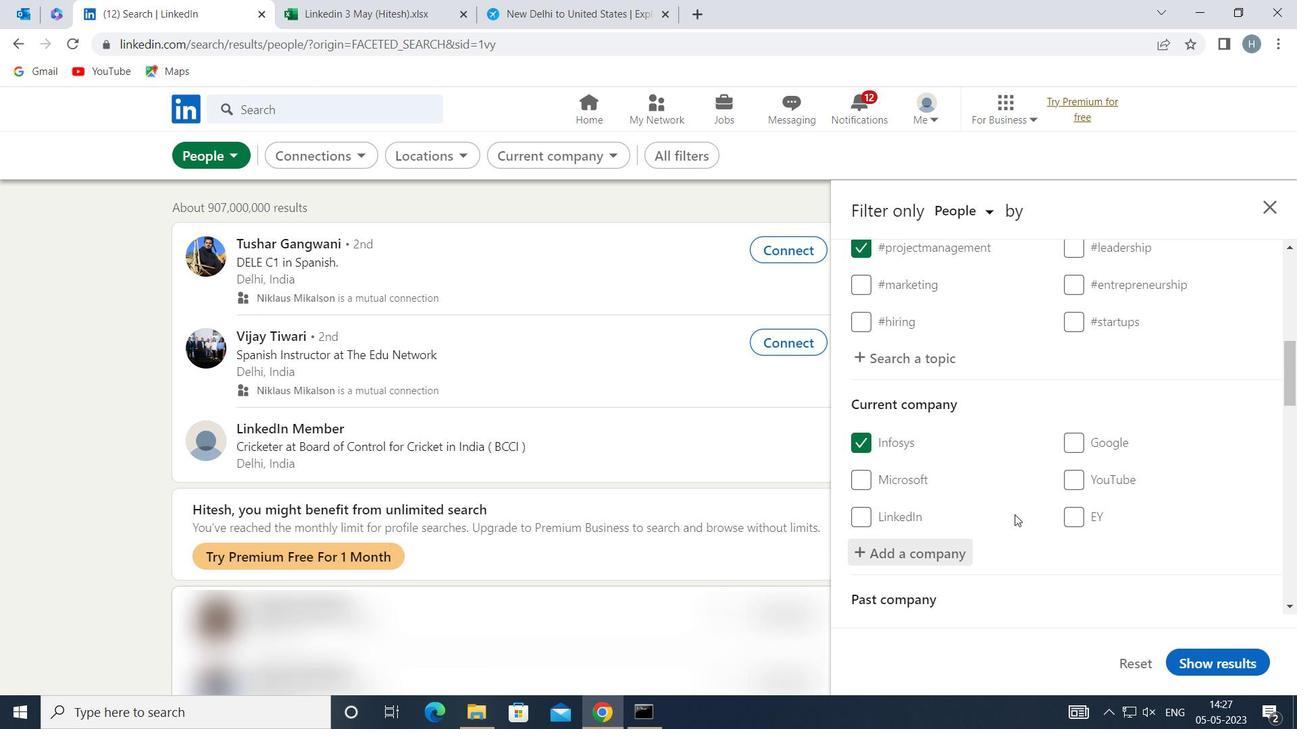 
Action: Mouse scrolled (1018, 510) with delta (0, 0)
Screenshot: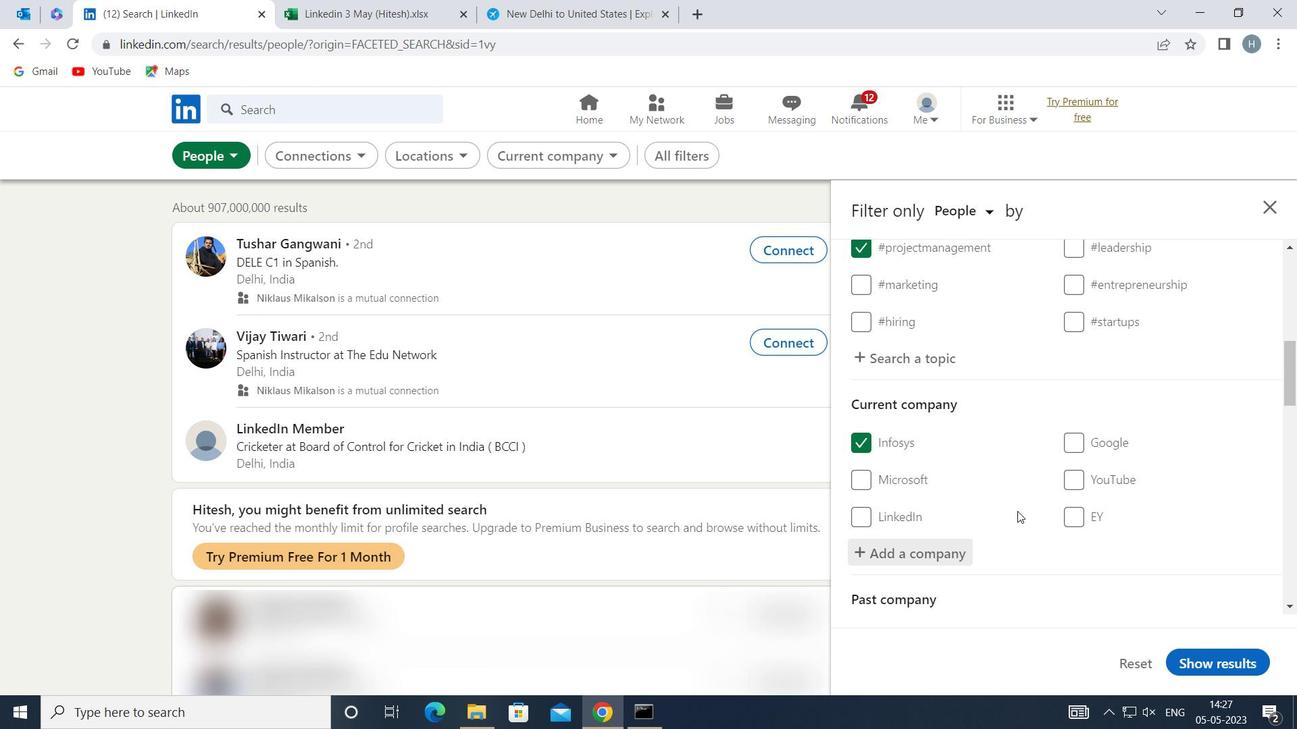 
Action: Mouse moved to (1018, 510)
Screenshot: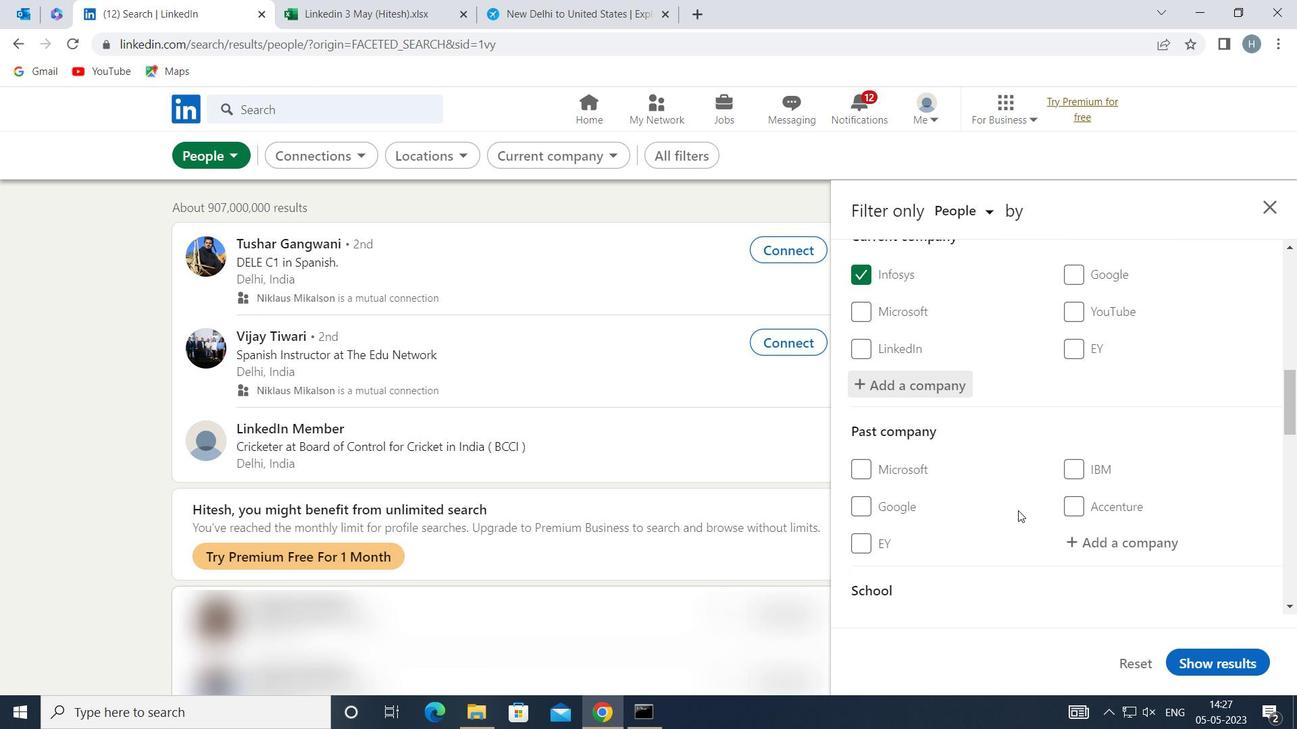 
Action: Mouse scrolled (1018, 510) with delta (0, 0)
Screenshot: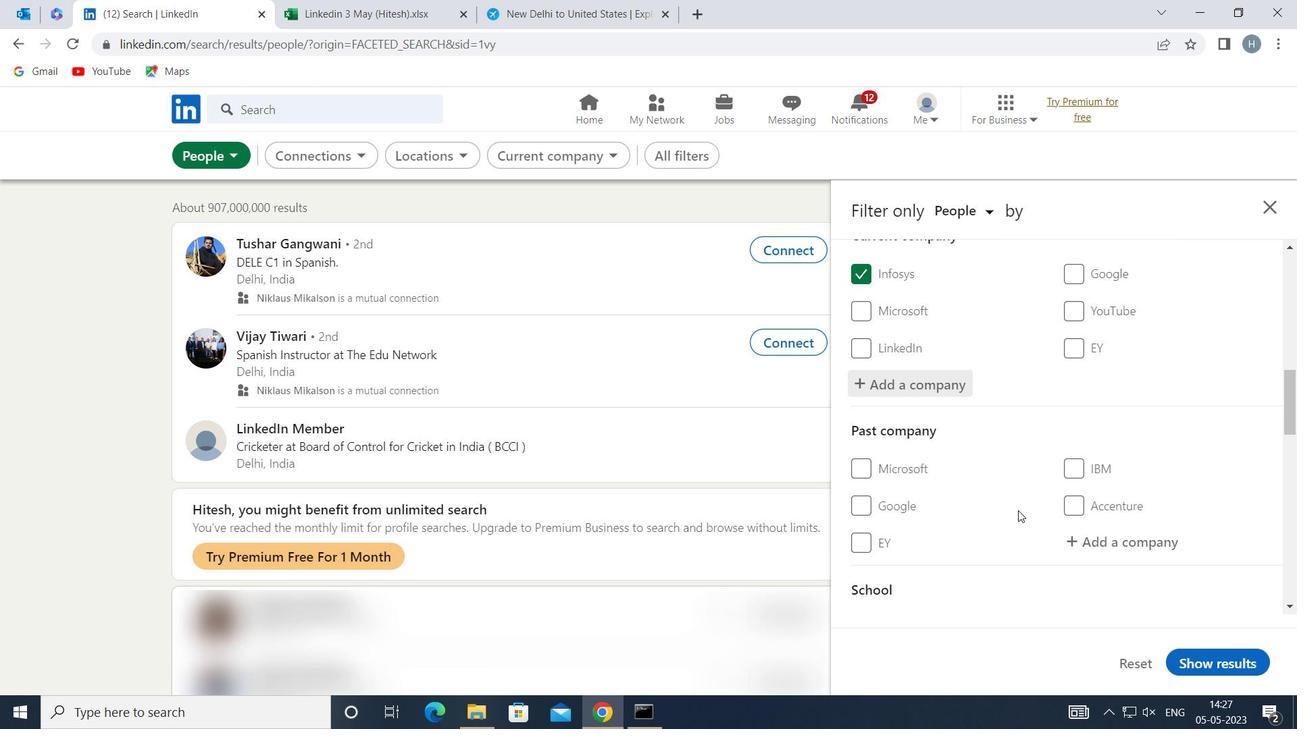 
Action: Mouse moved to (1019, 510)
Screenshot: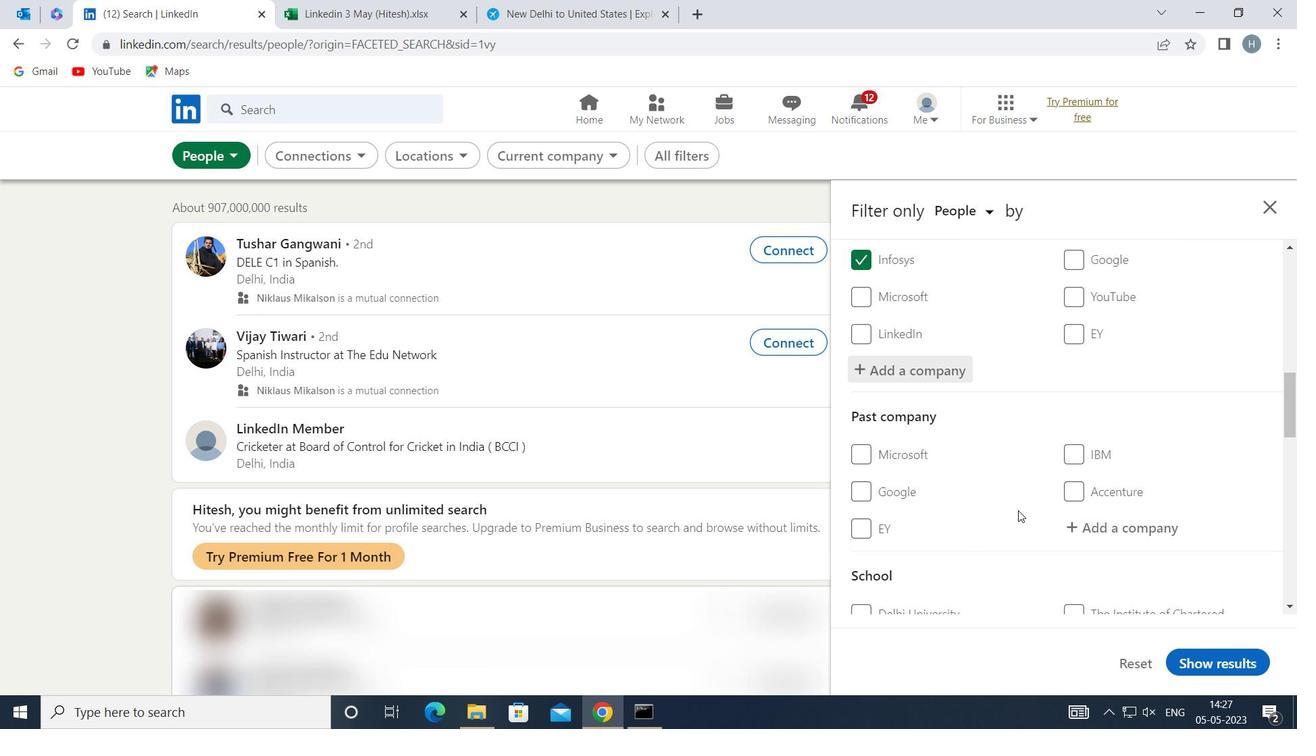 
Action: Mouse scrolled (1019, 510) with delta (0, 0)
Screenshot: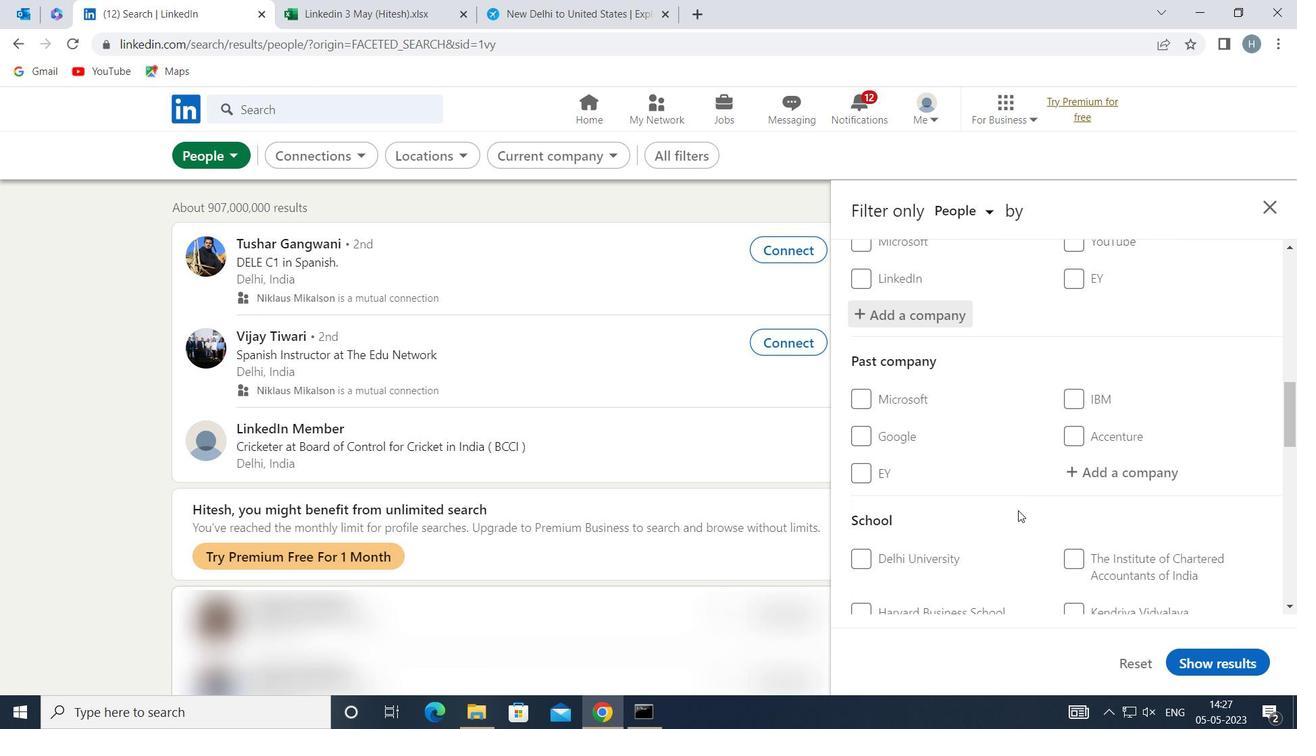 
Action: Mouse moved to (1019, 511)
Screenshot: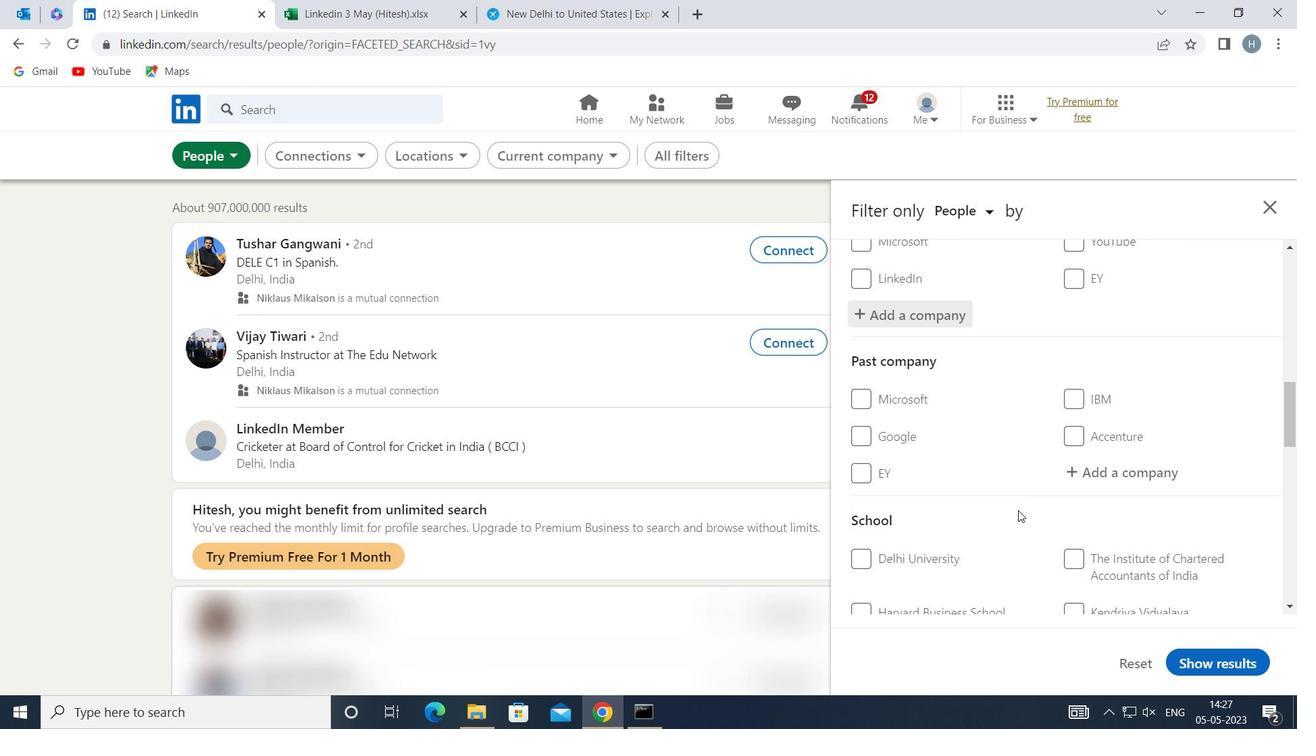 
Action: Mouse scrolled (1019, 510) with delta (0, 0)
Screenshot: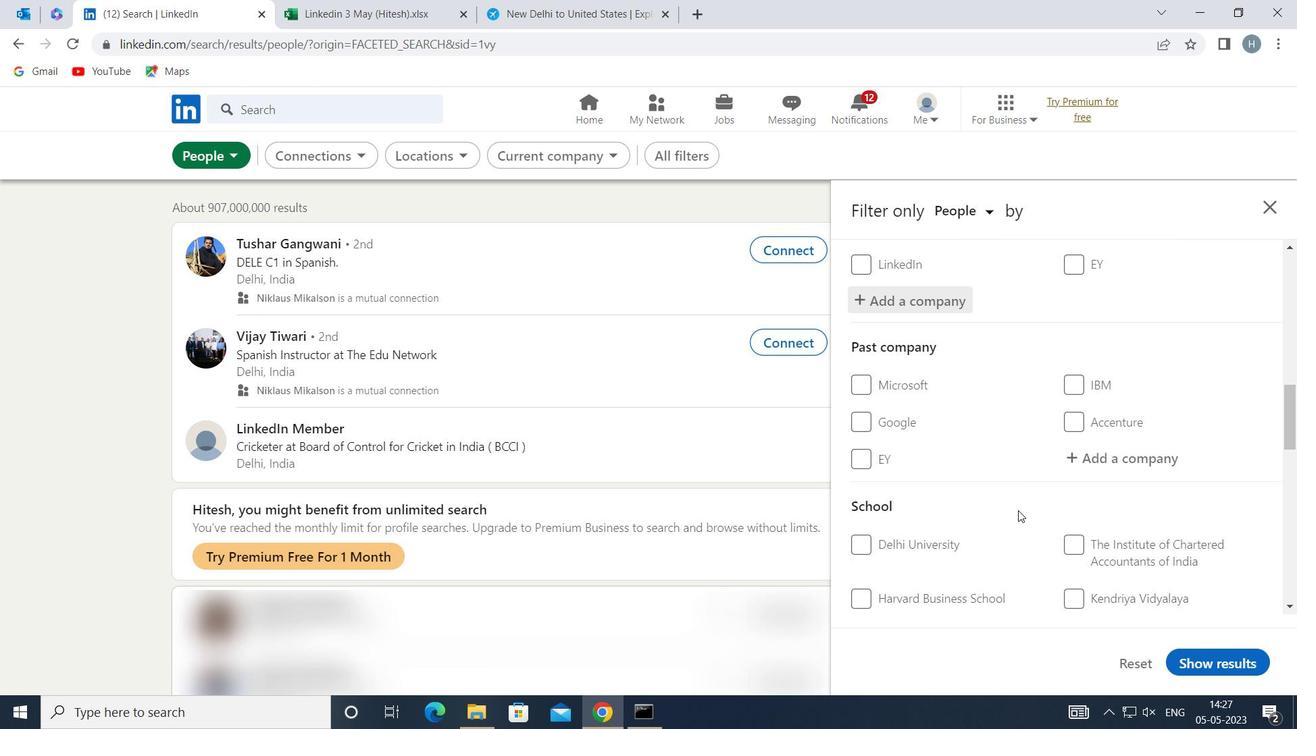 
Action: Mouse moved to (1096, 462)
Screenshot: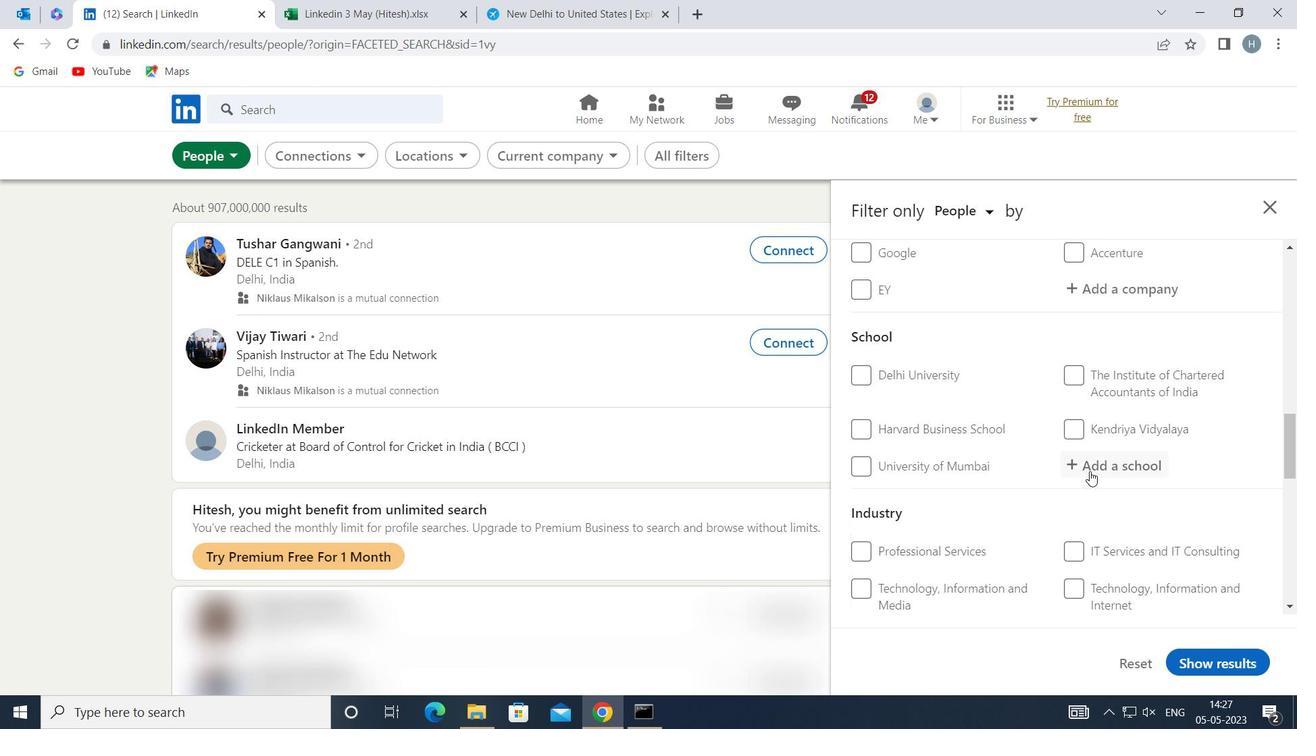 
Action: Mouse pressed left at (1096, 462)
Screenshot: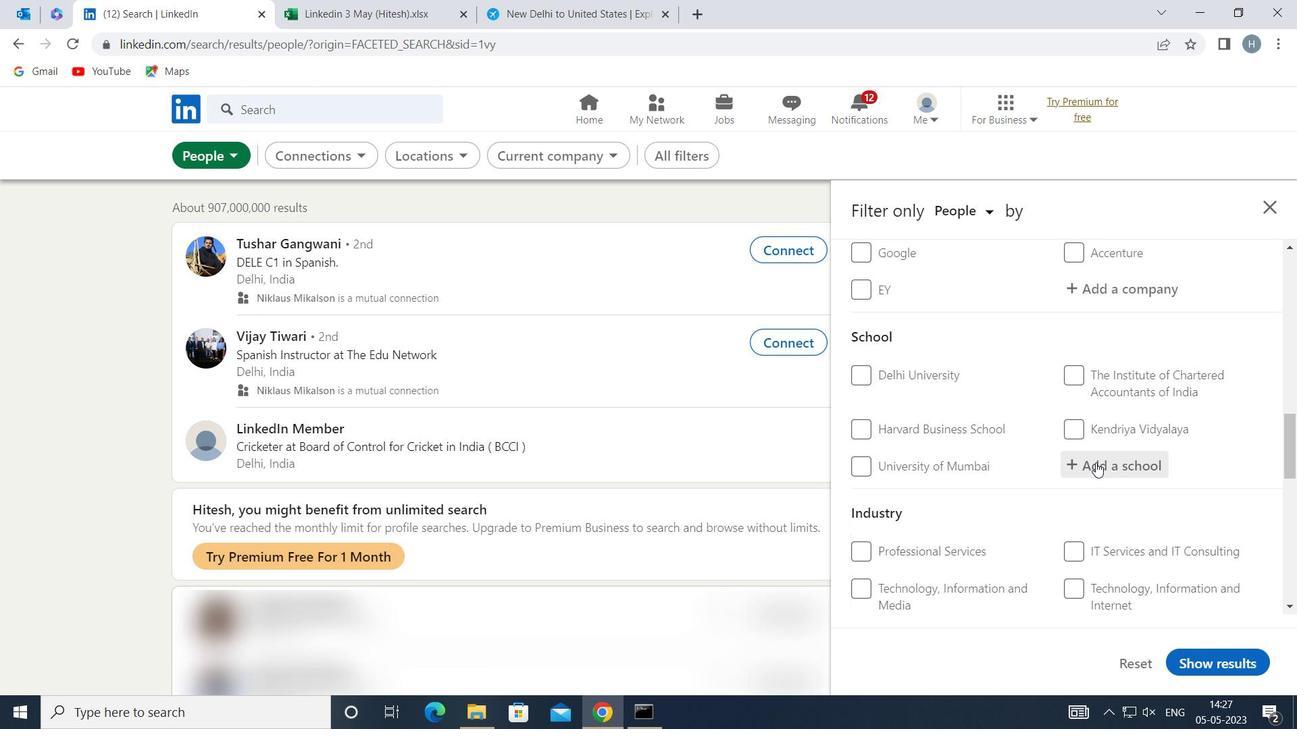 
Action: Mouse moved to (1099, 462)
Screenshot: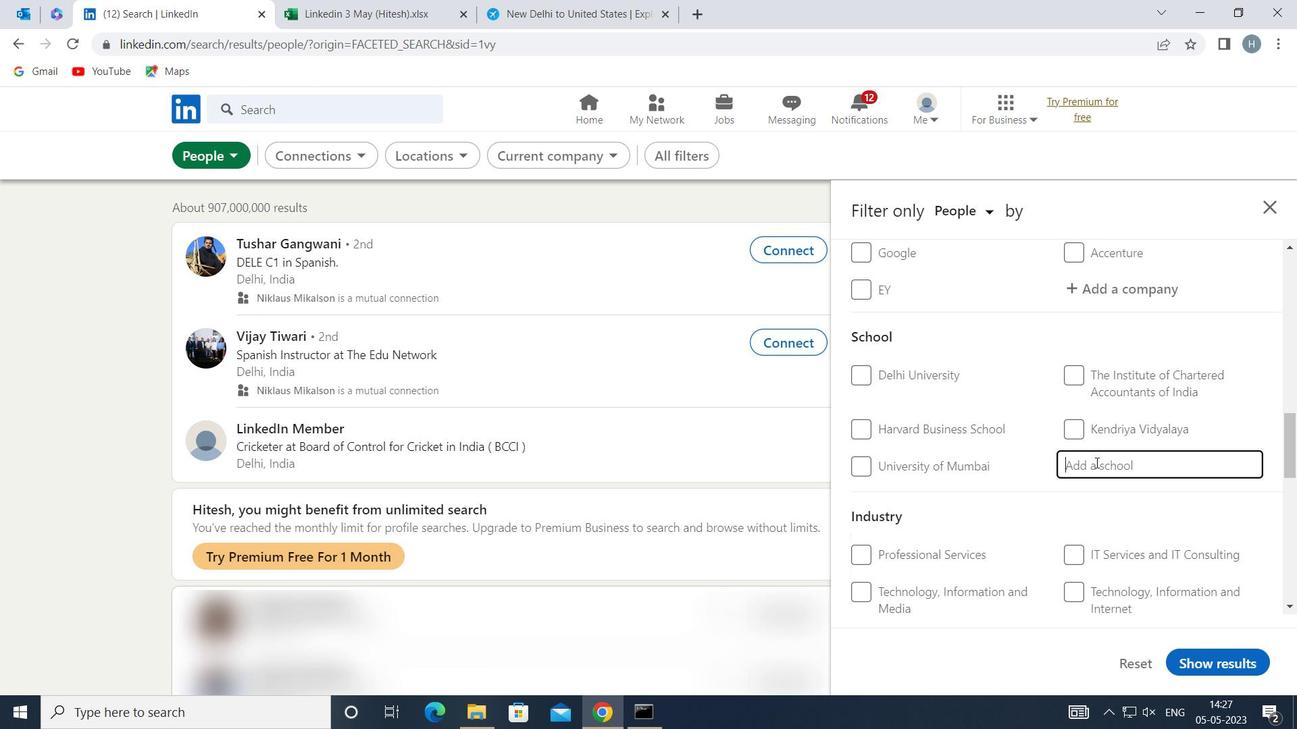 
Action: Key pressed <Key.shift>MODEL<Key.space><Key.shift>INSTITUTE<Key.space>OF<Key.space><Key.shift>ENGINEERING
Screenshot: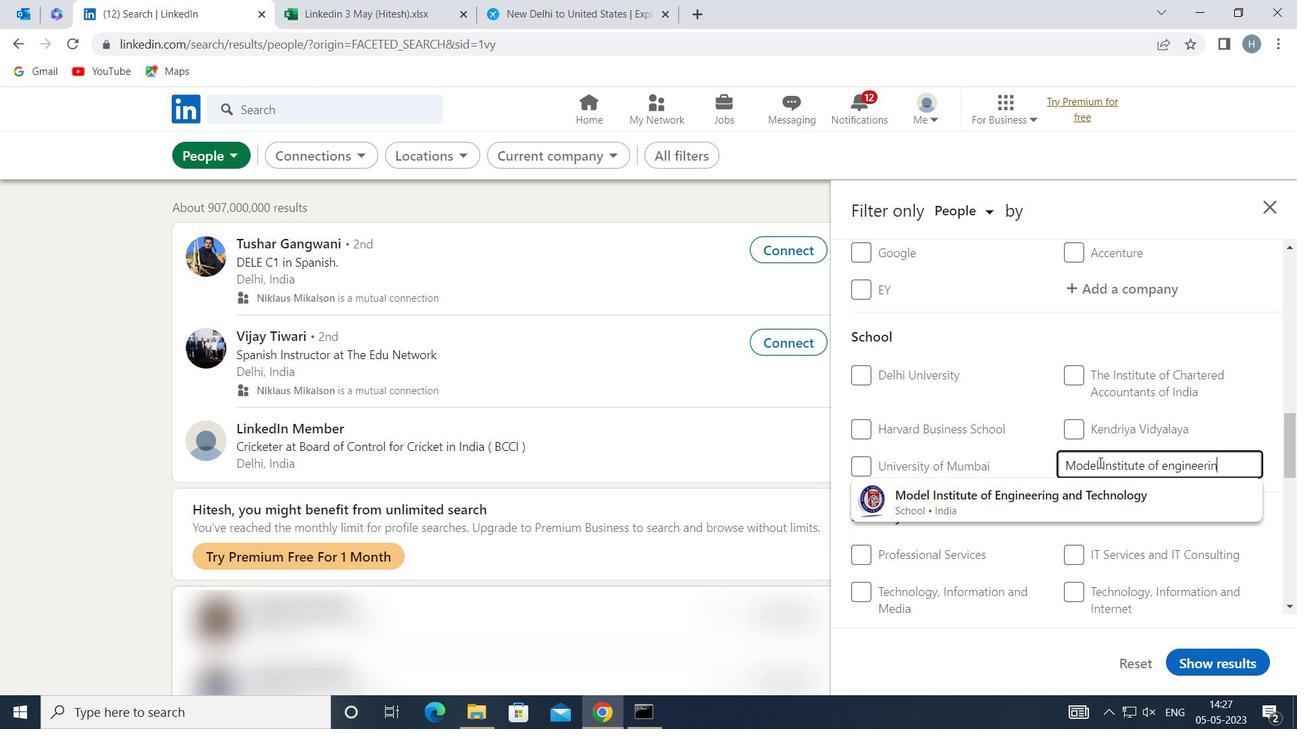
Action: Mouse moved to (1189, 506)
Screenshot: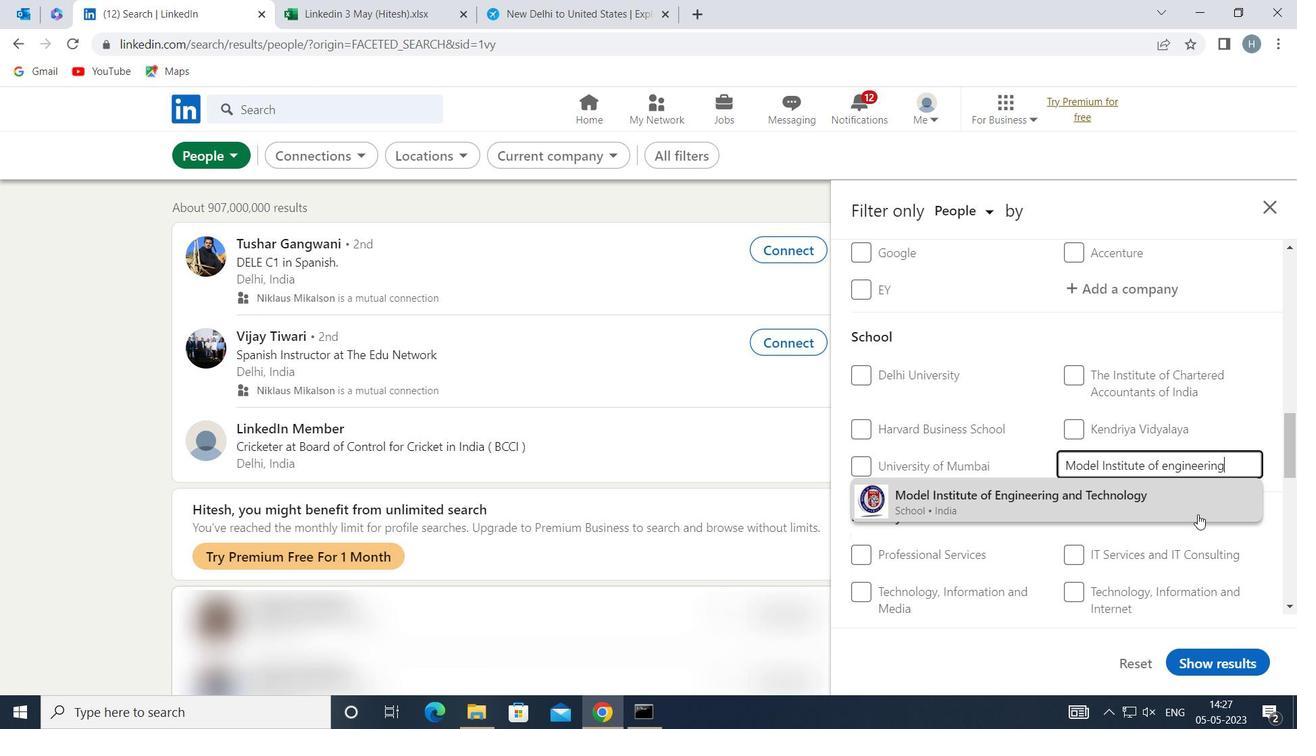 
Action: Mouse pressed left at (1189, 506)
Screenshot: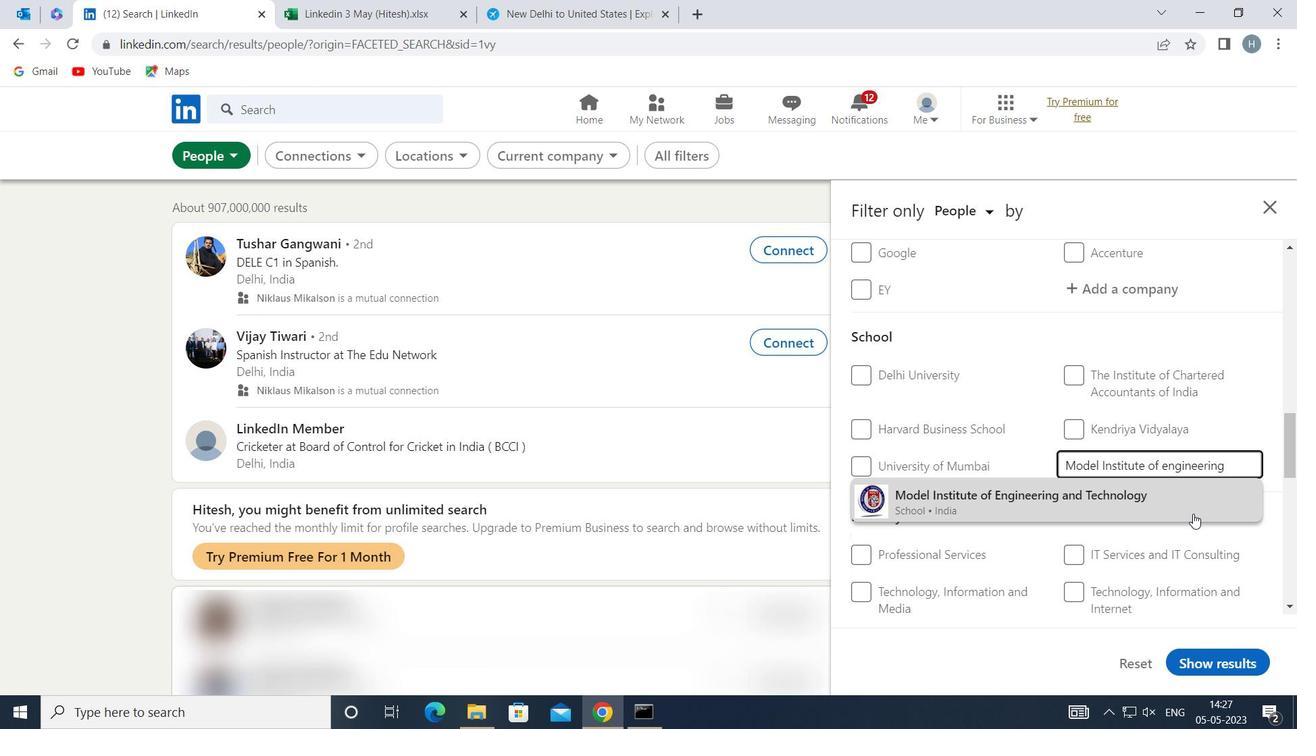 
Action: Mouse moved to (1115, 497)
Screenshot: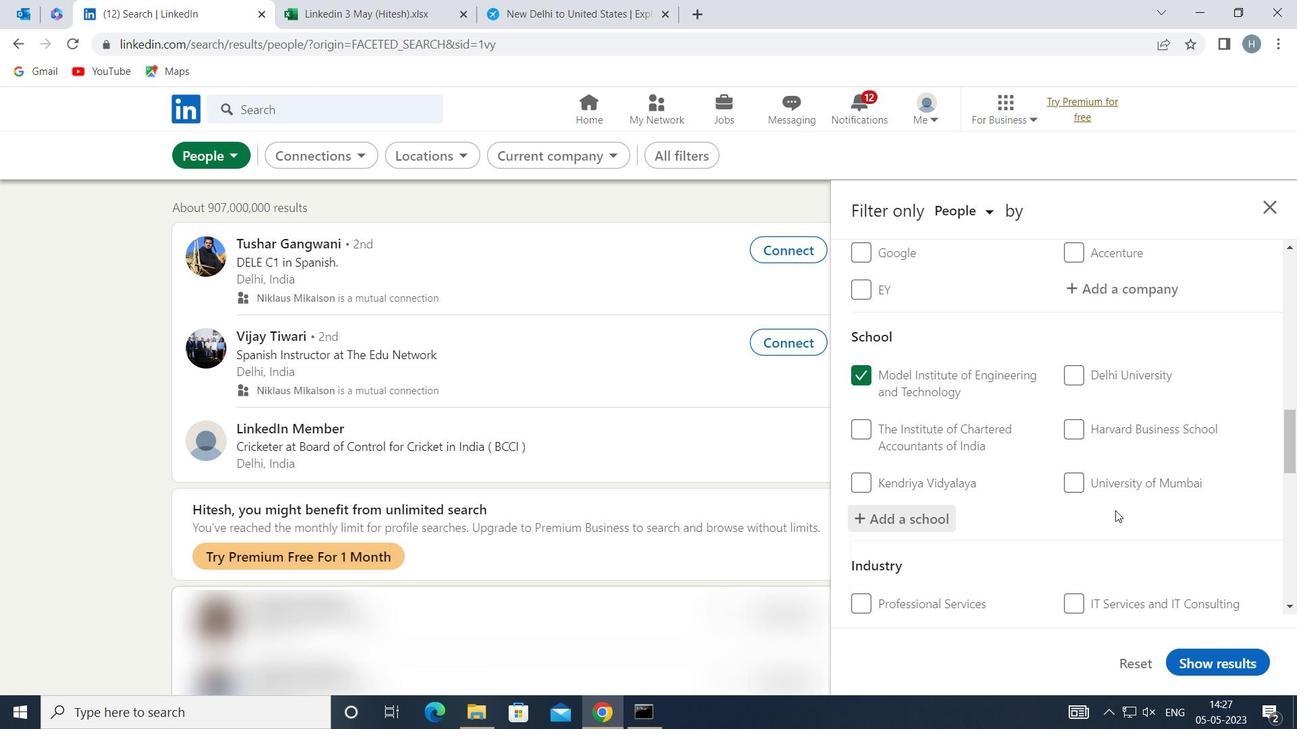 
Action: Mouse scrolled (1115, 496) with delta (0, 0)
Screenshot: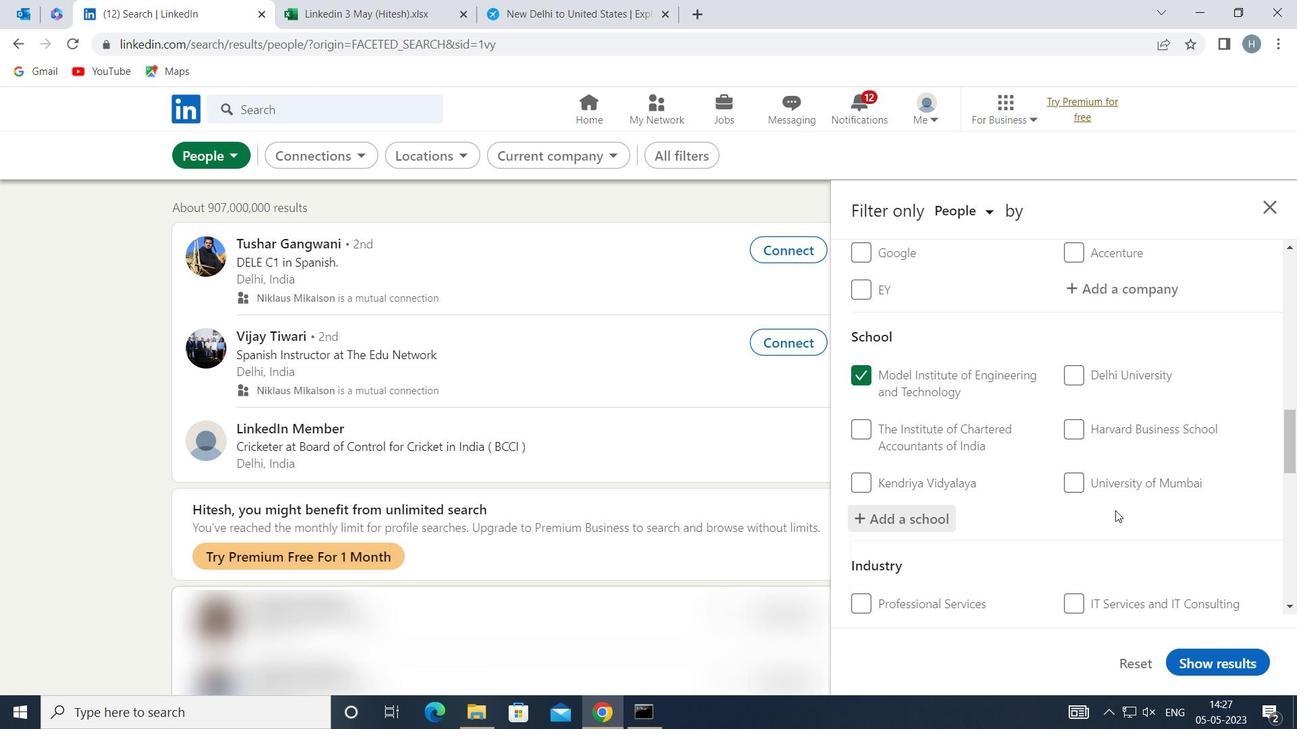 
Action: Mouse scrolled (1115, 496) with delta (0, 0)
Screenshot: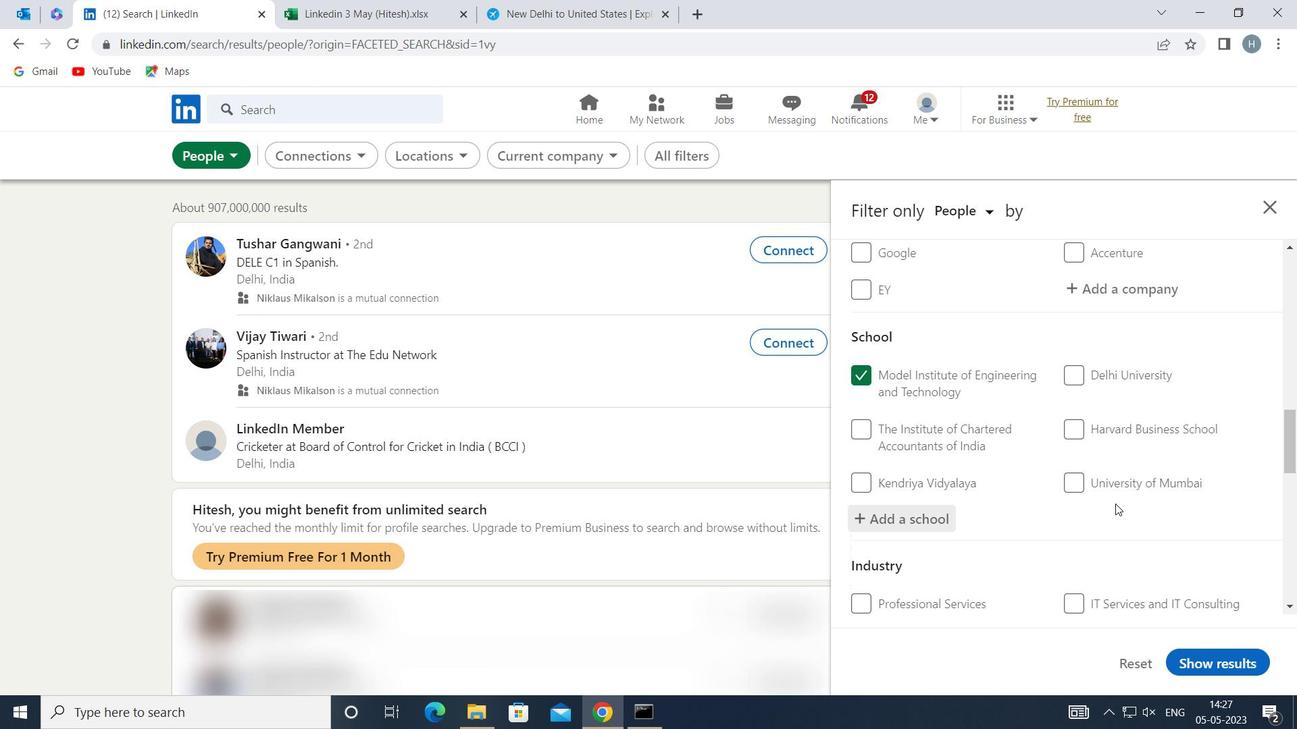 
Action: Mouse moved to (1113, 493)
Screenshot: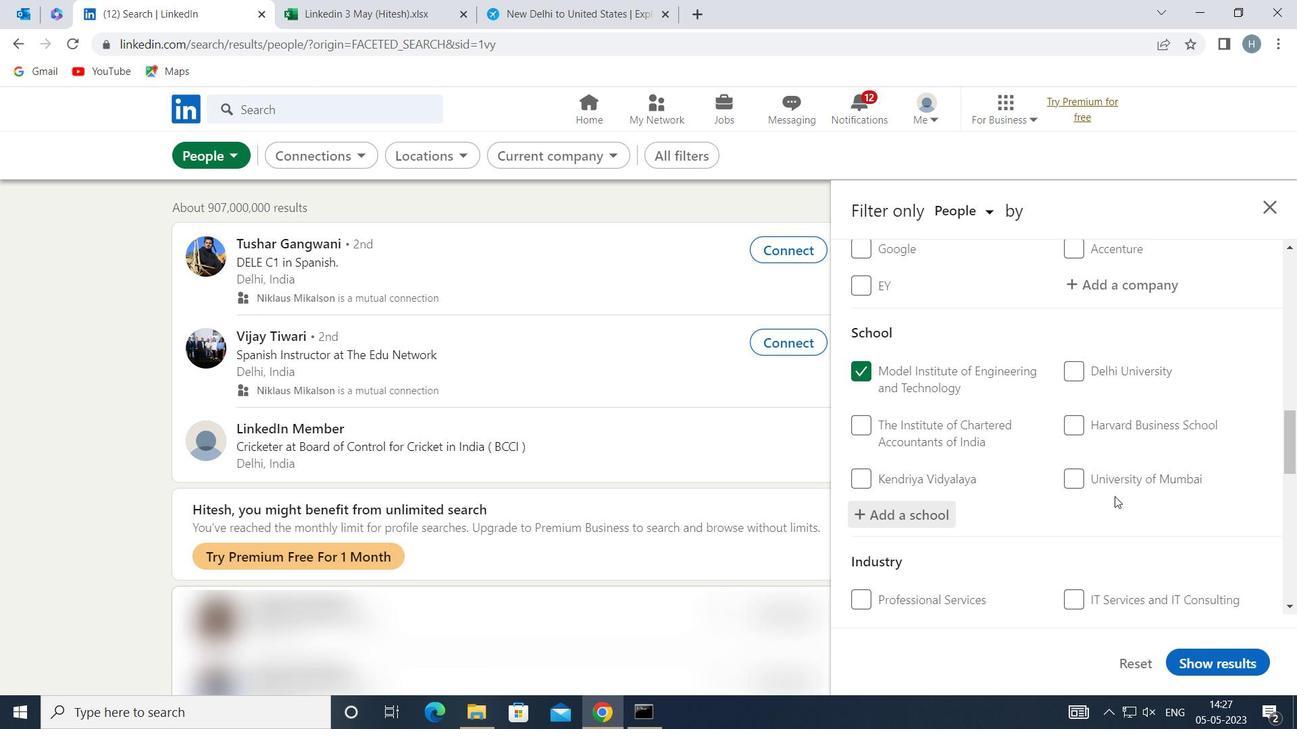 
Action: Mouse scrolled (1113, 493) with delta (0, 0)
Screenshot: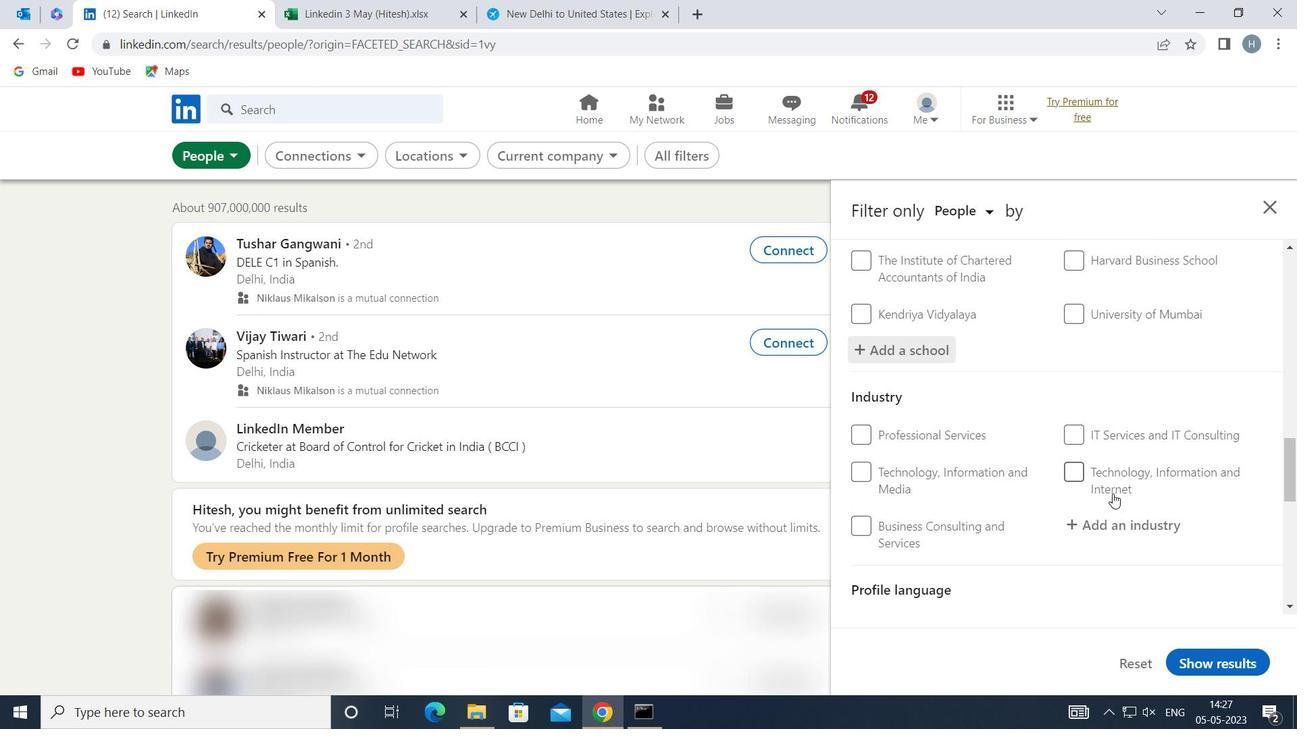 
Action: Mouse moved to (1135, 443)
Screenshot: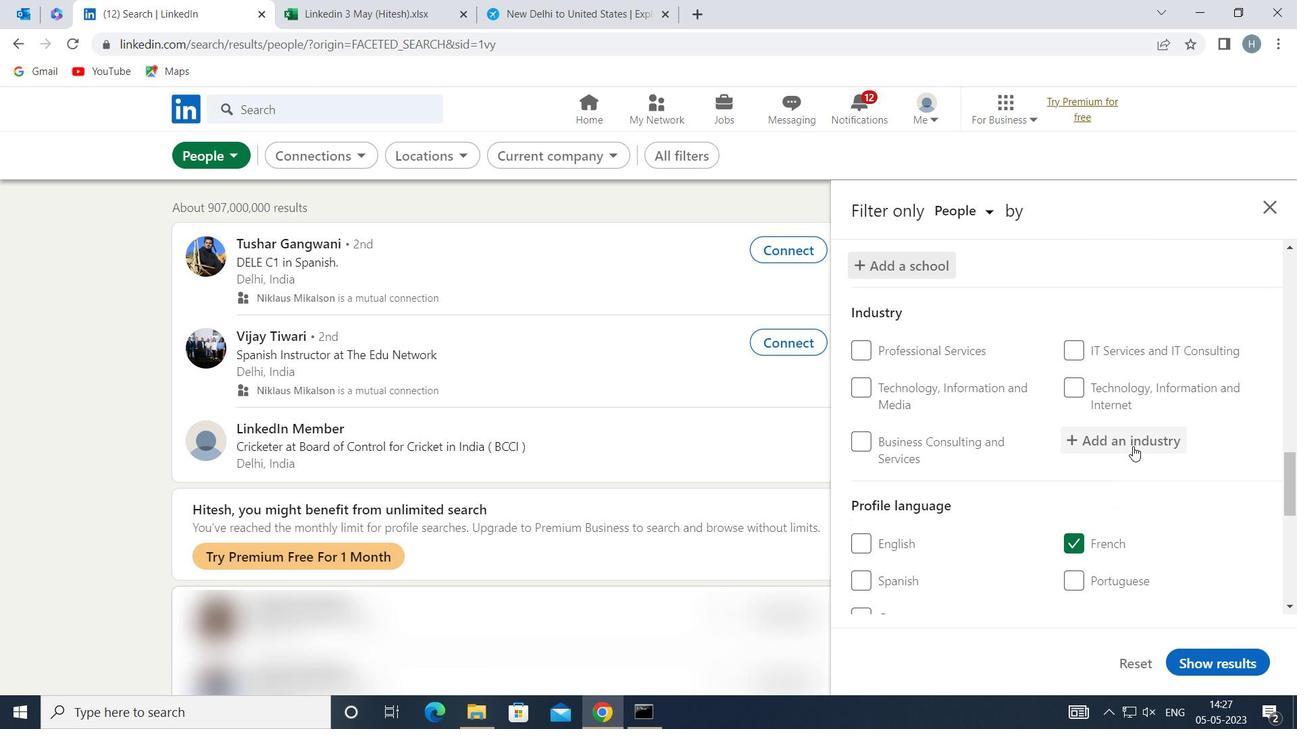 
Action: Mouse pressed left at (1135, 443)
Screenshot: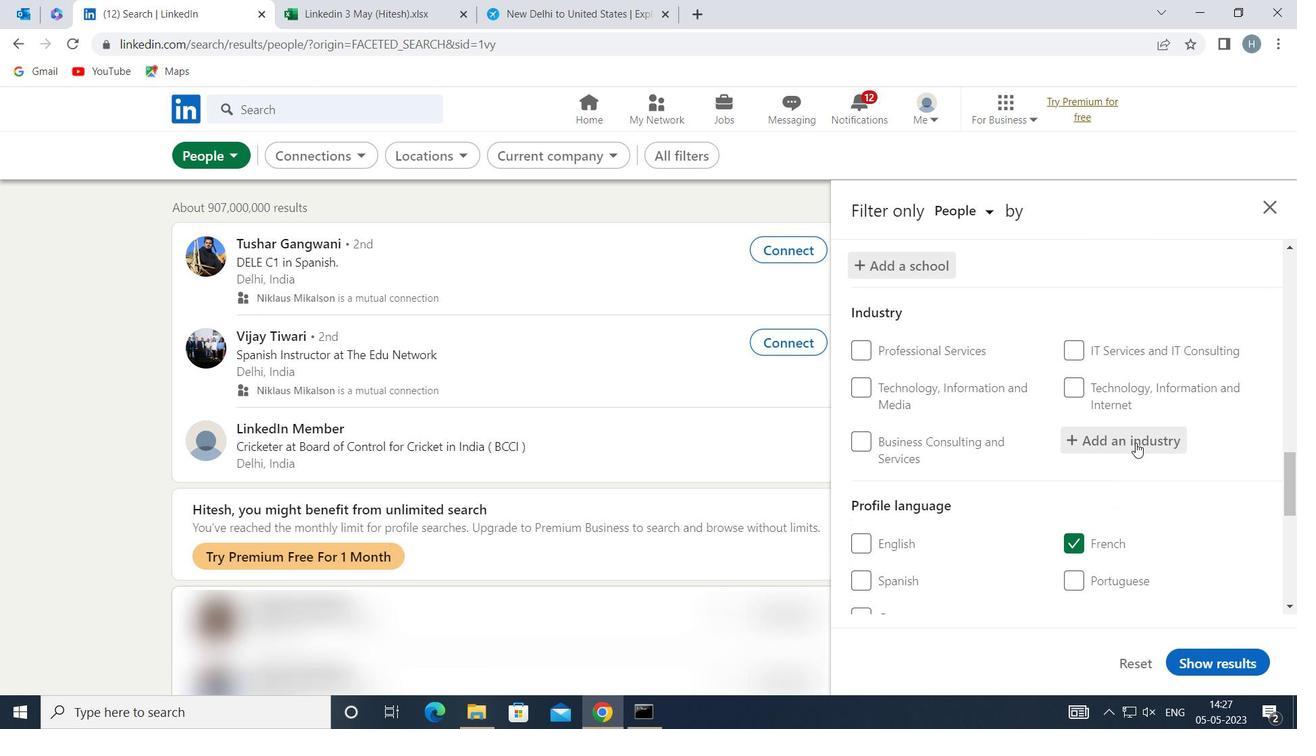 
Action: Mouse moved to (1125, 489)
Screenshot: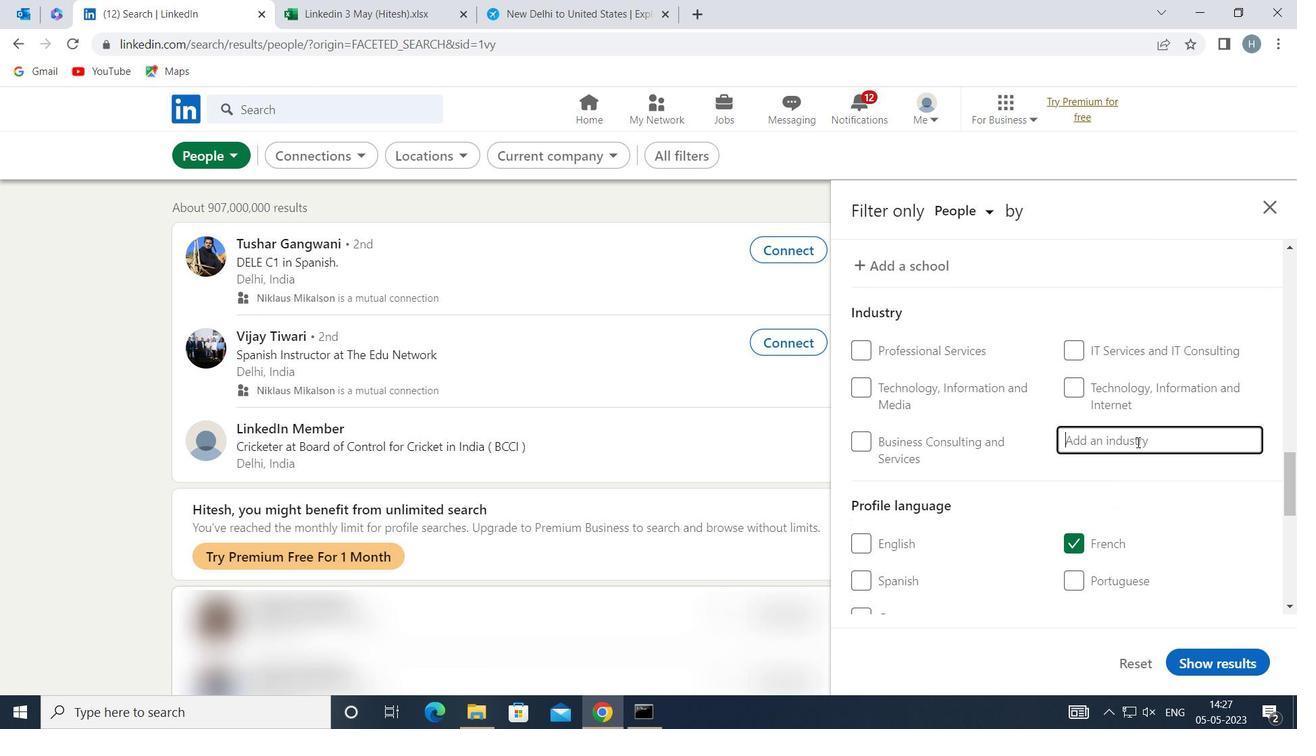 
Action: Key pressed <Key.shift>OPERATIONS<Key.space><Key.shift>C
Screenshot: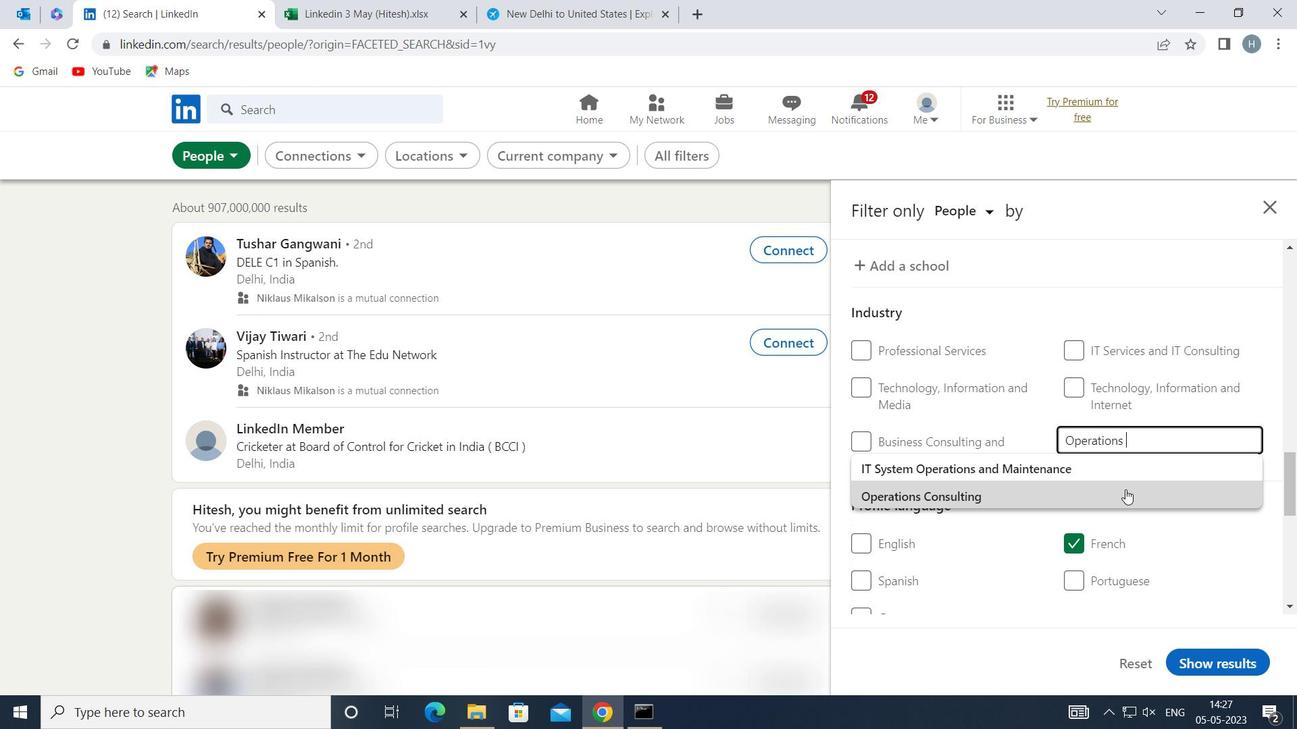 
Action: Mouse moved to (1084, 466)
Screenshot: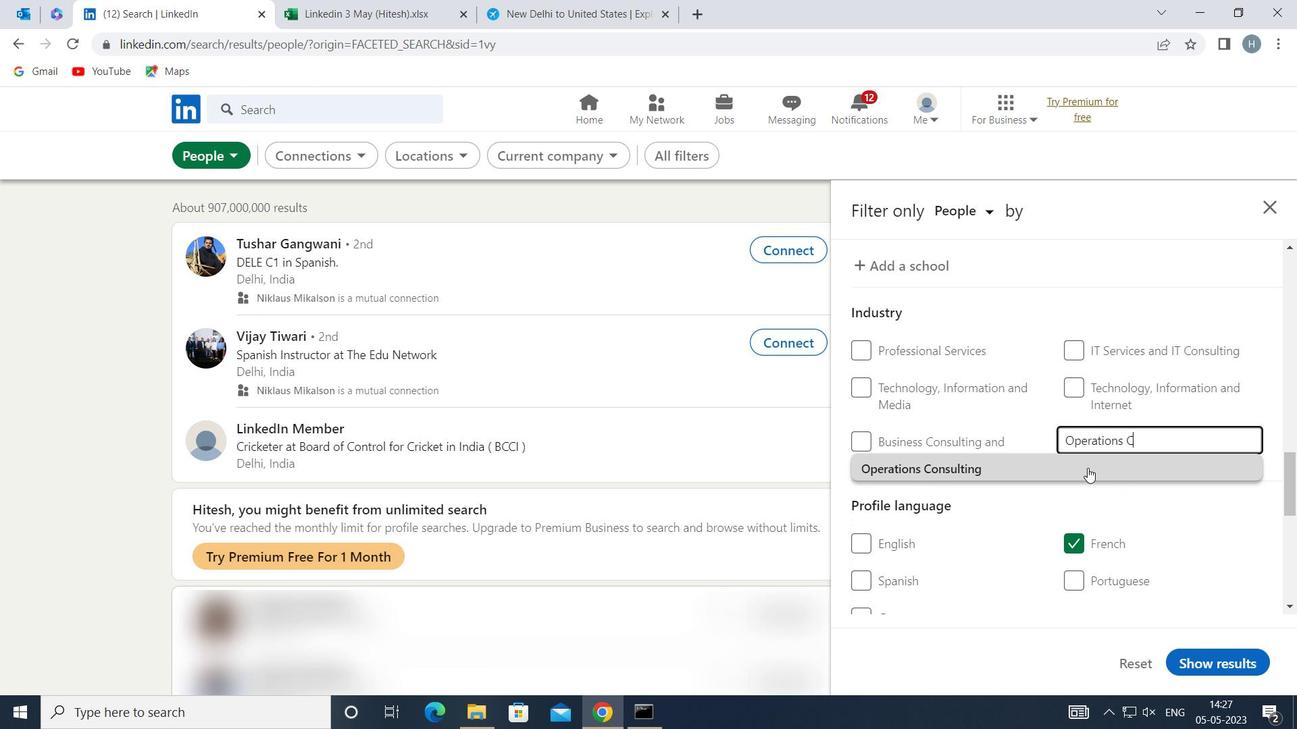 
Action: Mouse pressed left at (1084, 466)
Screenshot: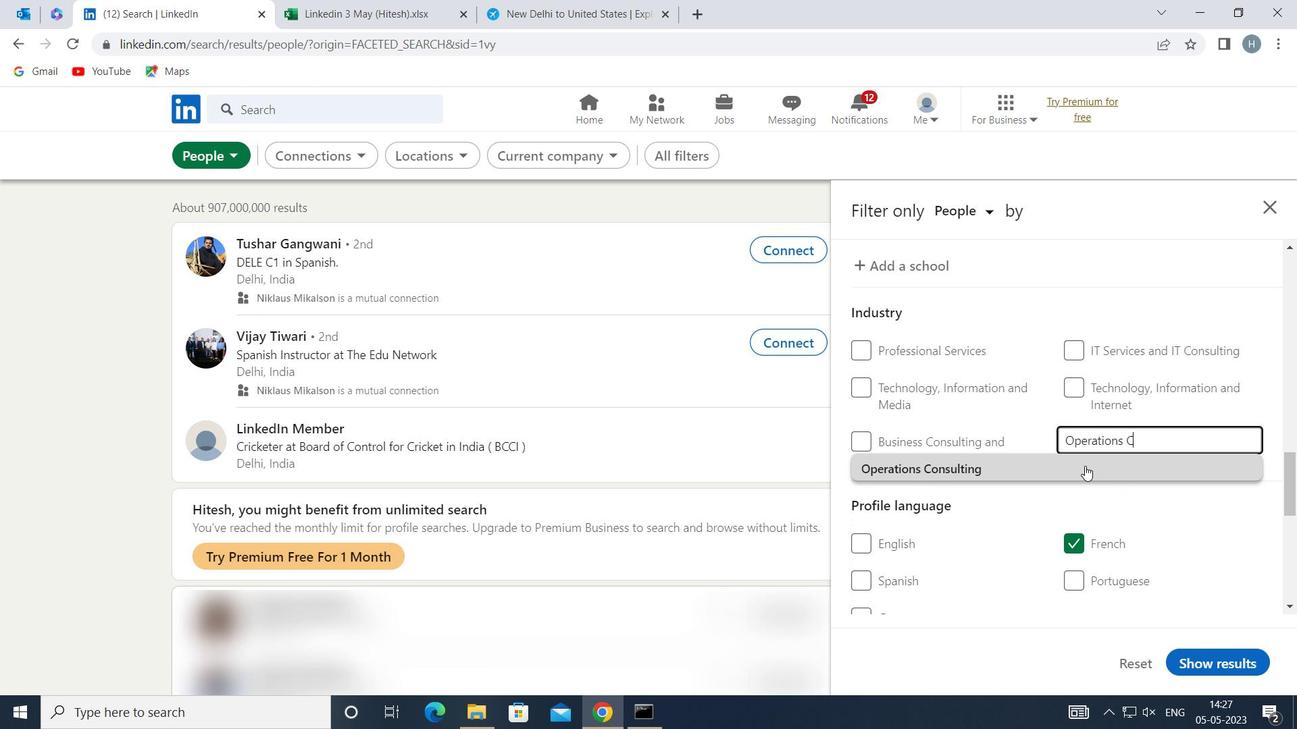 
Action: Mouse moved to (1015, 487)
Screenshot: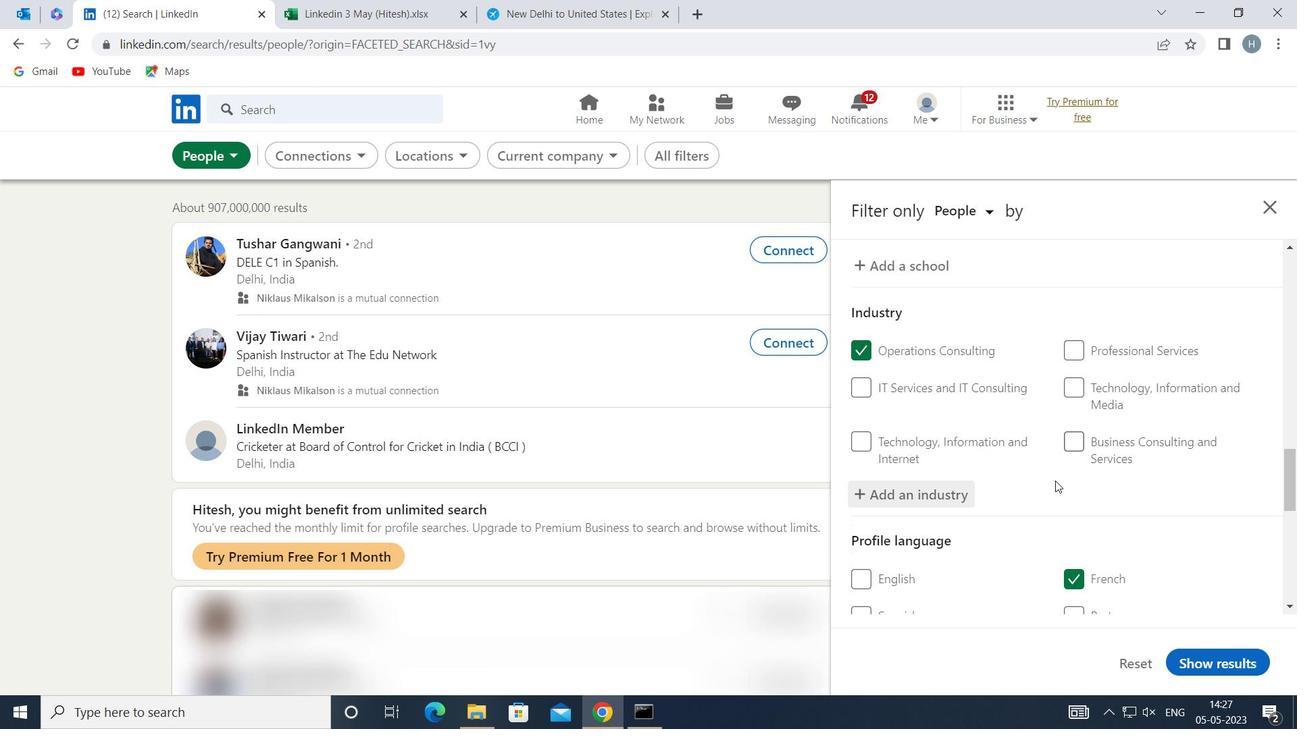 
Action: Mouse scrolled (1015, 487) with delta (0, 0)
Screenshot: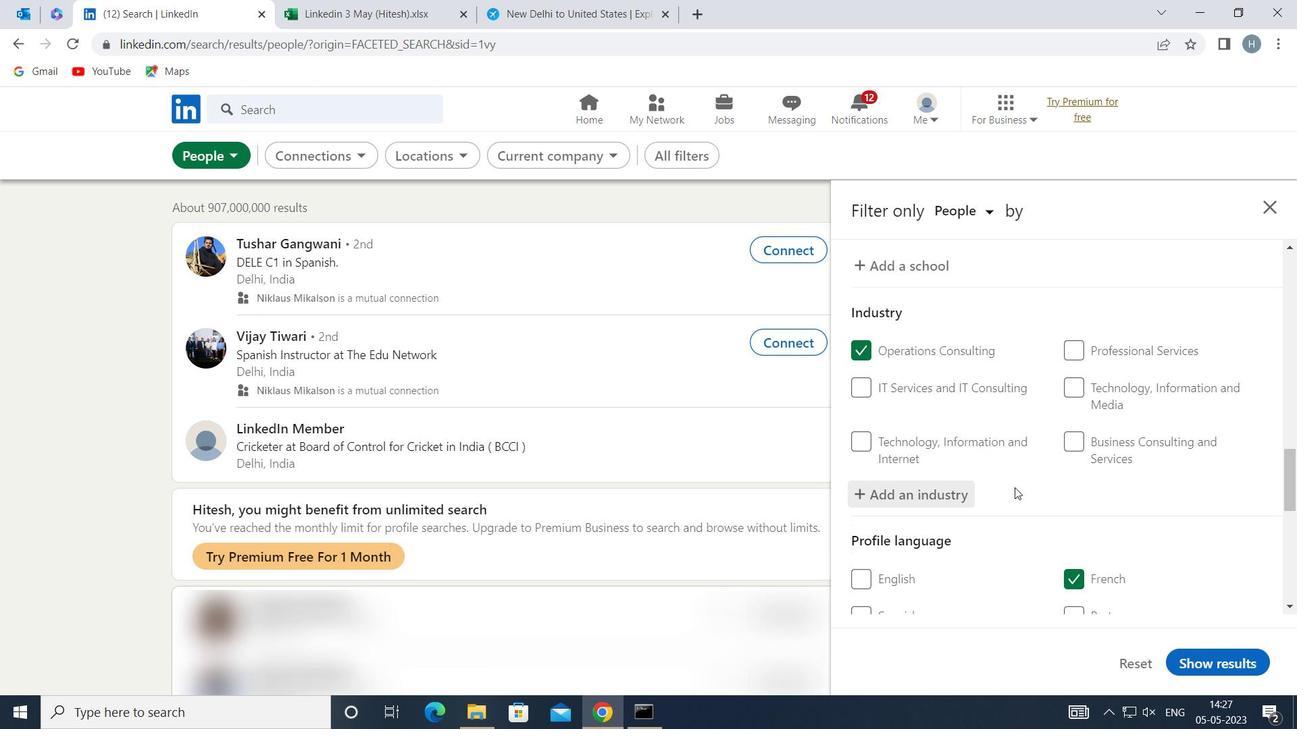 
Action: Mouse scrolled (1015, 487) with delta (0, 0)
Screenshot: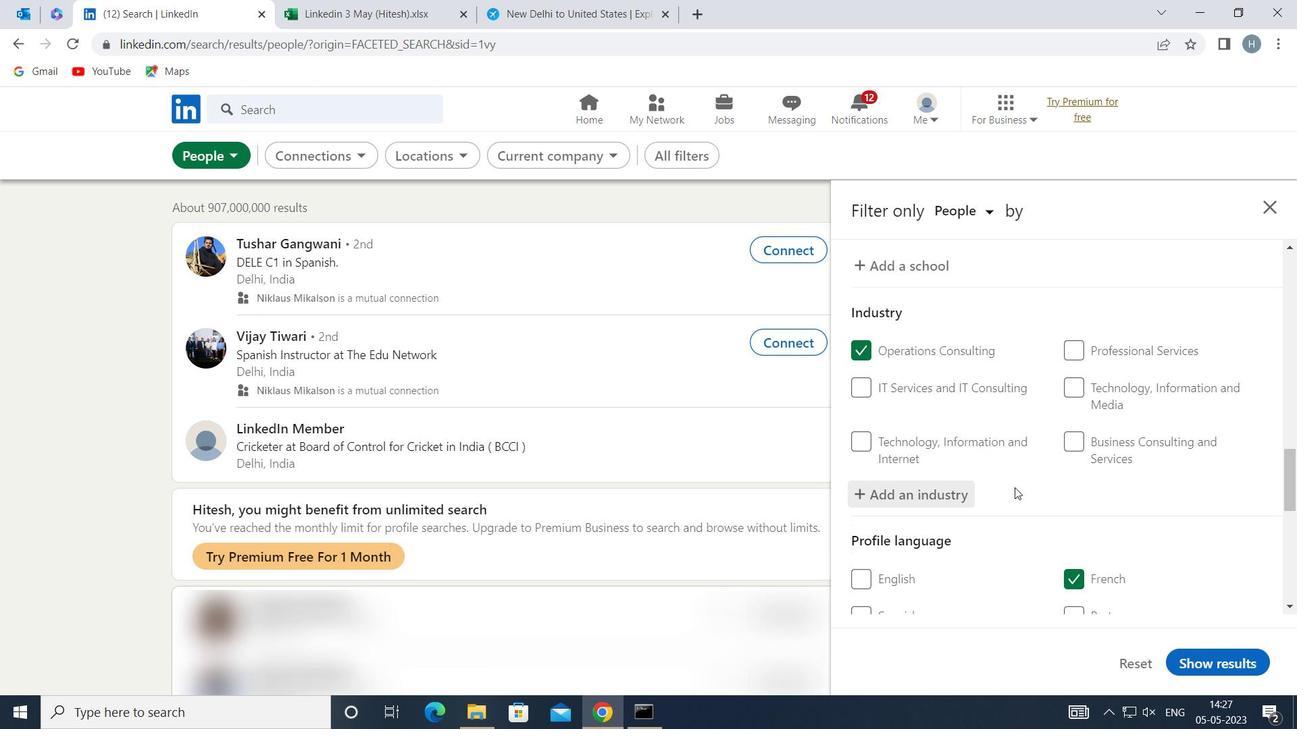 
Action: Mouse moved to (1031, 481)
Screenshot: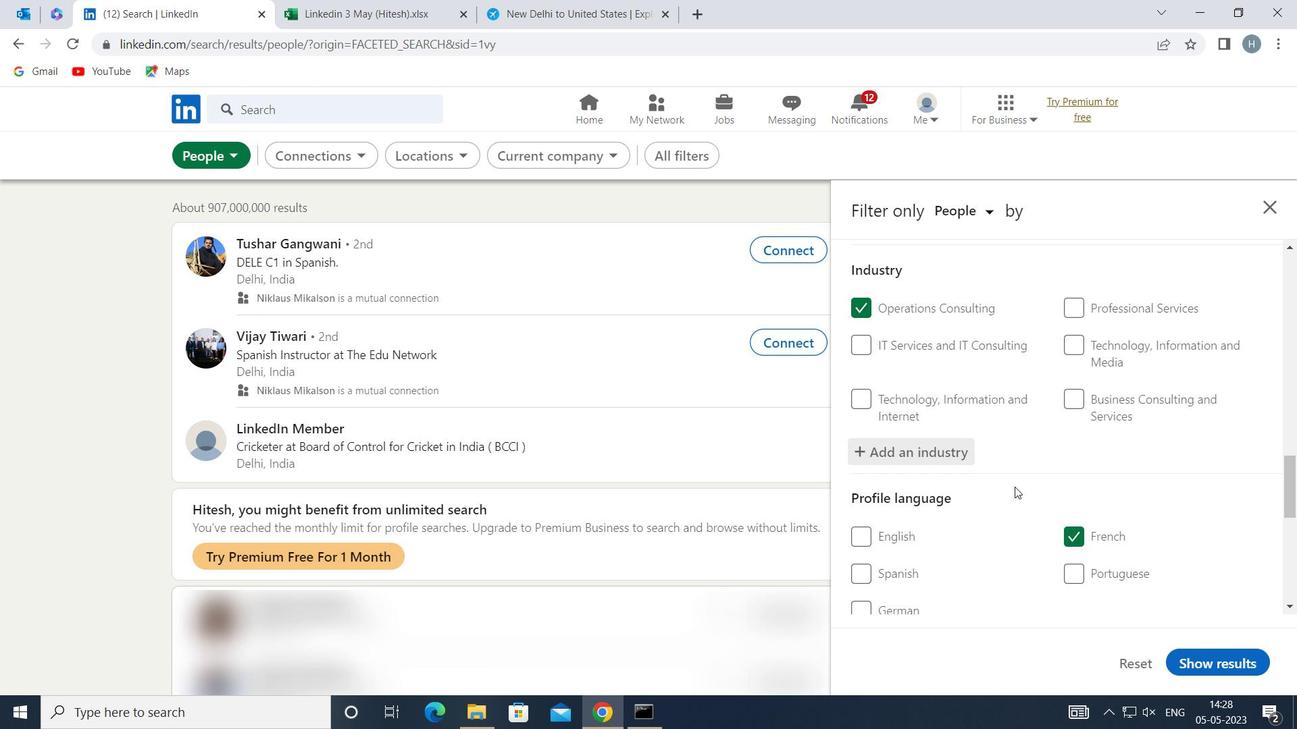 
Action: Mouse scrolled (1031, 480) with delta (0, 0)
Screenshot: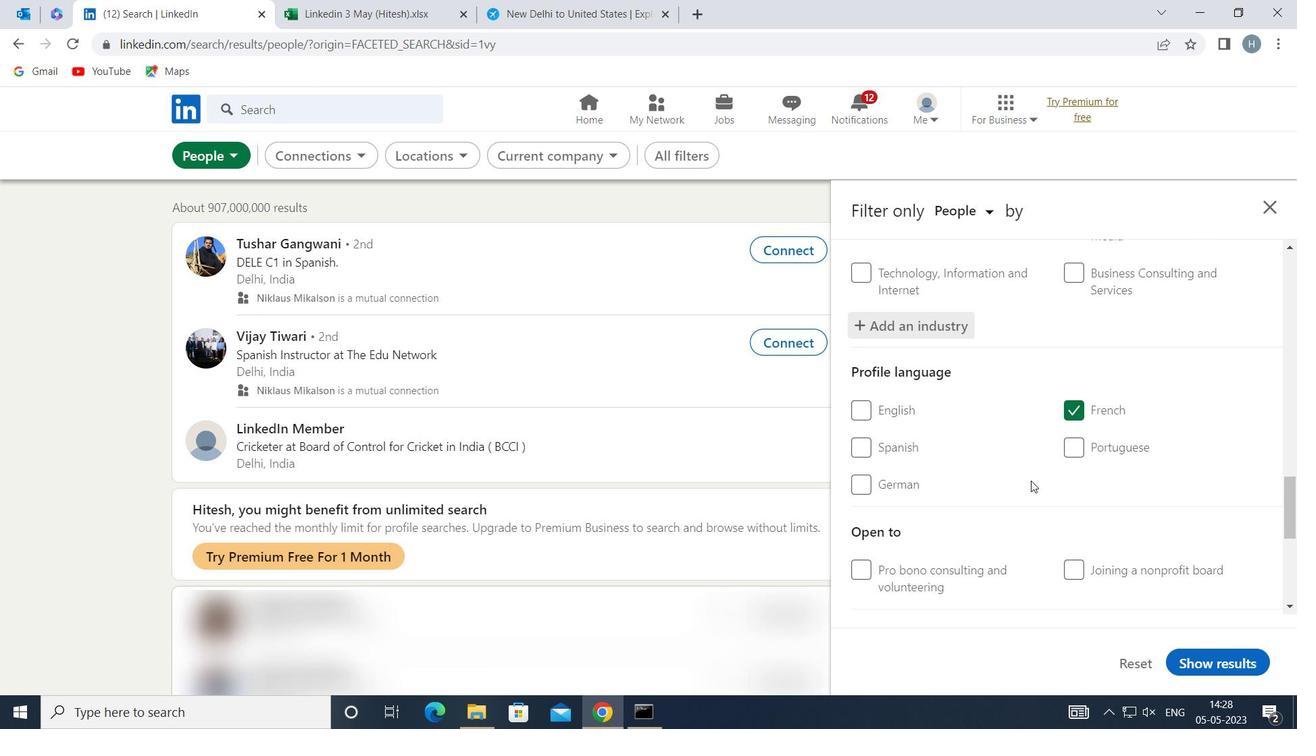
Action: Mouse moved to (1031, 480)
Screenshot: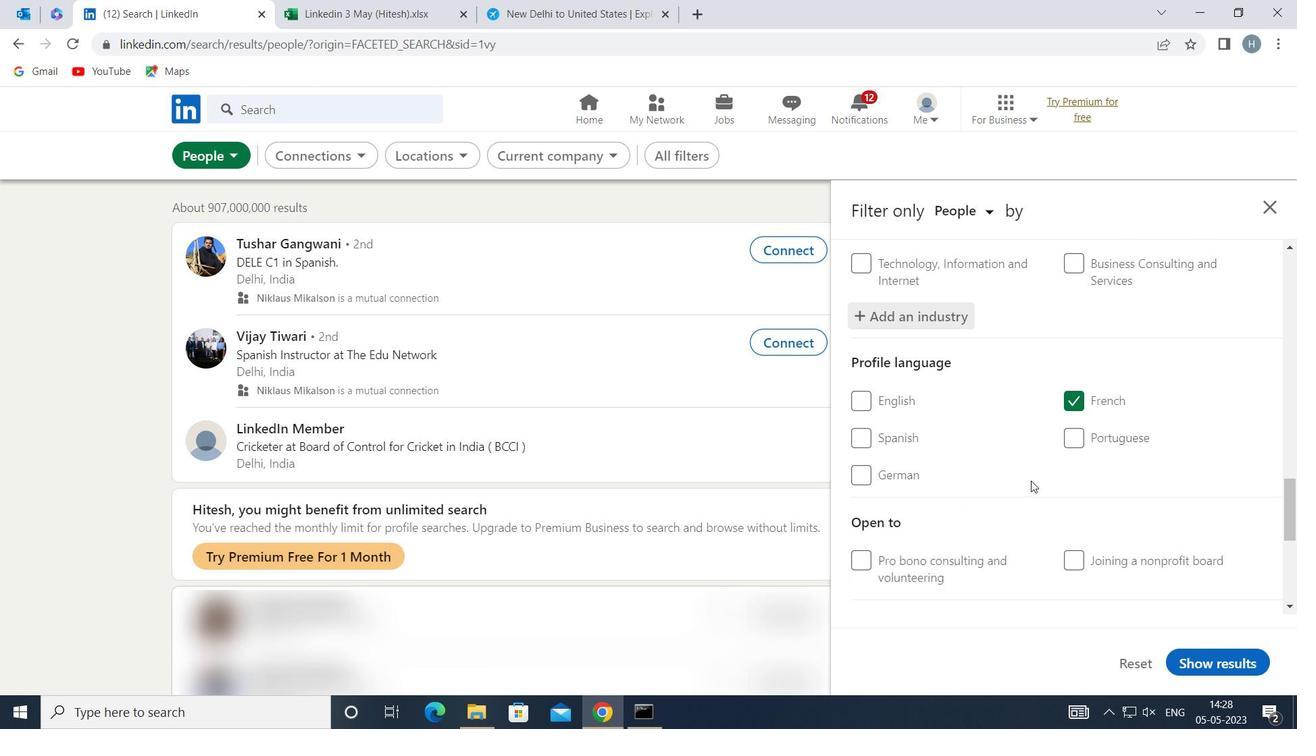 
Action: Mouse scrolled (1031, 479) with delta (0, 0)
Screenshot: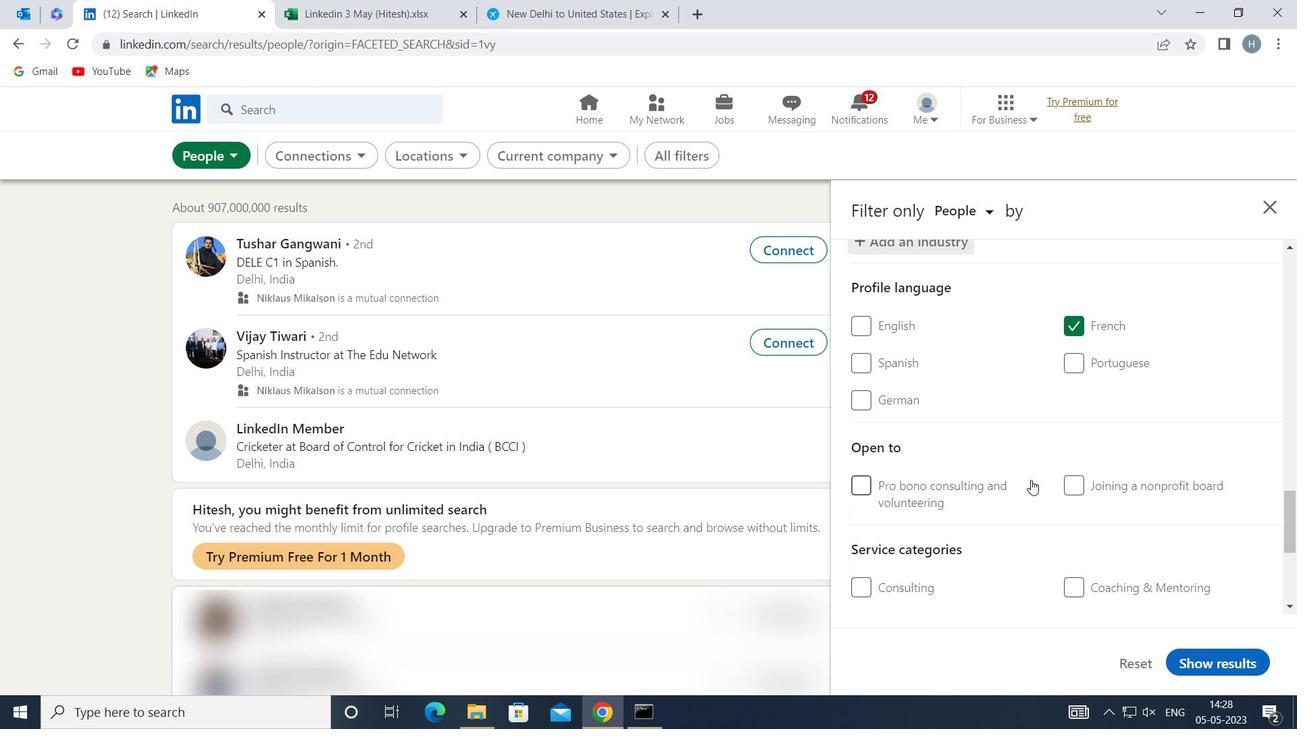 
Action: Mouse moved to (1031, 479)
Screenshot: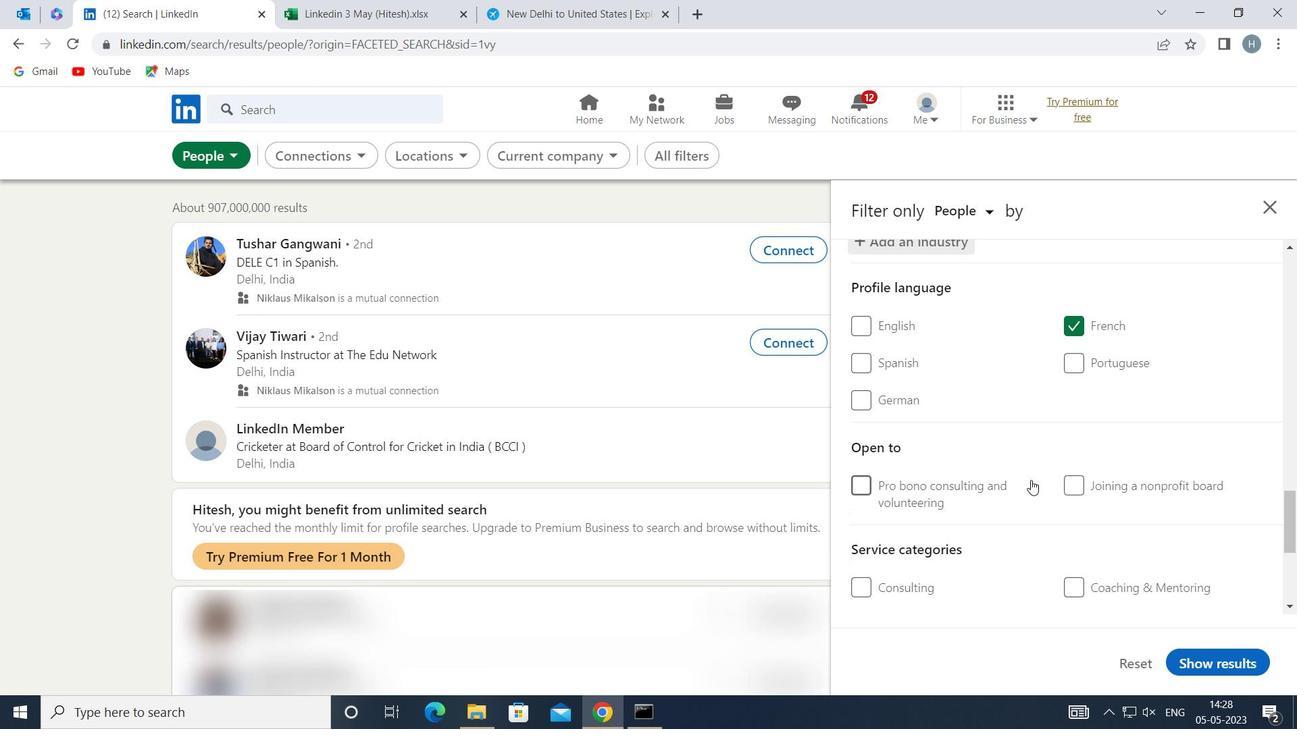 
Action: Mouse scrolled (1031, 479) with delta (0, 0)
Screenshot: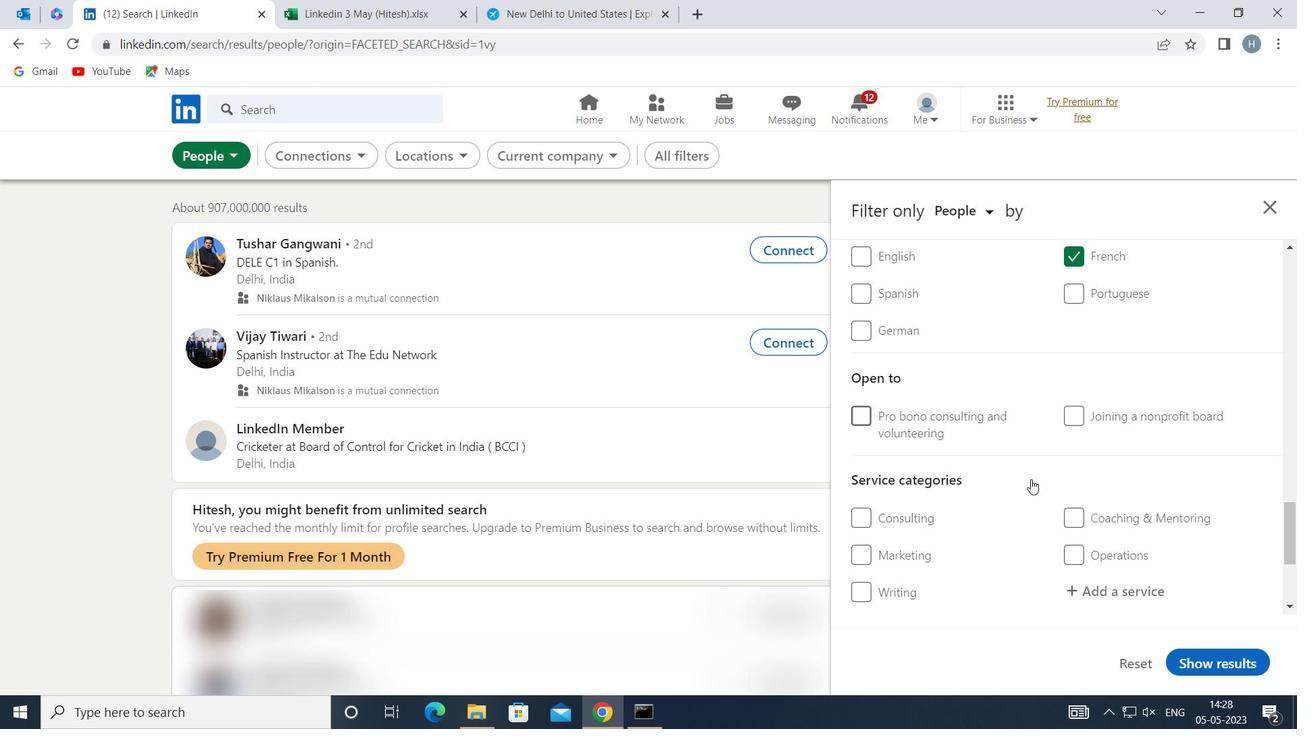 
Action: Mouse moved to (1104, 482)
Screenshot: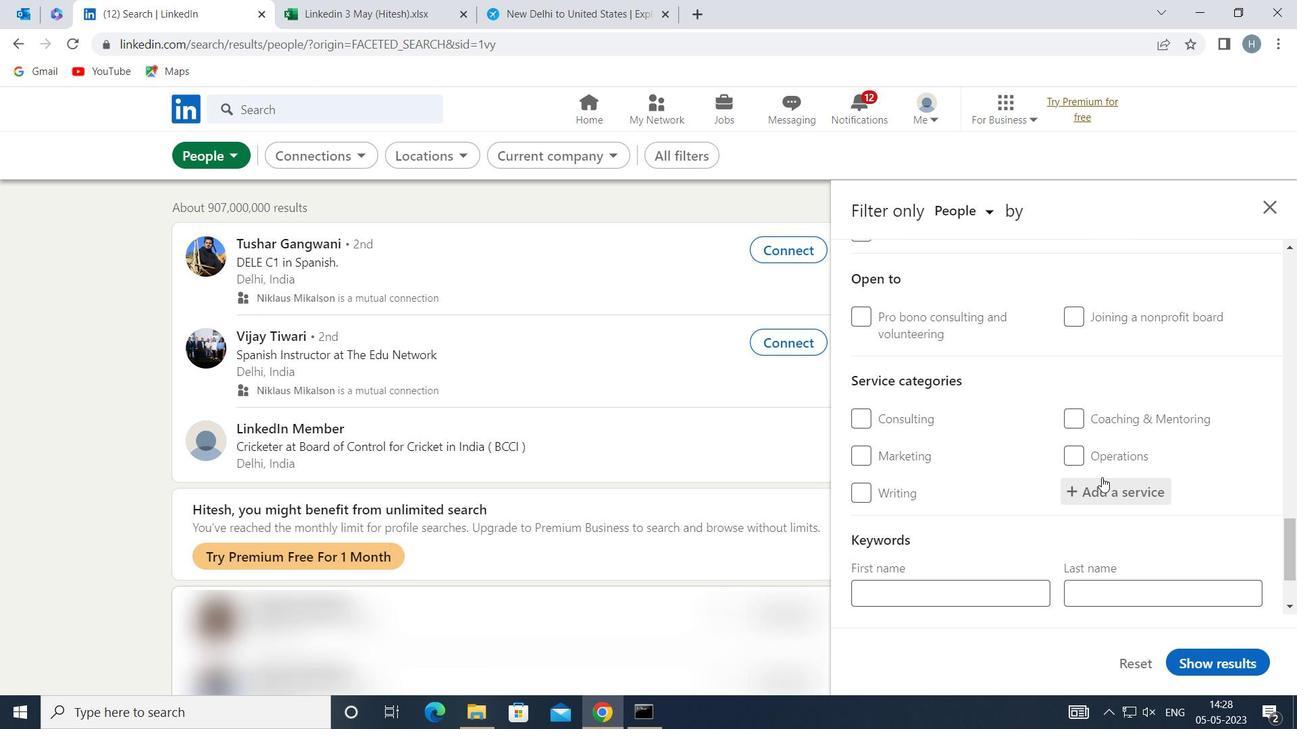 
Action: Mouse pressed left at (1104, 482)
Screenshot: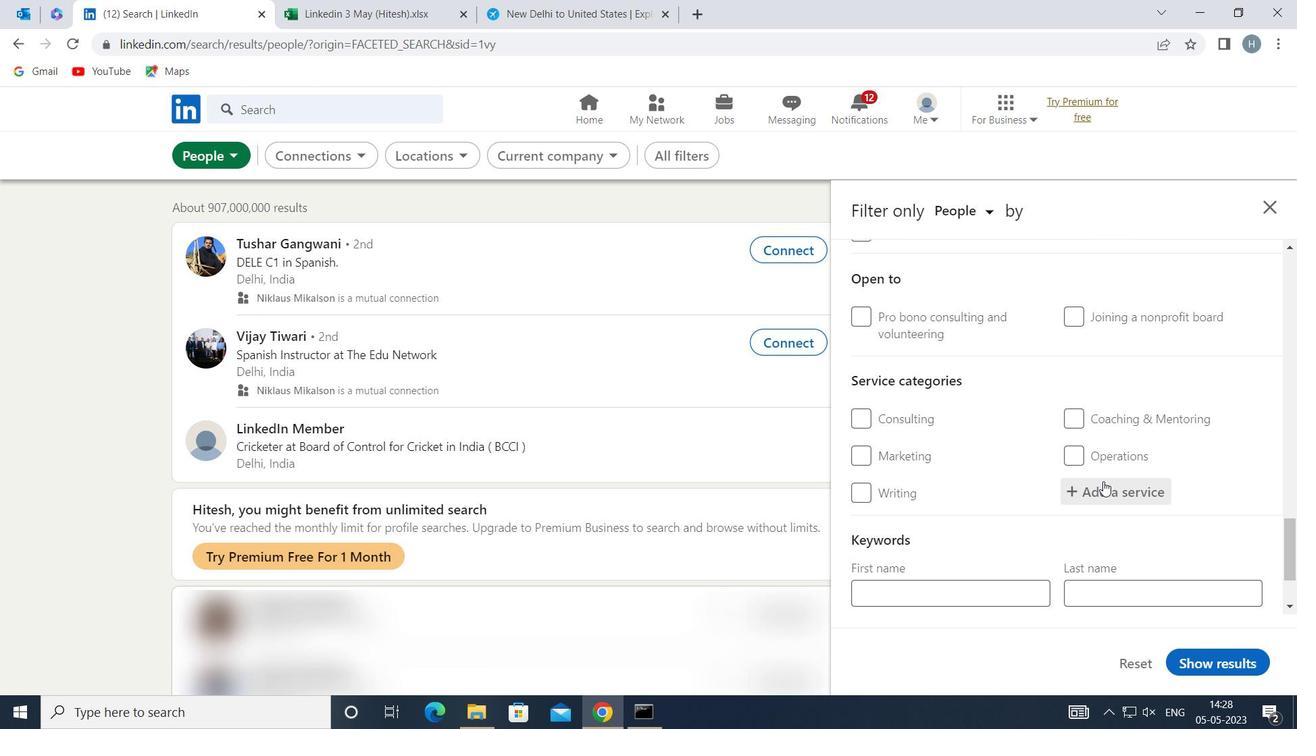 
Action: Mouse moved to (1104, 483)
Screenshot: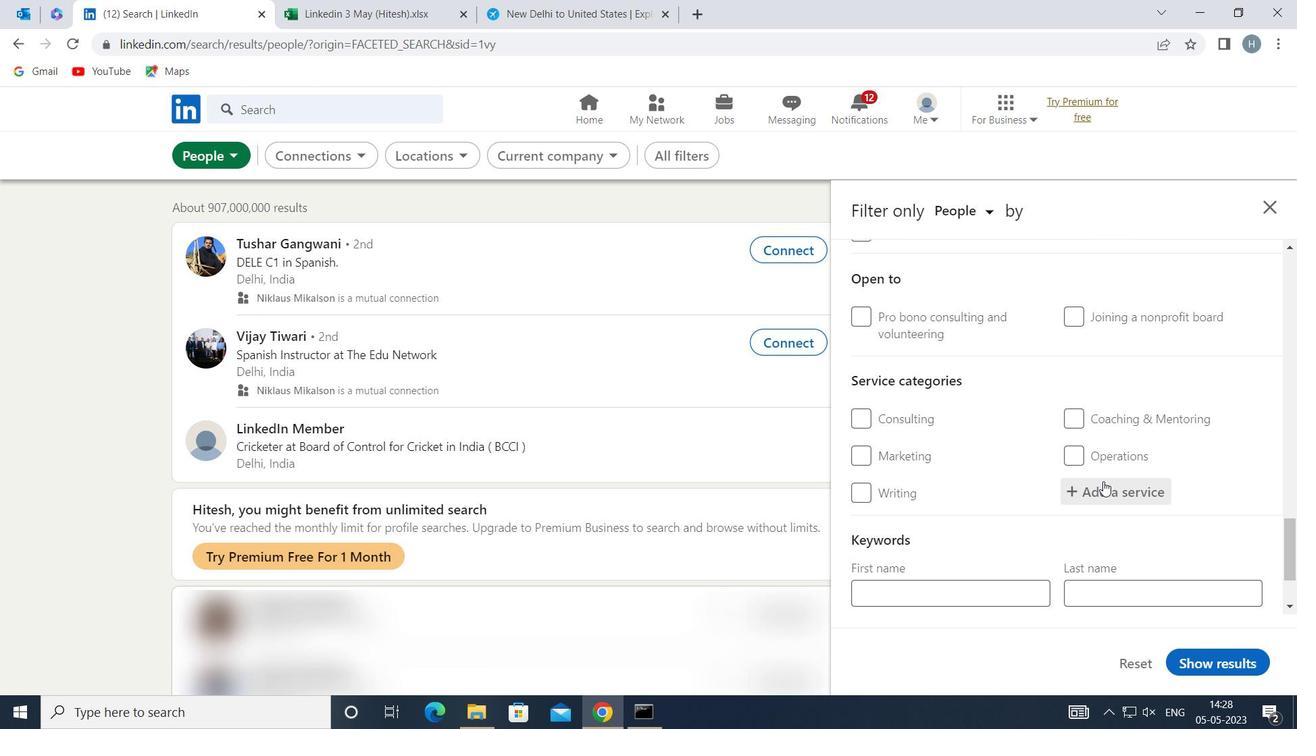 
Action: Key pressed <Key.shift>EVENTS<Key.backspace><Key.space><Key.shift>PHOTO
Screenshot: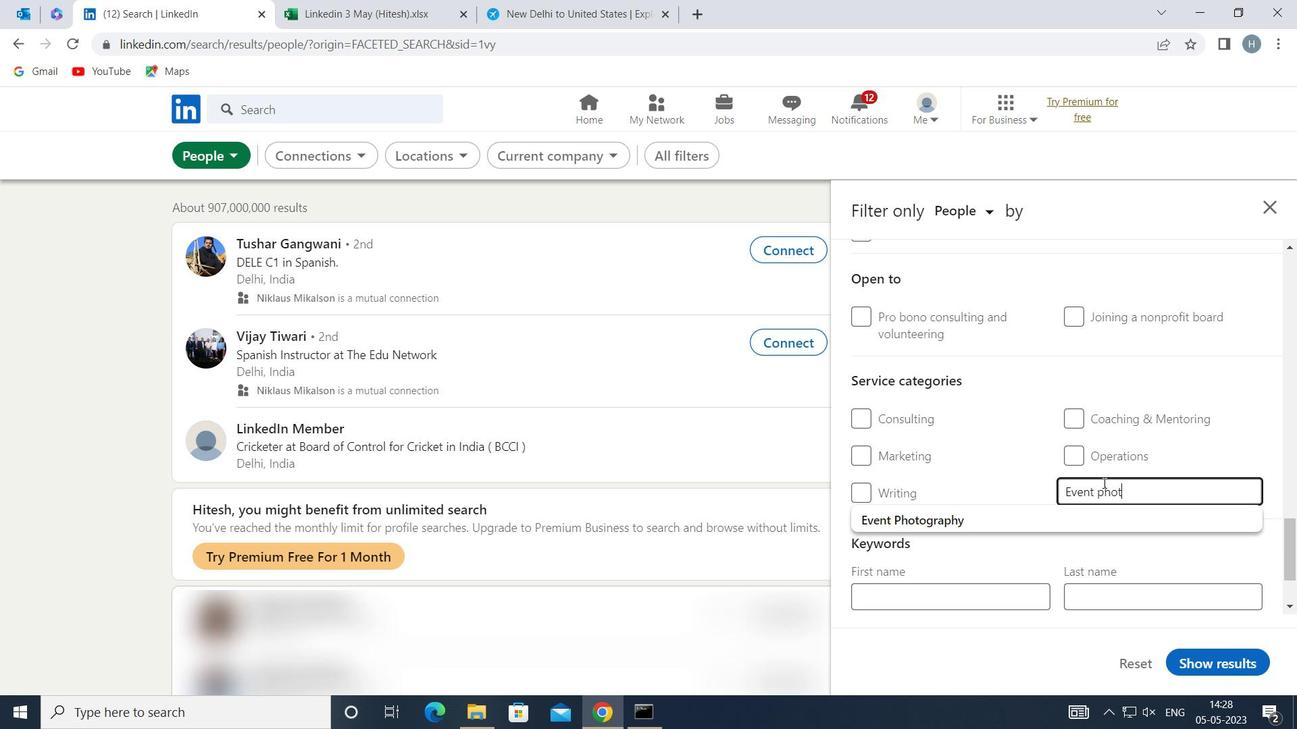 
Action: Mouse moved to (1137, 514)
Screenshot: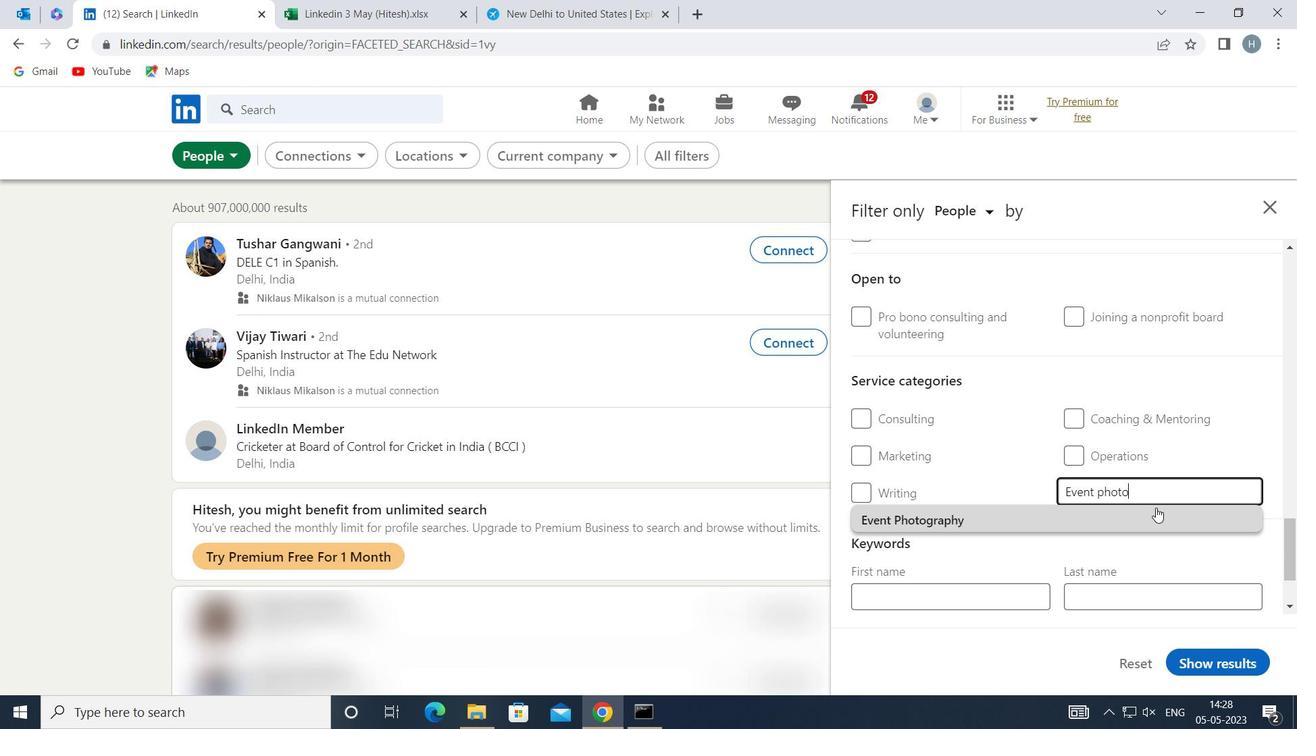 
Action: Mouse pressed left at (1137, 514)
Screenshot: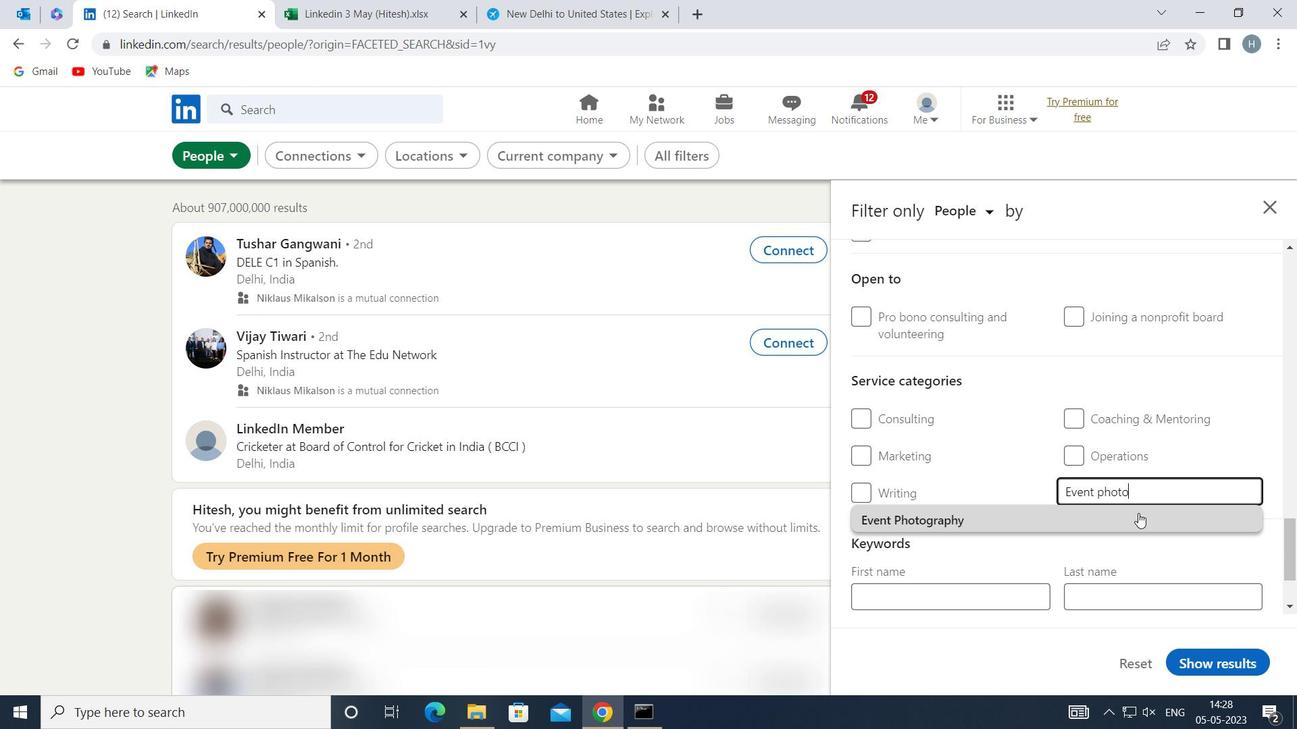 
Action: Mouse moved to (1046, 491)
Screenshot: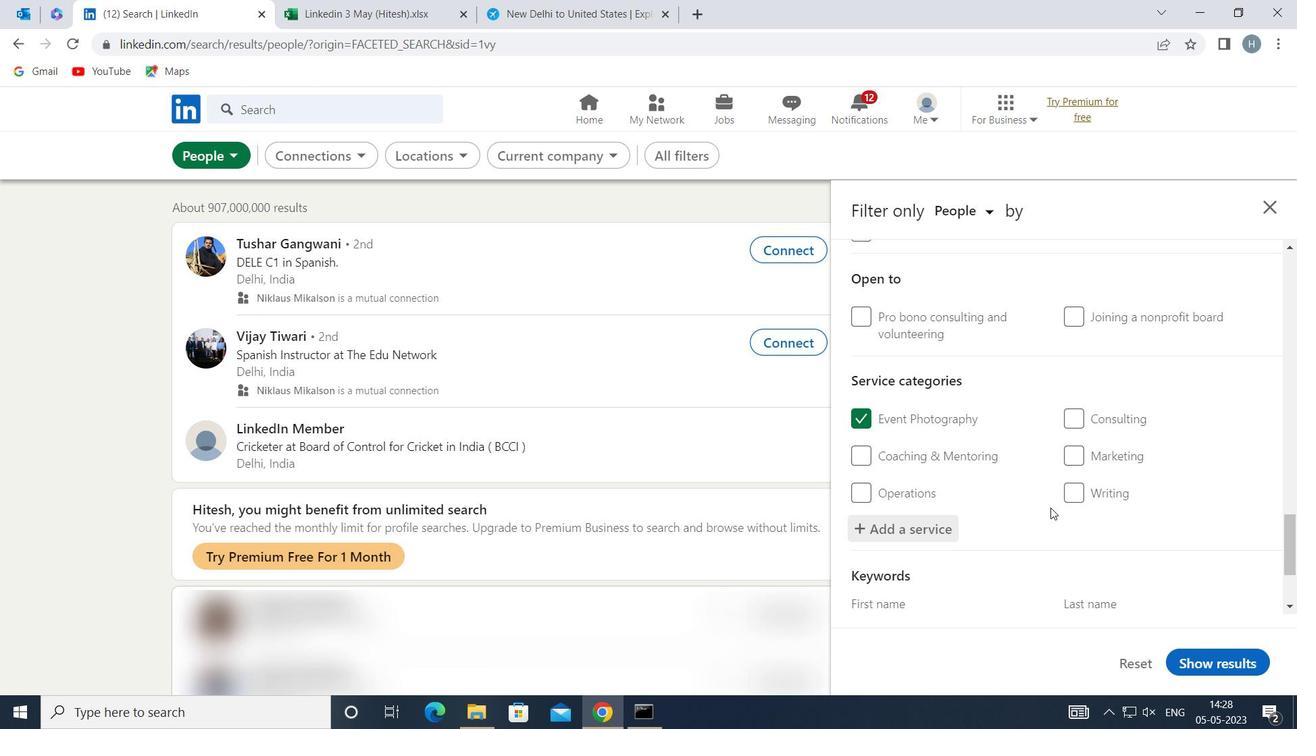 
Action: Mouse scrolled (1046, 491) with delta (0, 0)
Screenshot: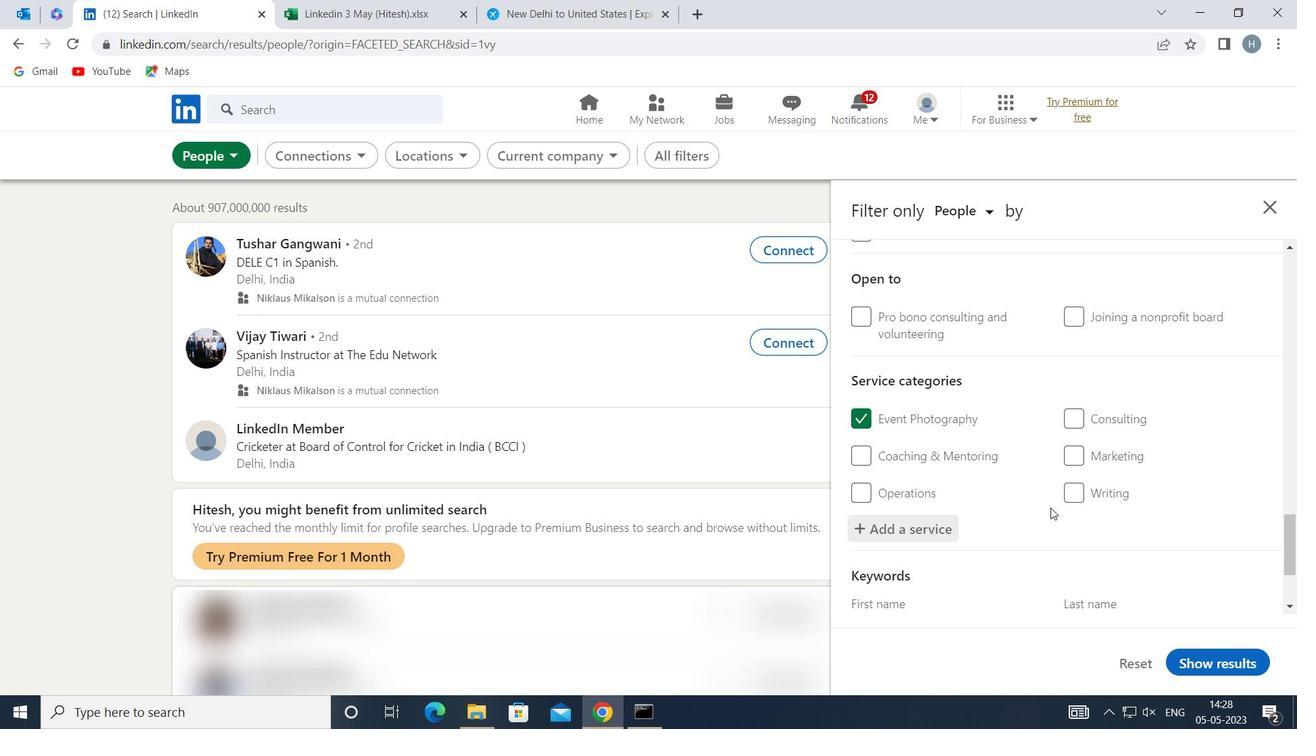 
Action: Mouse scrolled (1046, 491) with delta (0, 0)
Screenshot: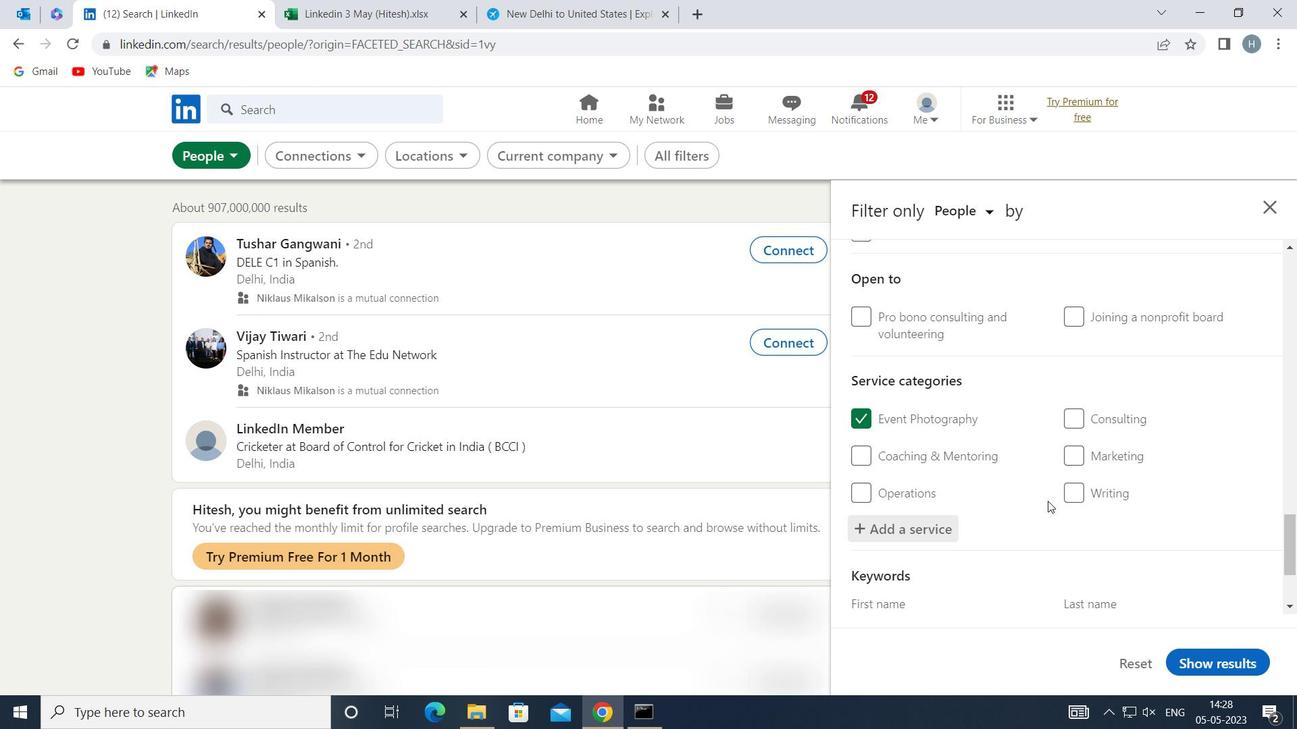 
Action: Mouse scrolled (1046, 491) with delta (0, 0)
Screenshot: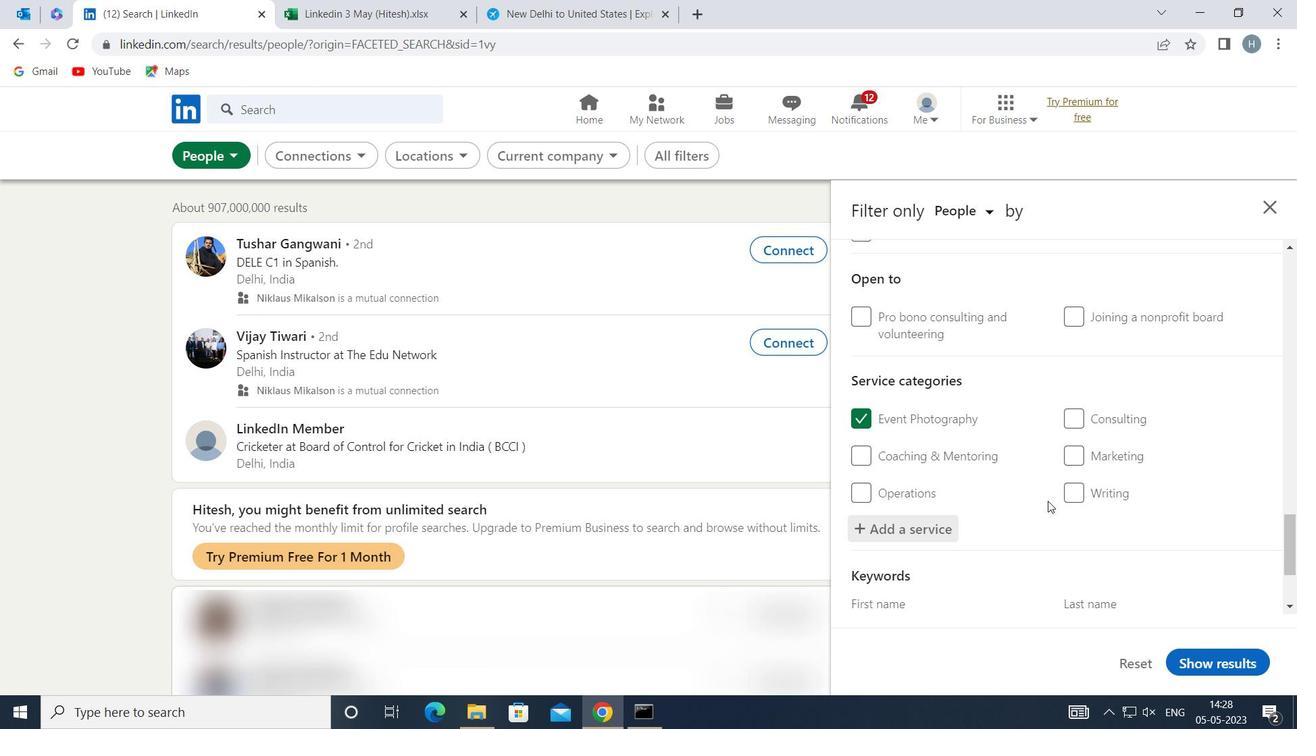 
Action: Mouse moved to (1045, 486)
Screenshot: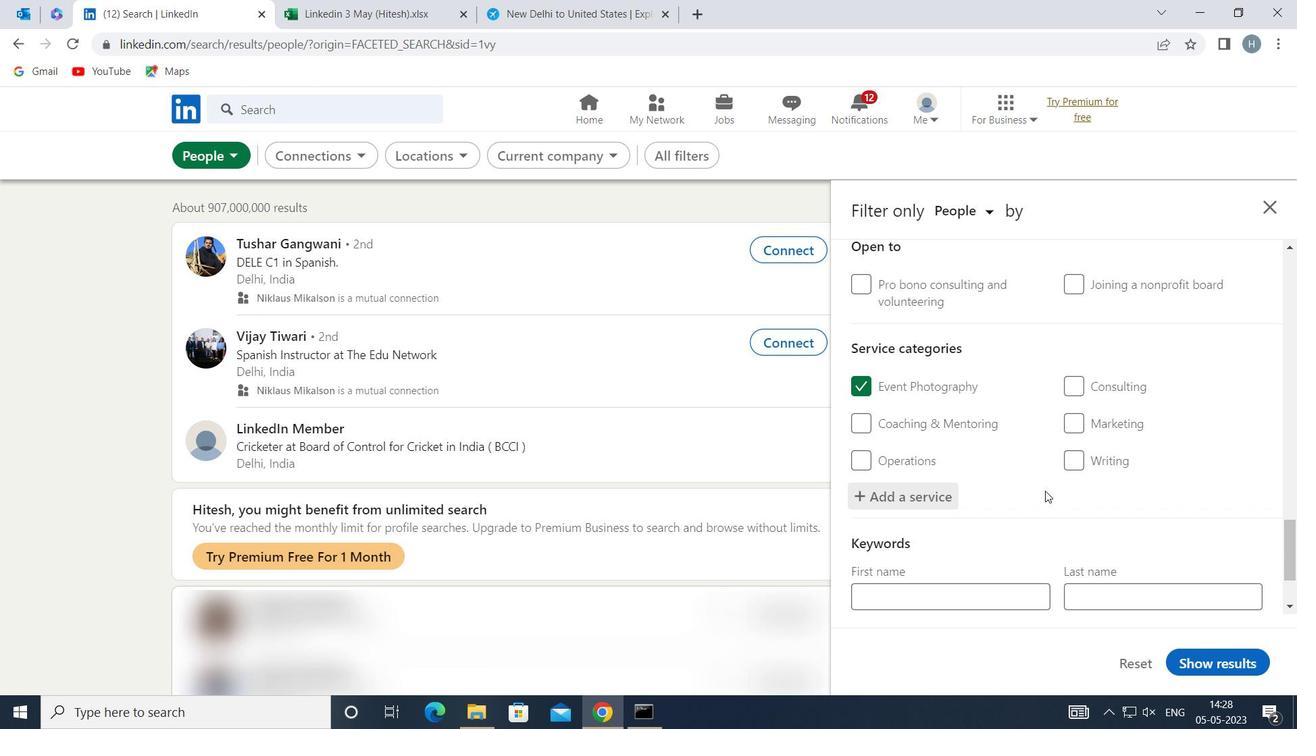 
Action: Mouse scrolled (1045, 485) with delta (0, 0)
Screenshot: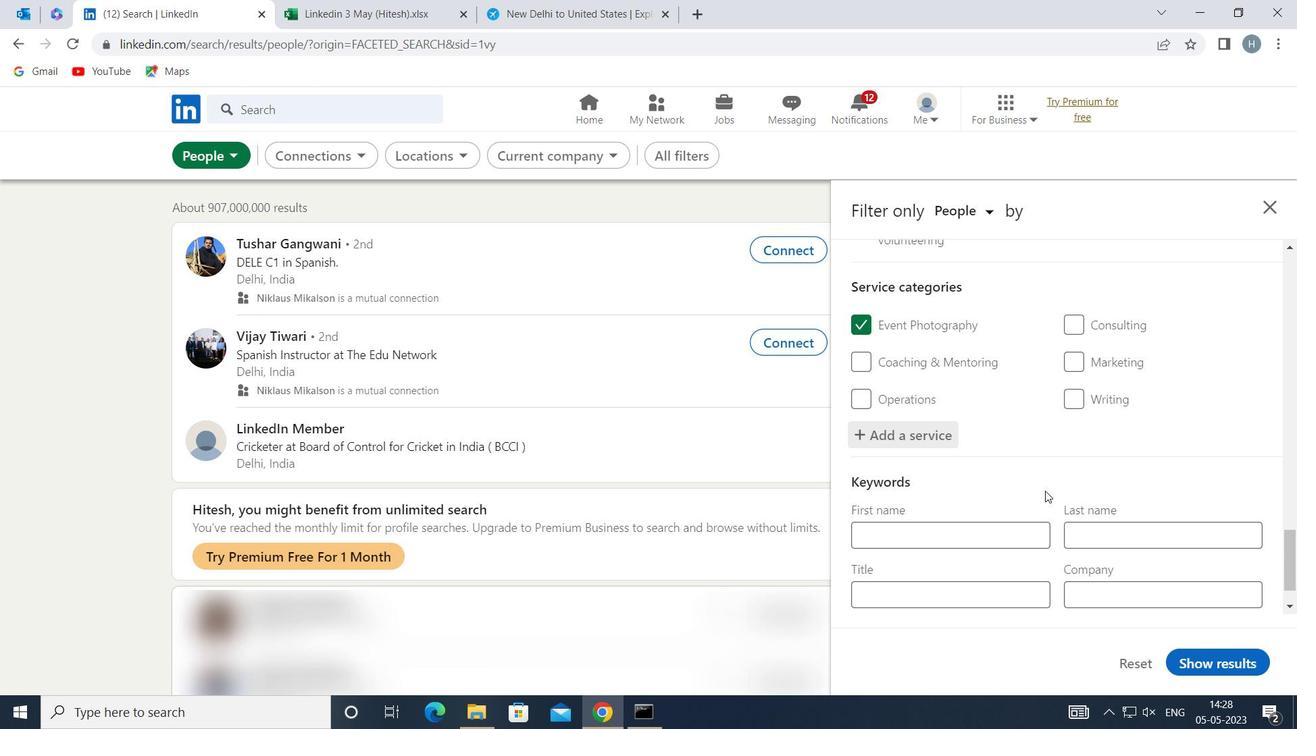 
Action: Mouse scrolled (1045, 485) with delta (0, 0)
Screenshot: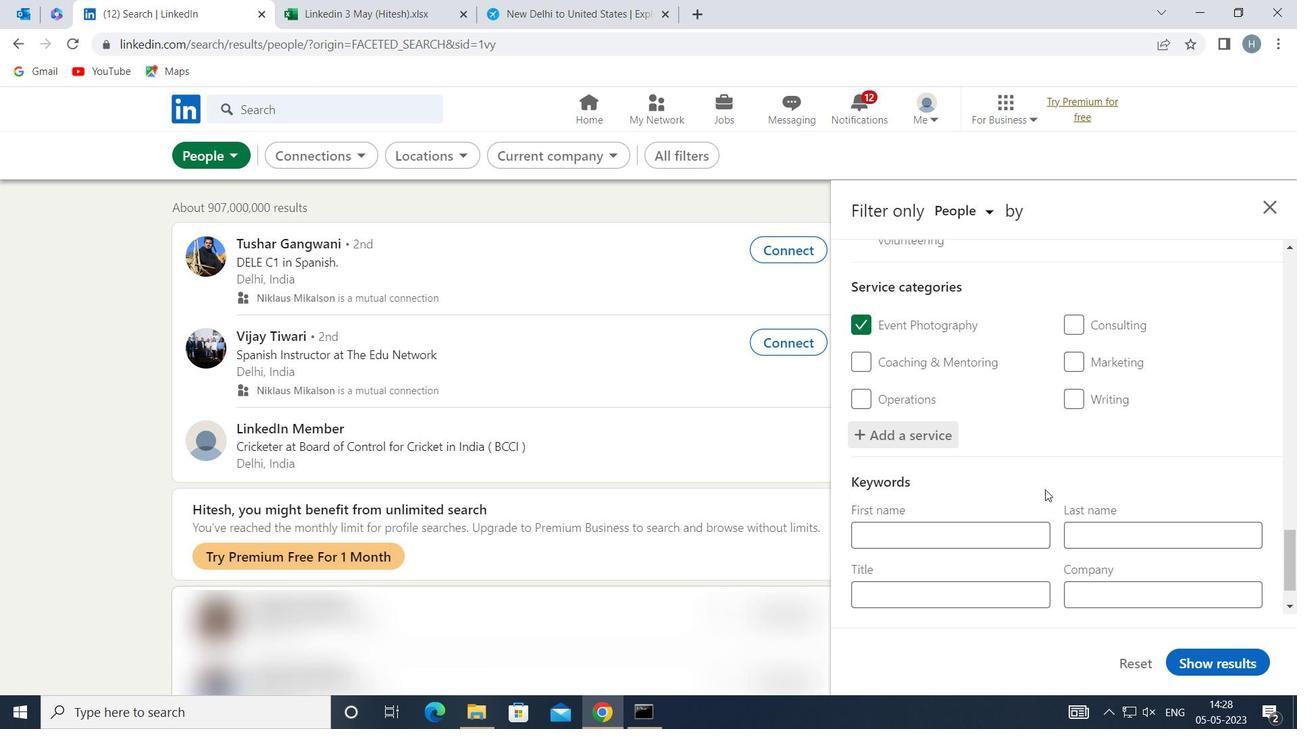
Action: Mouse scrolled (1045, 485) with delta (0, 0)
Screenshot: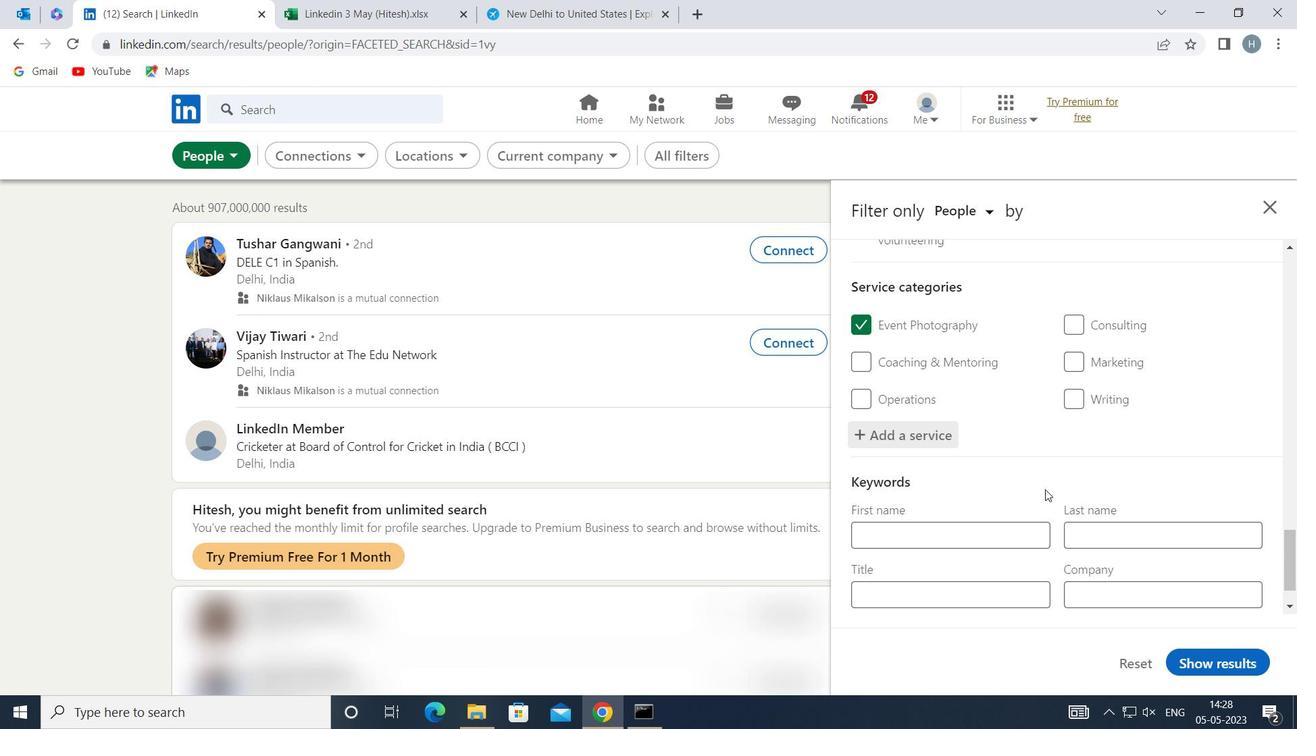 
Action: Mouse moved to (1019, 535)
Screenshot: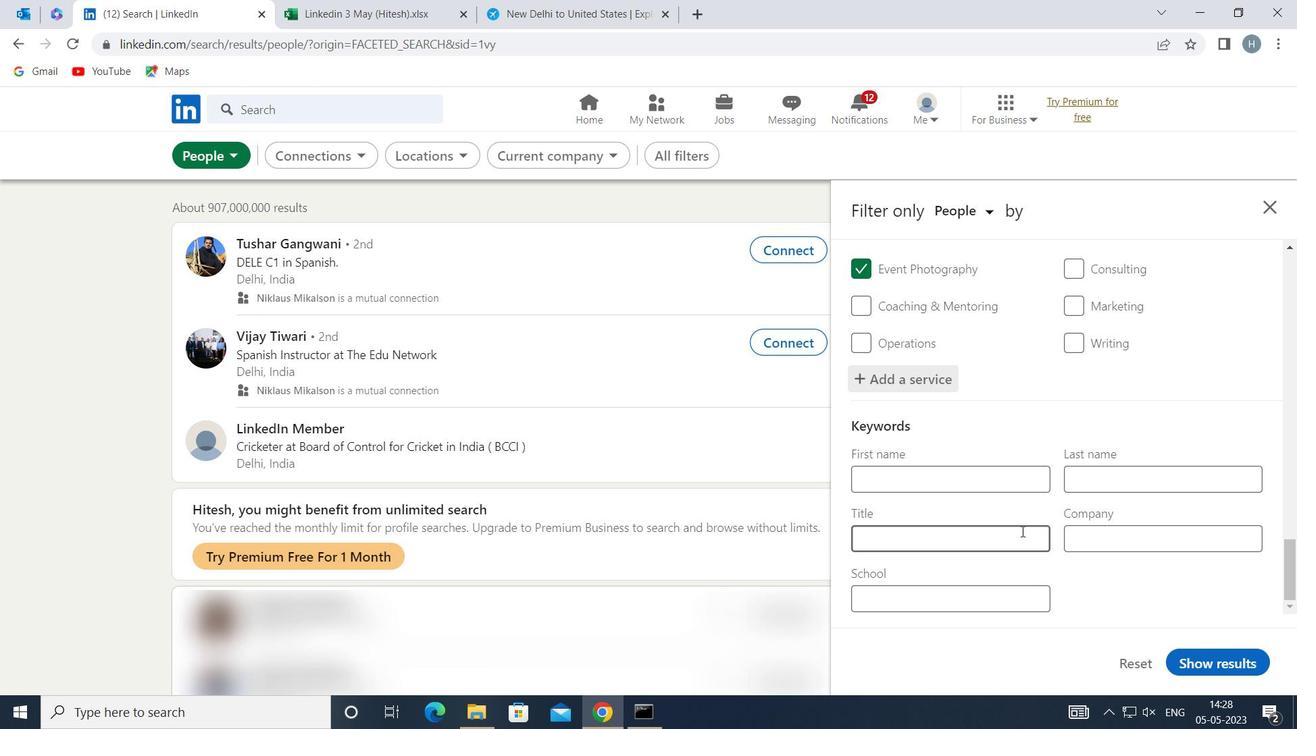 
Action: Mouse pressed left at (1019, 535)
Screenshot: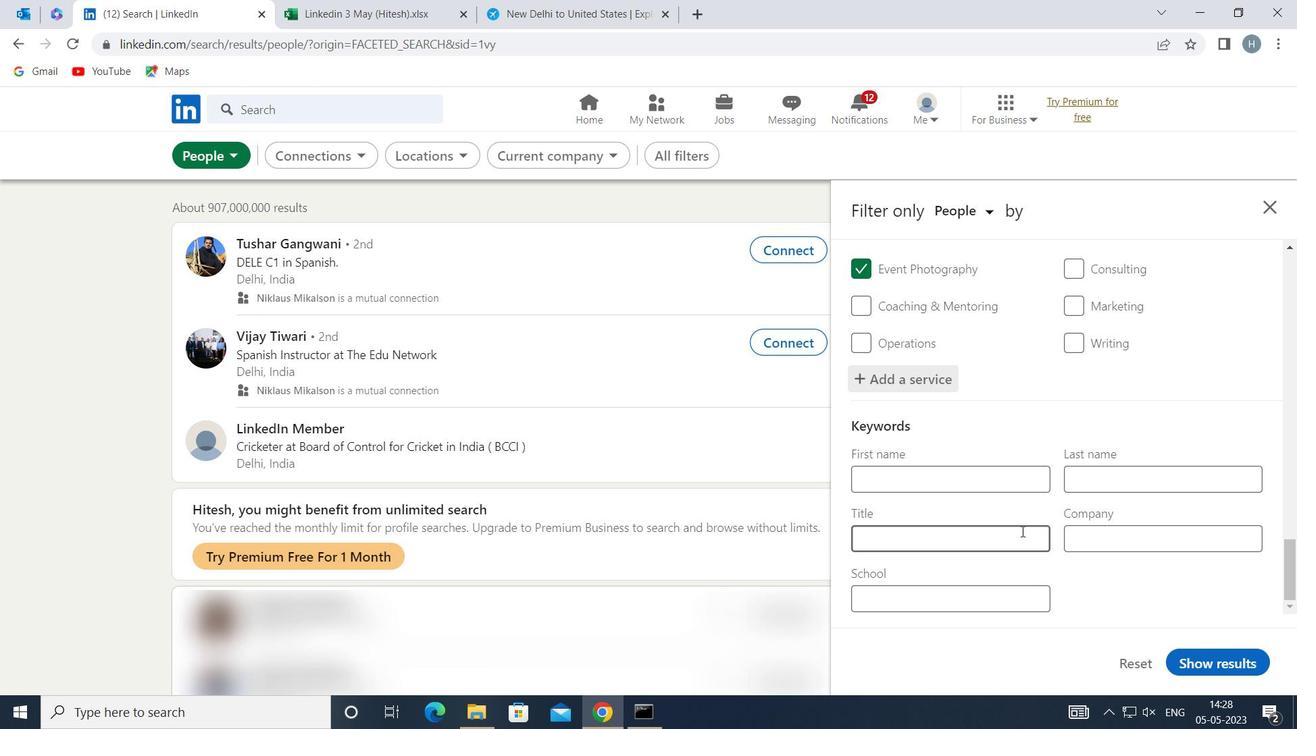 
Action: Mouse moved to (998, 580)
Screenshot: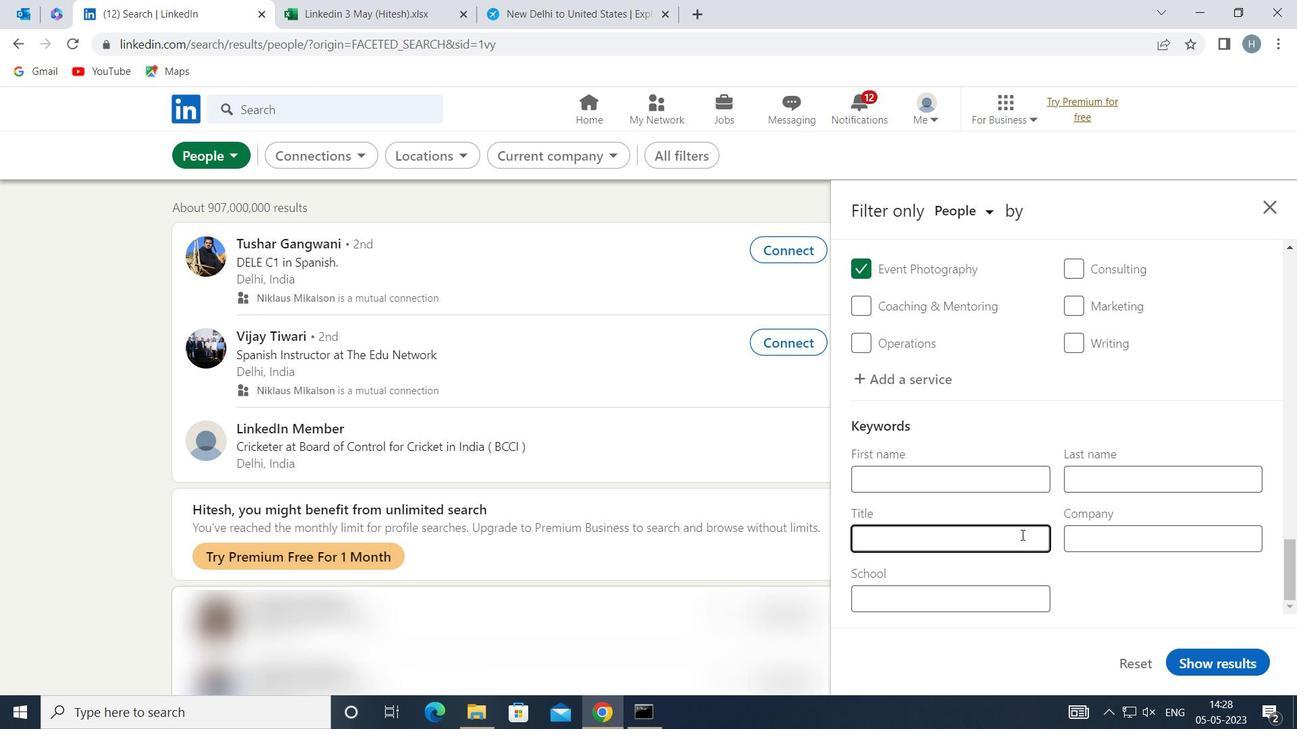 
Action: Key pressed <Key.shift>SALON<Key.space><Key.shift>MANAGER
Screenshot: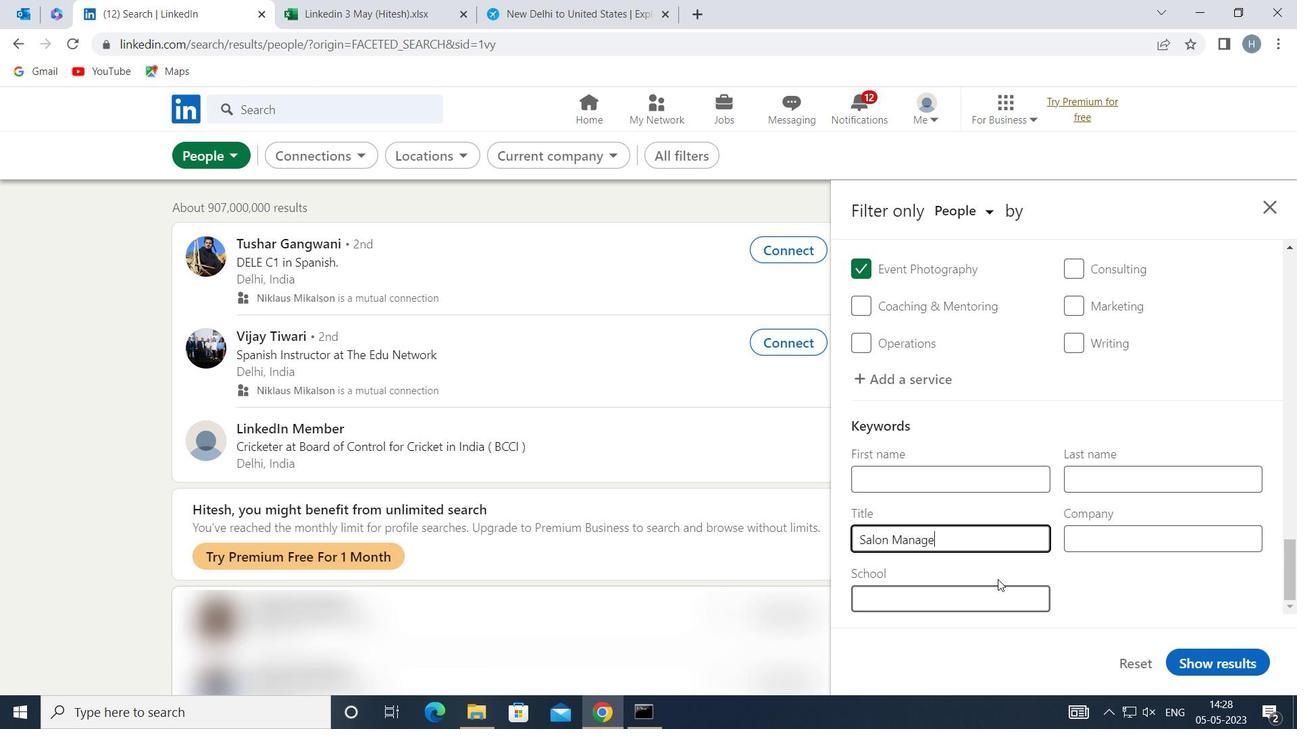 
Action: Mouse moved to (1213, 655)
Screenshot: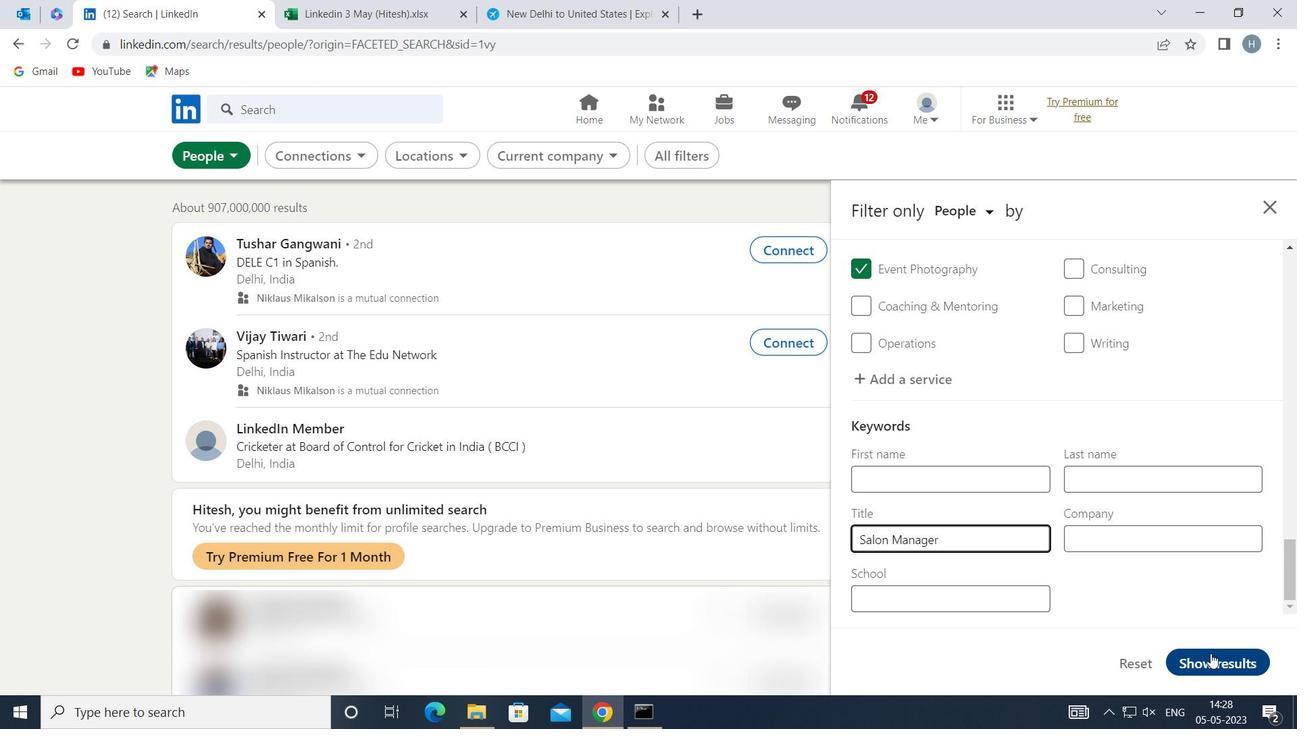 
Action: Mouse pressed left at (1213, 655)
Screenshot: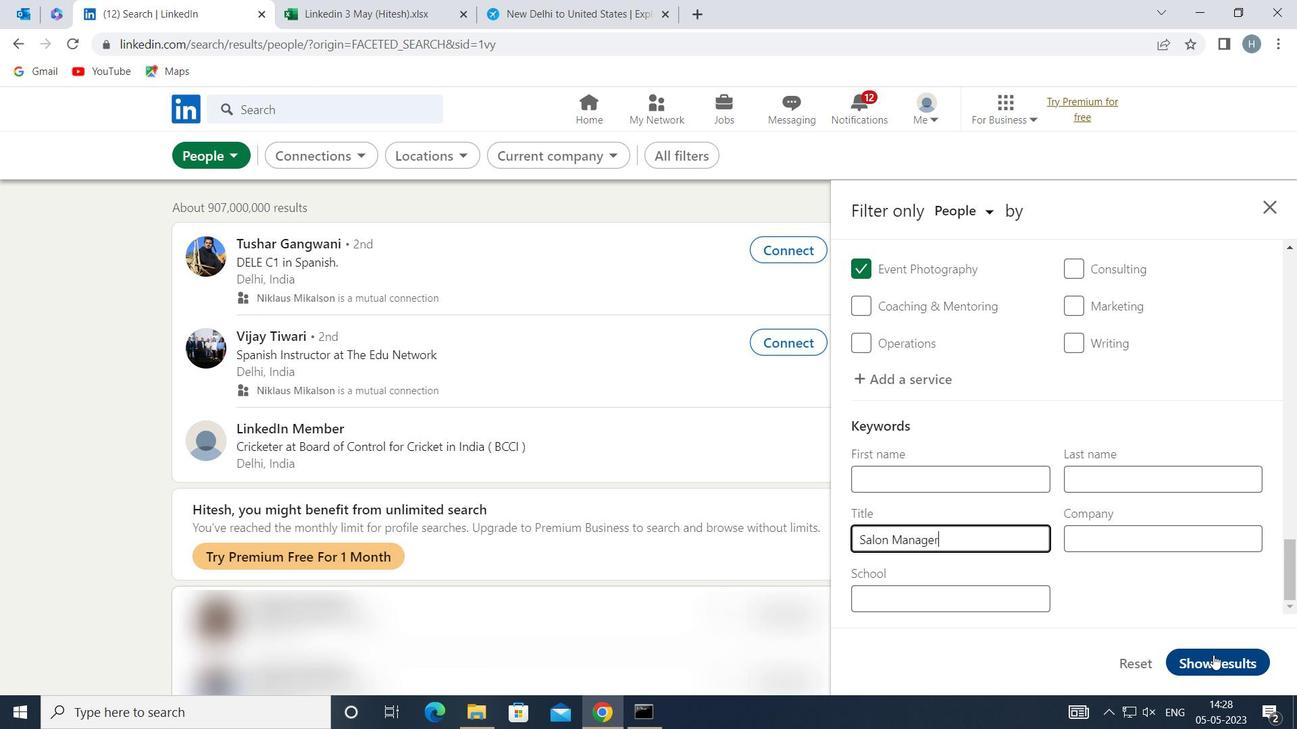 
Action: Mouse moved to (1006, 472)
Screenshot: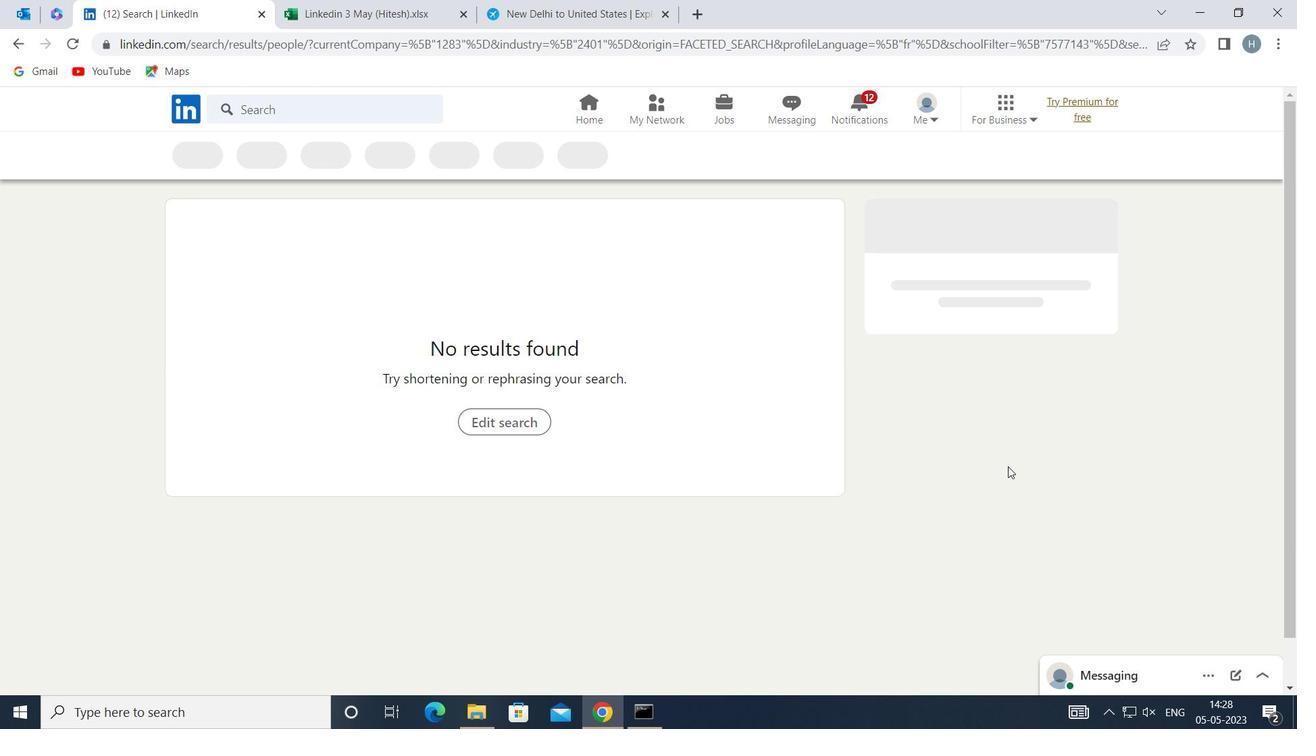 
